 Task: Add an event with the title Project Update and Status Meeting, date '2024/05/16', time 8:50 AM to 10:50 AMand add a description: Staff Appreciation Day is a special occasion dedicated to recognizing and honoring the hard work, dedication, and contributions of the entire staff. It is a day to express gratitude and appreciation for their efforts in making the organization successful._x000D_
_x000D_
Select event color  Sage . Add location for the event as: 987 Barceloneta Beach, Barcelona, Spain, logged in from the account softage.3@softage.netand send the event invitation to softage.5@softage.net and softage.6@softage.net. Set a reminder for the event Daily
Action: Mouse moved to (51, 98)
Screenshot: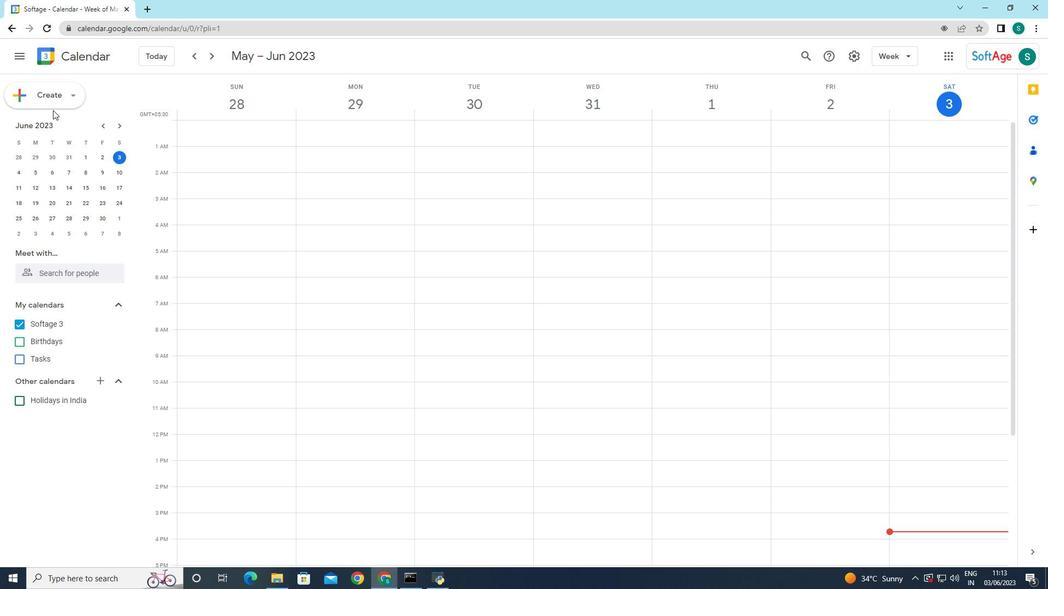 
Action: Mouse pressed left at (51, 98)
Screenshot: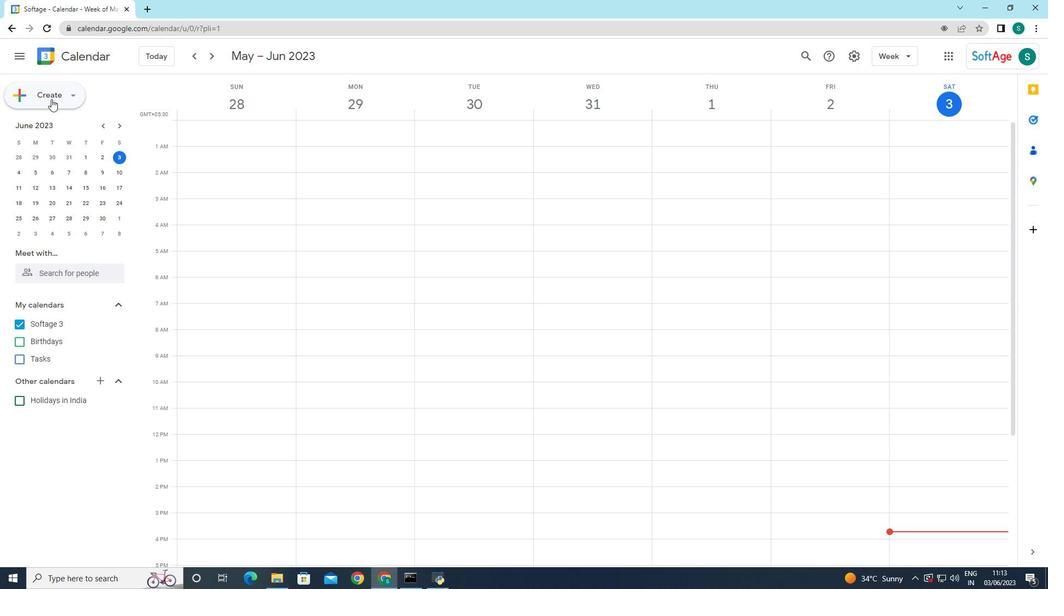 
Action: Mouse moved to (49, 130)
Screenshot: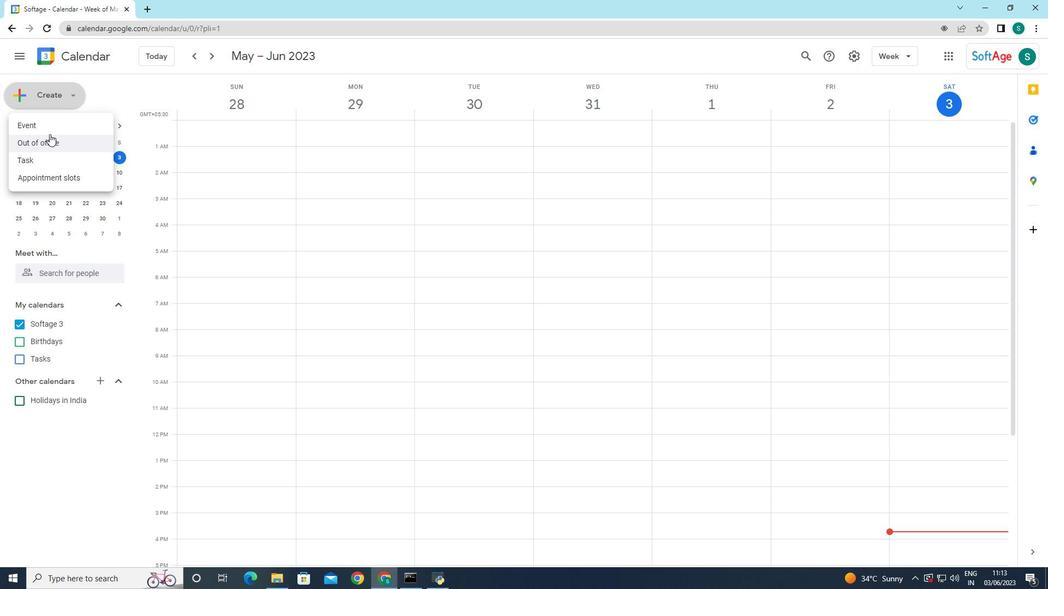 
Action: Mouse pressed left at (49, 130)
Screenshot: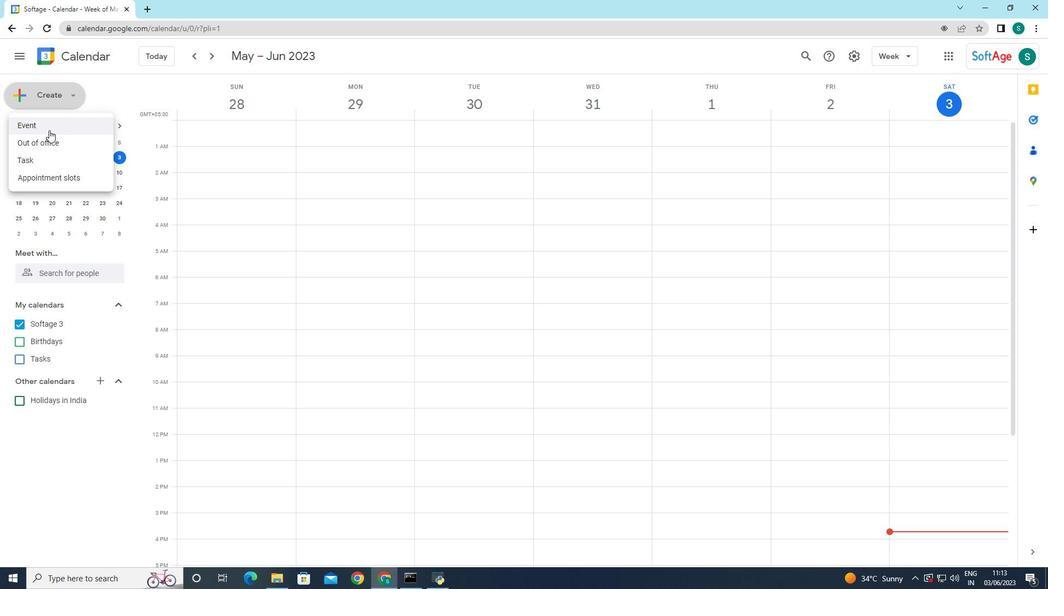 
Action: Mouse moved to (786, 524)
Screenshot: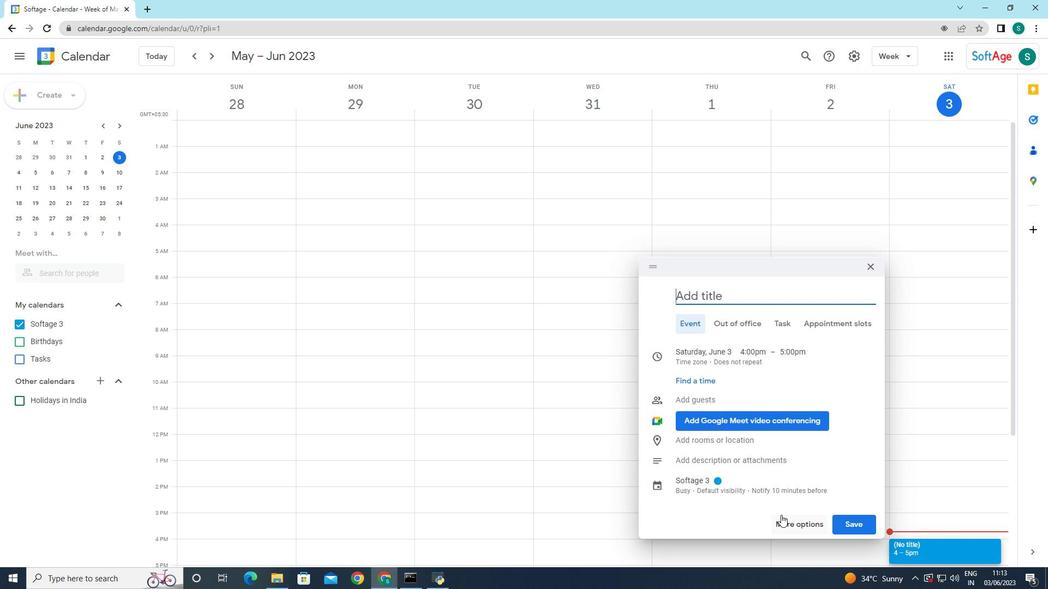 
Action: Mouse pressed left at (786, 524)
Screenshot: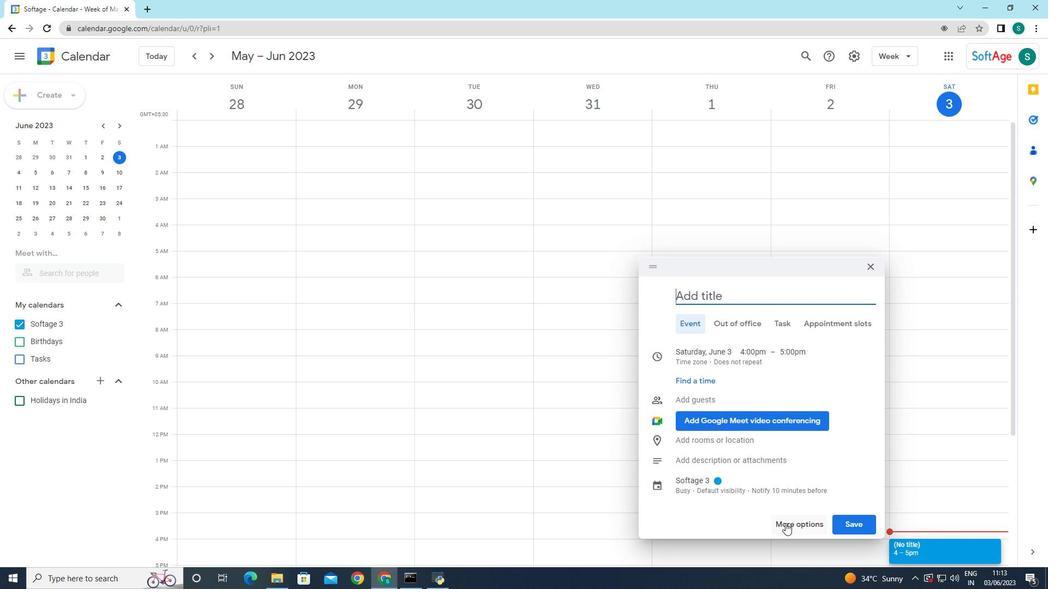
Action: Mouse moved to (111, 58)
Screenshot: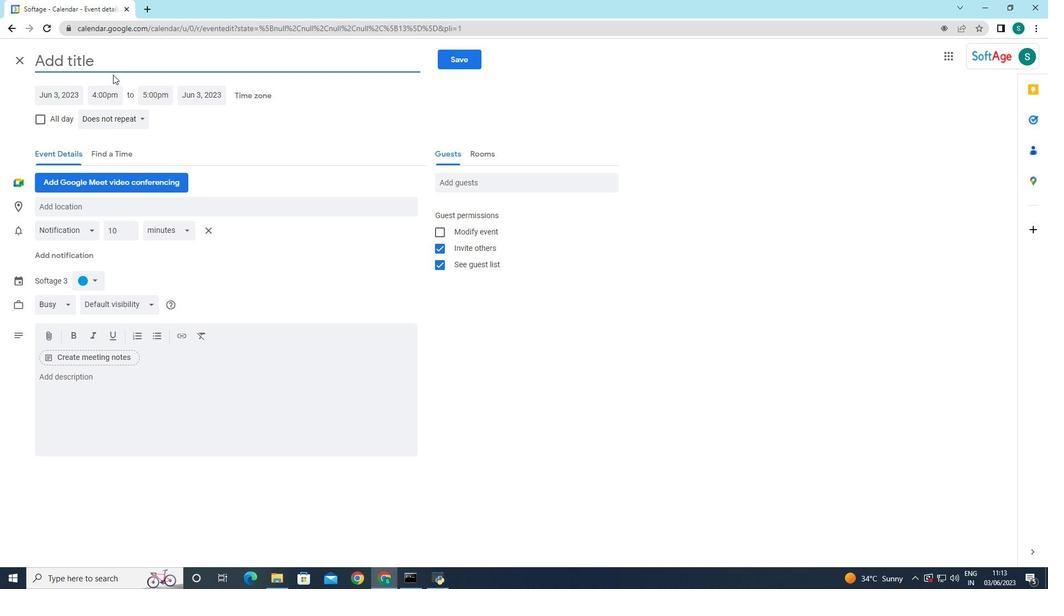 
Action: Mouse pressed left at (111, 58)
Screenshot: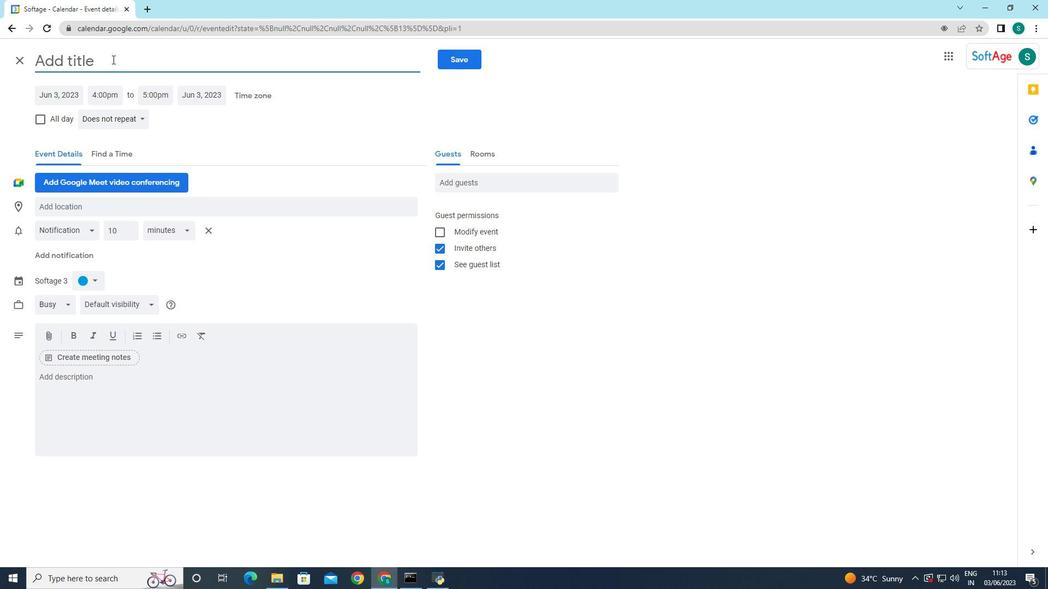 
Action: Key pressed <Key.caps_lock>P<Key.caps_lock>roject<Key.space><Key.caps_lock>U<Key.caps_lock>pdate<Key.space>and<Key.space>status<Key.space><Key.caps_lock>M<Key.caps_lock>eeting
Screenshot: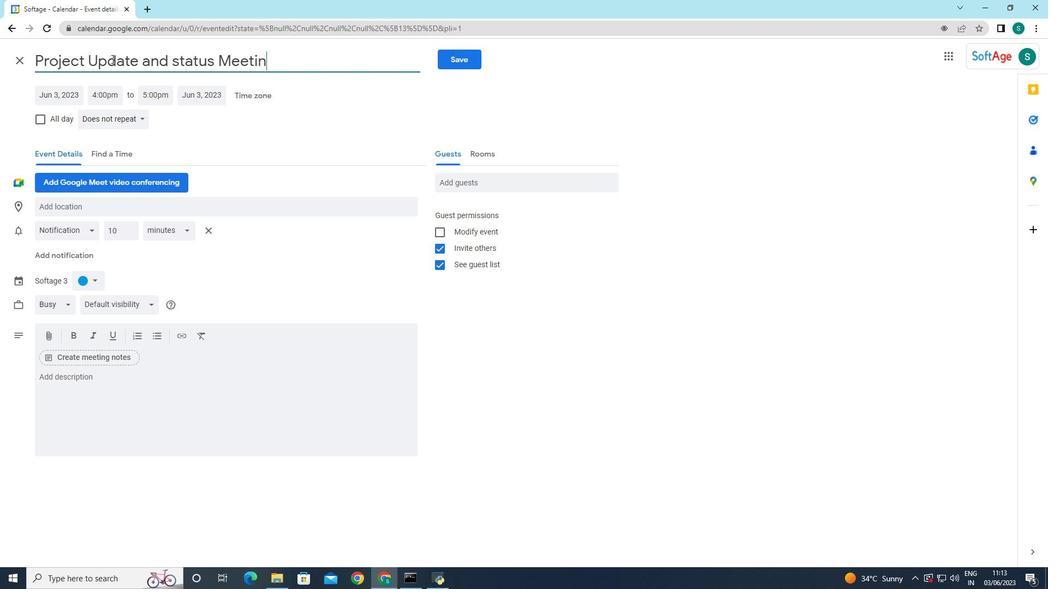 
Action: Mouse moved to (80, 93)
Screenshot: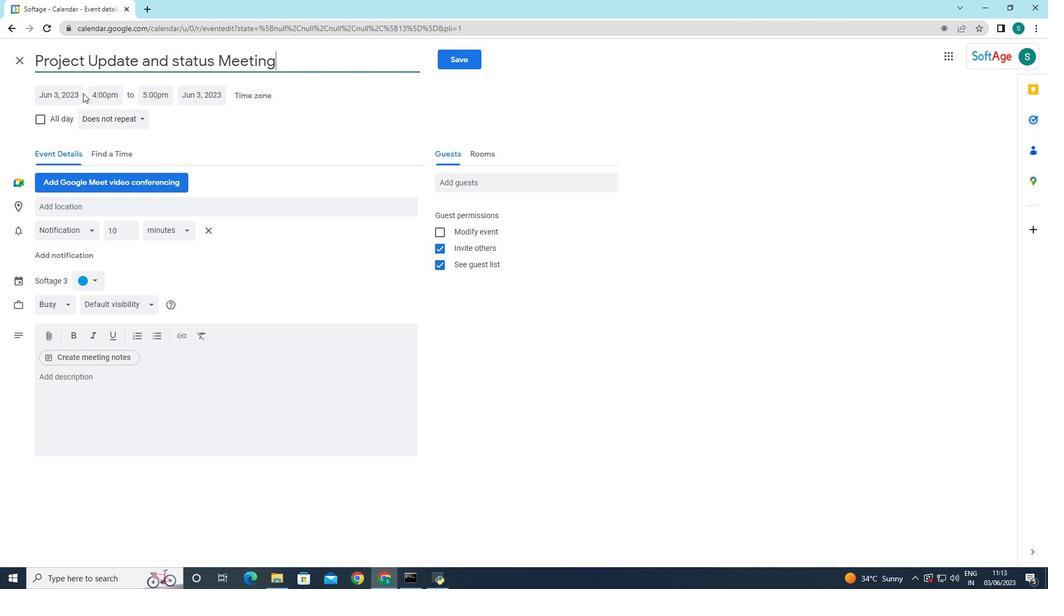 
Action: Mouse pressed left at (80, 93)
Screenshot: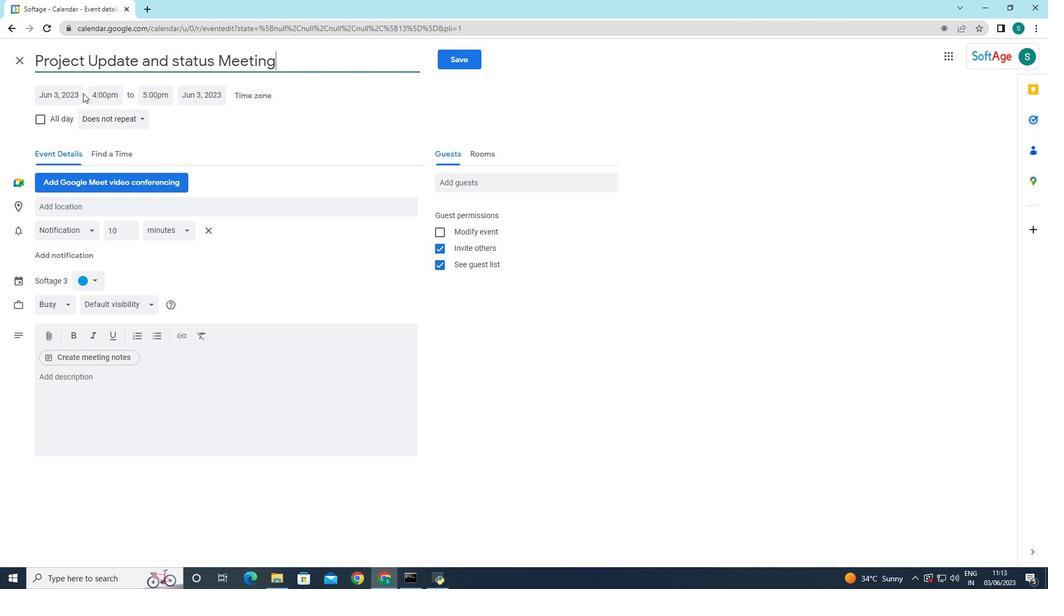 
Action: Mouse moved to (171, 116)
Screenshot: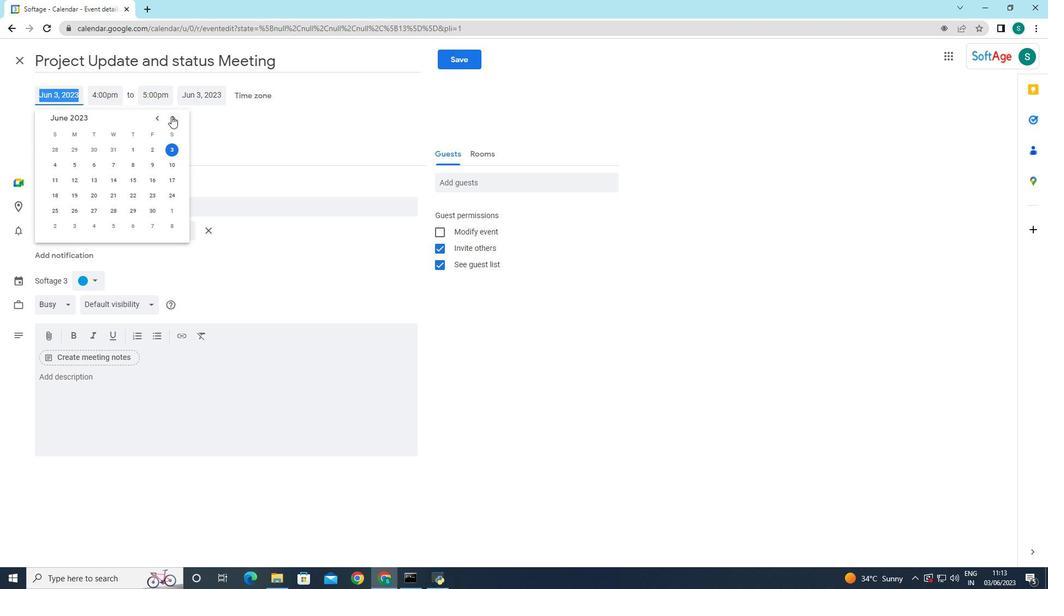
Action: Mouse pressed left at (171, 116)
Screenshot: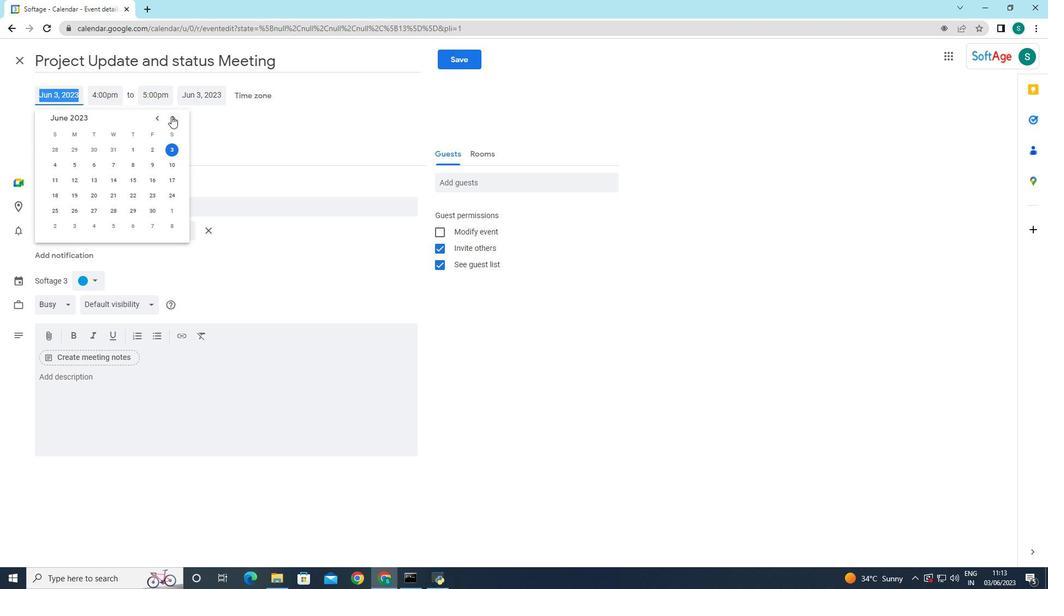 
Action: Mouse moved to (172, 116)
Screenshot: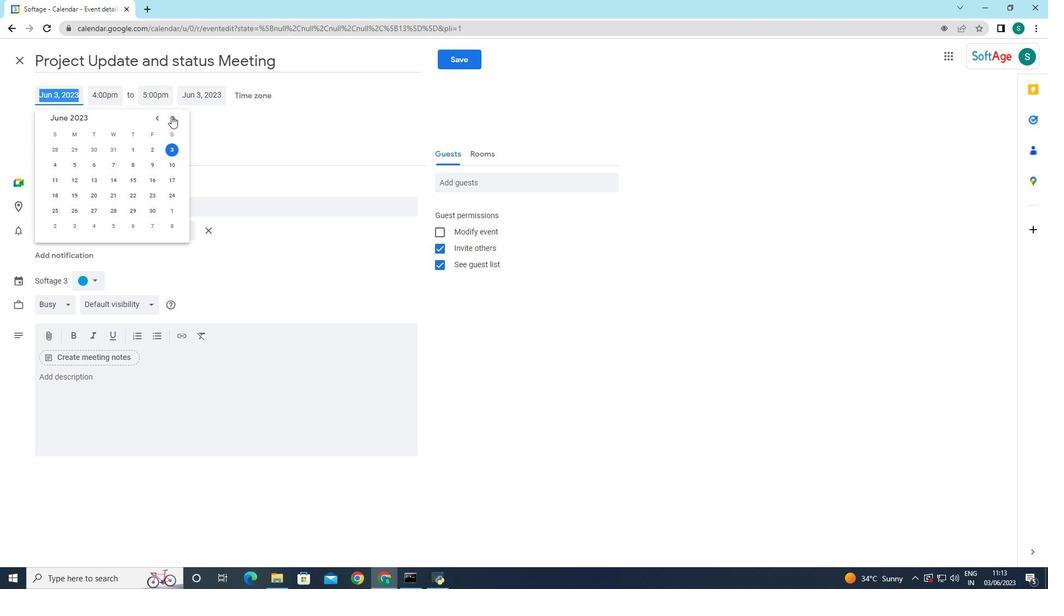 
Action: Mouse pressed left at (172, 116)
Screenshot: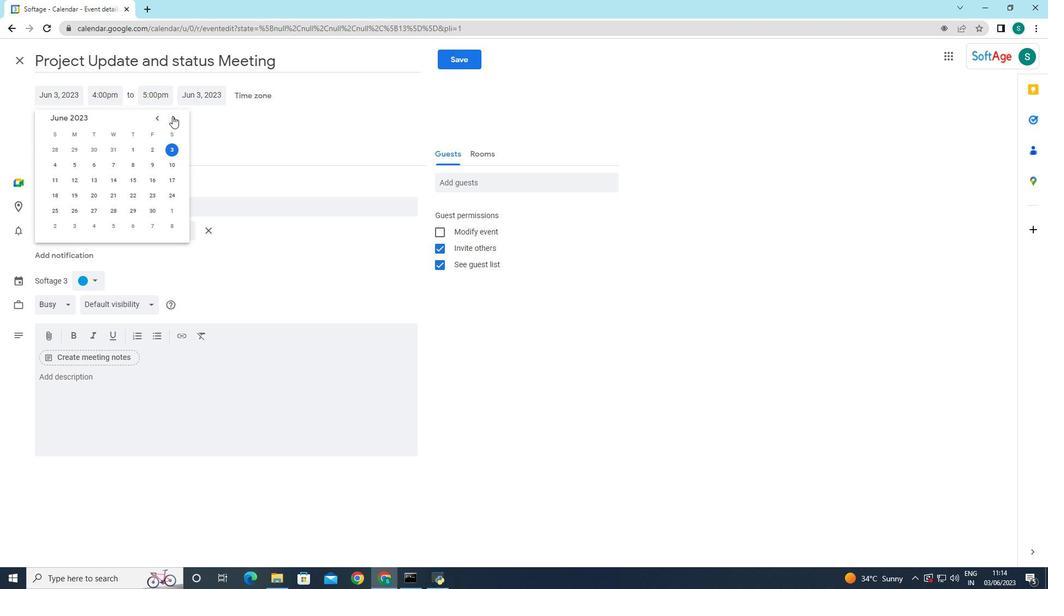 
Action: Mouse pressed left at (172, 116)
Screenshot: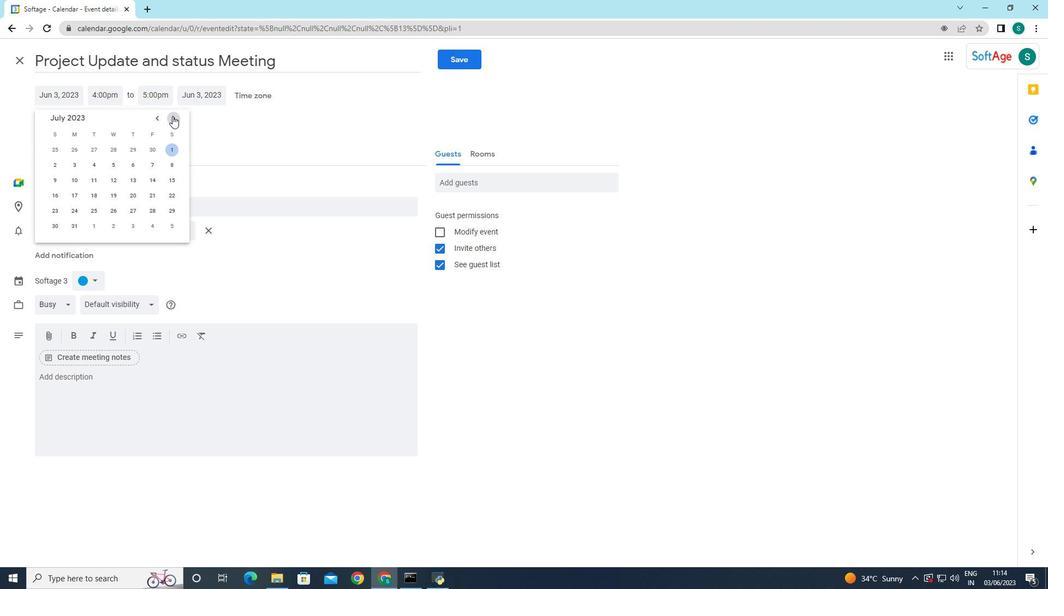 
Action: Mouse pressed left at (172, 116)
Screenshot: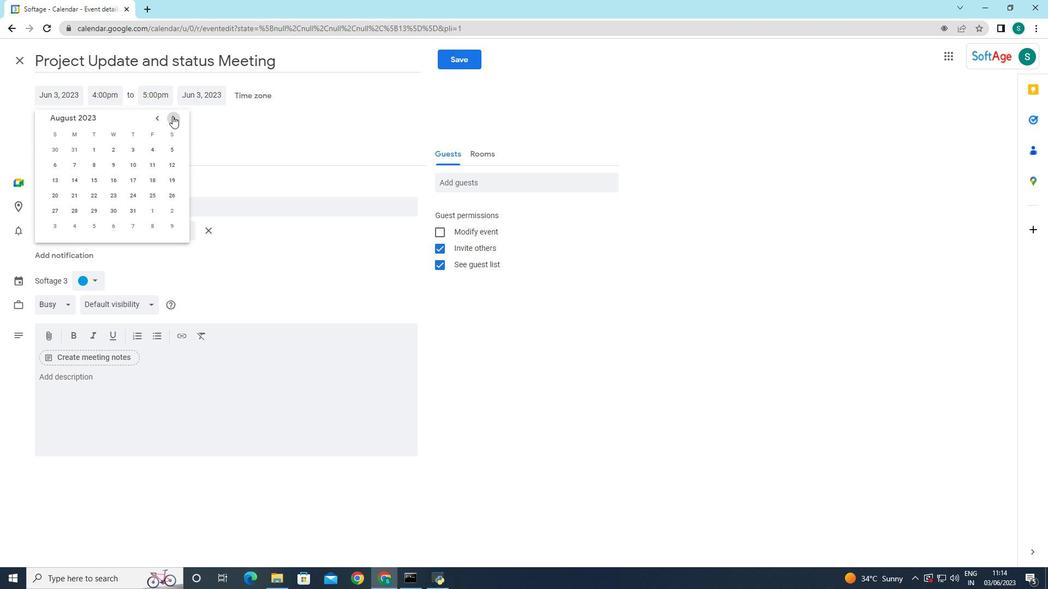 
Action: Mouse pressed left at (172, 116)
Screenshot: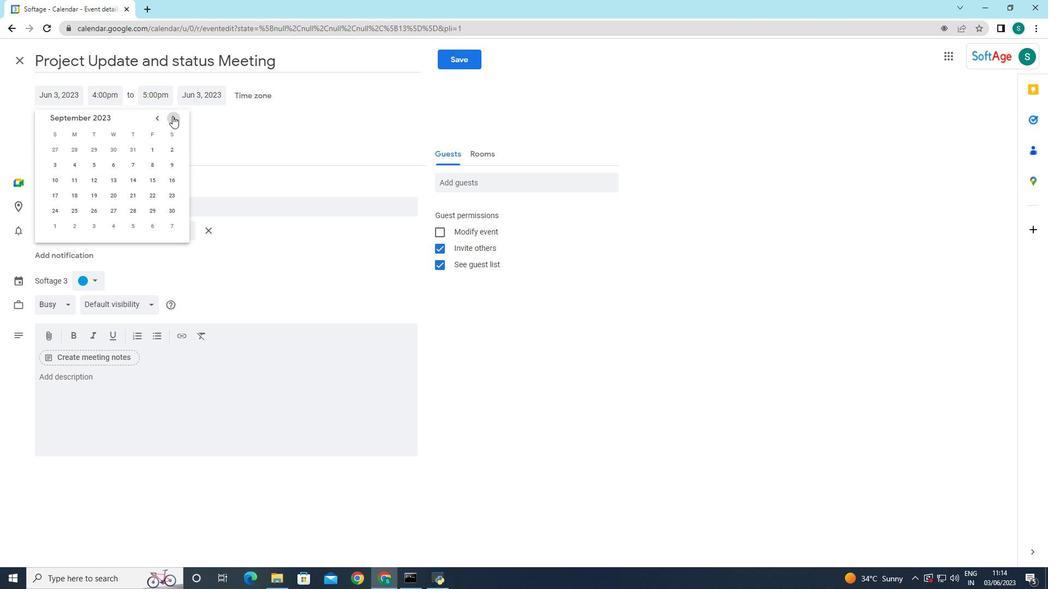 
Action: Mouse pressed left at (172, 116)
Screenshot: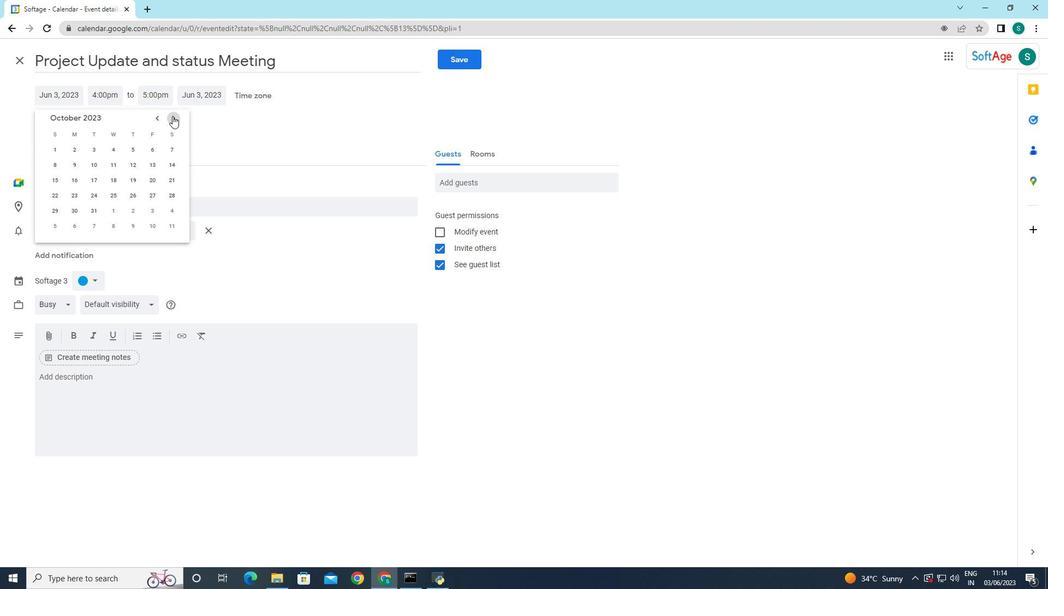 
Action: Mouse pressed left at (172, 116)
Screenshot: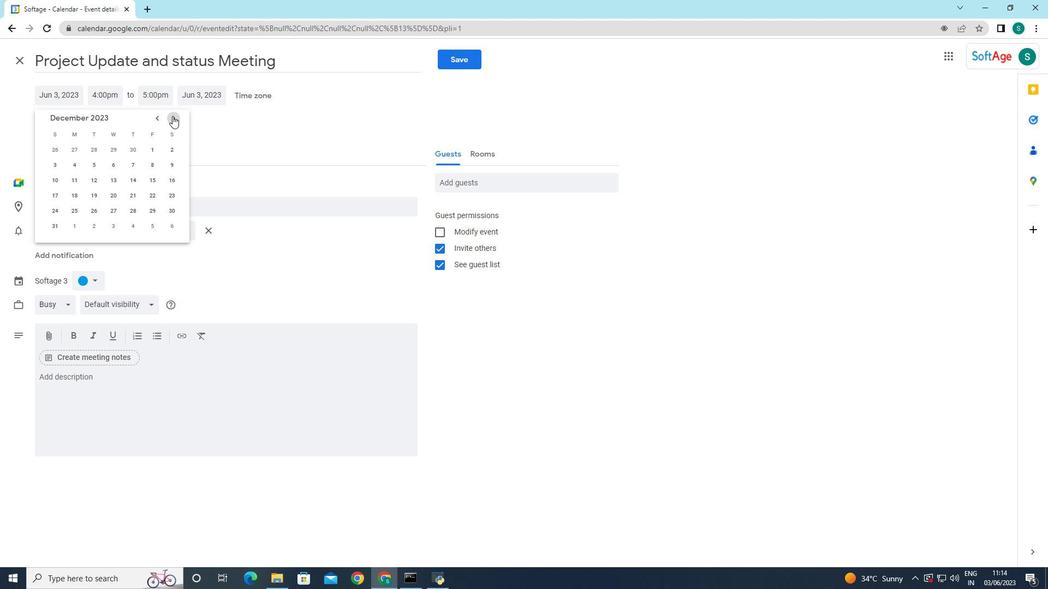 
Action: Mouse pressed left at (172, 116)
Screenshot: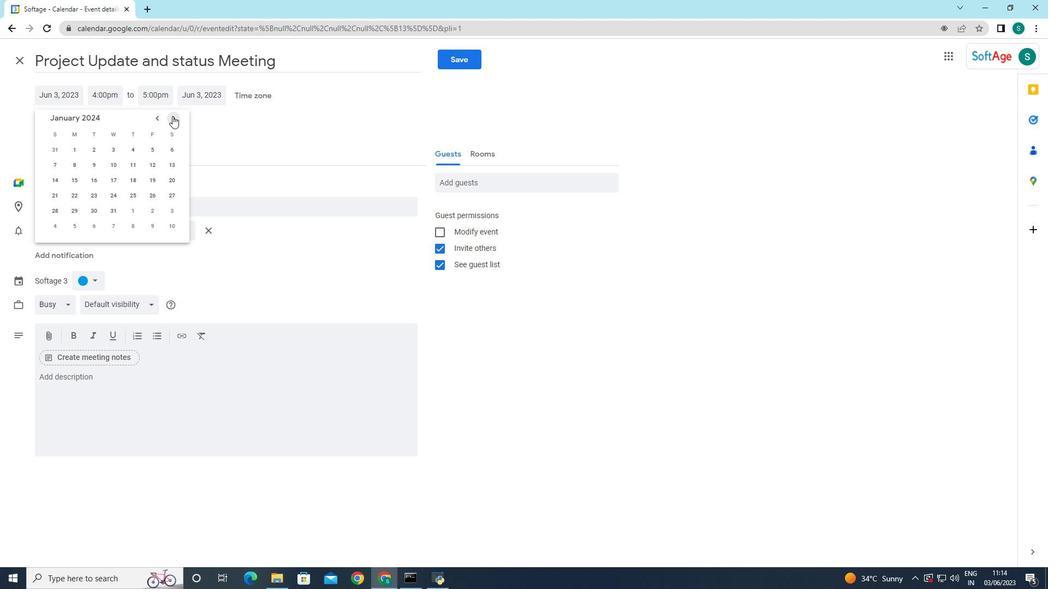 
Action: Mouse pressed left at (172, 116)
Screenshot: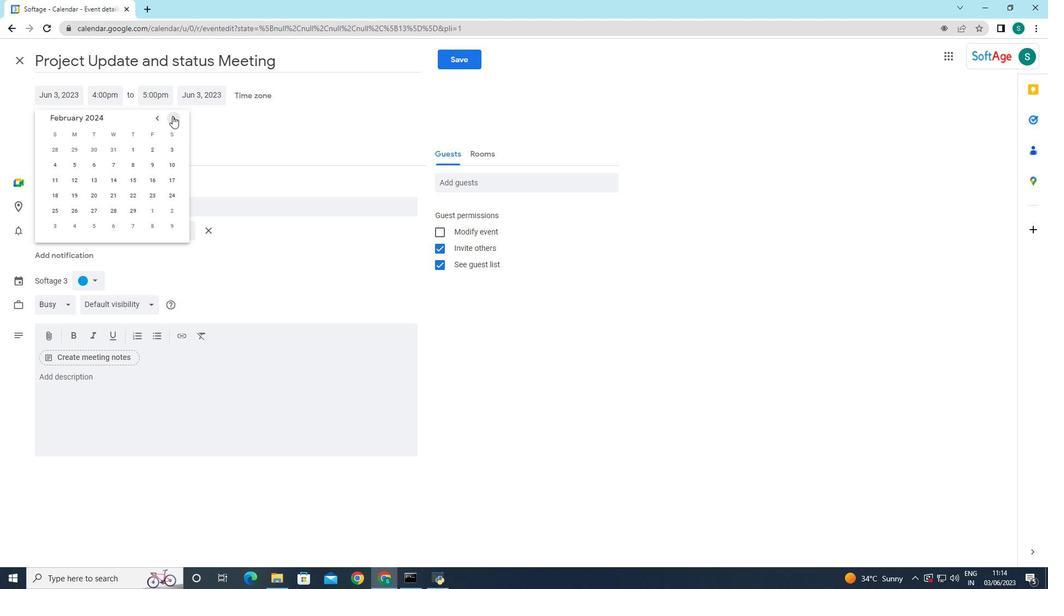 
Action: Mouse pressed left at (172, 116)
Screenshot: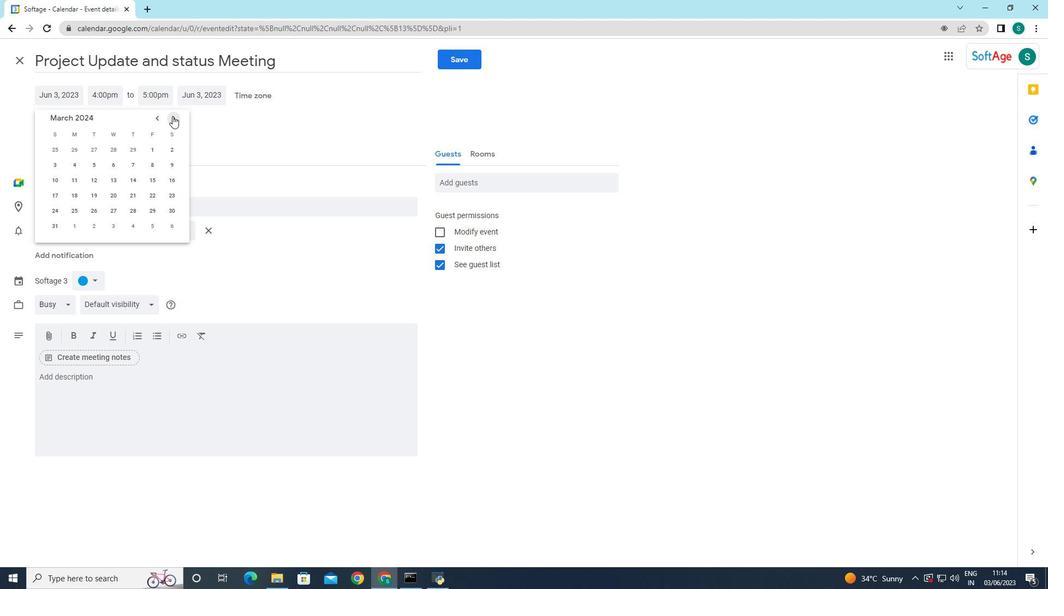 
Action: Mouse moved to (177, 114)
Screenshot: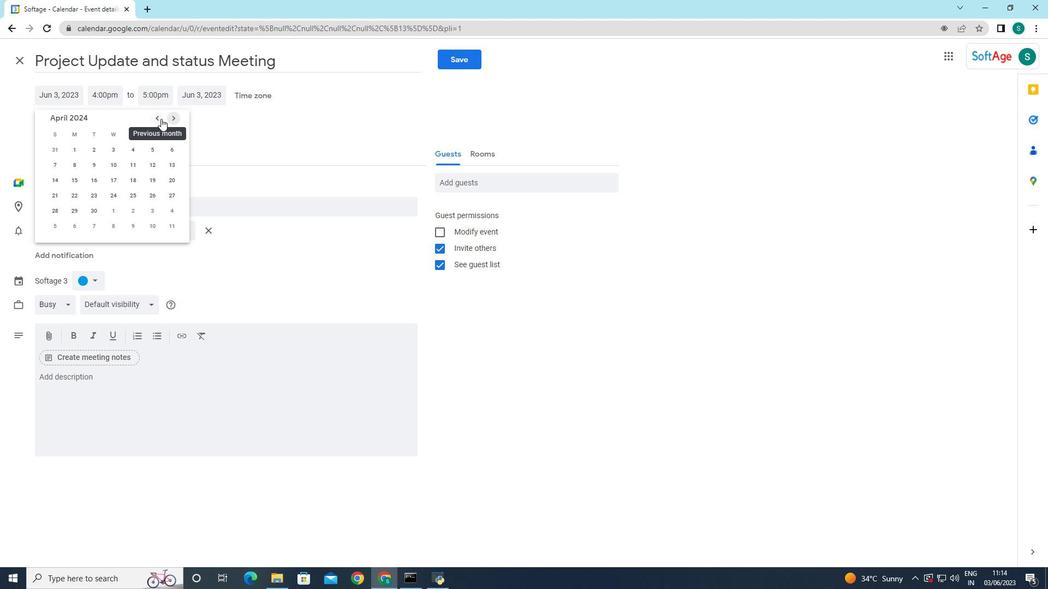 
Action: Mouse pressed left at (177, 114)
Screenshot: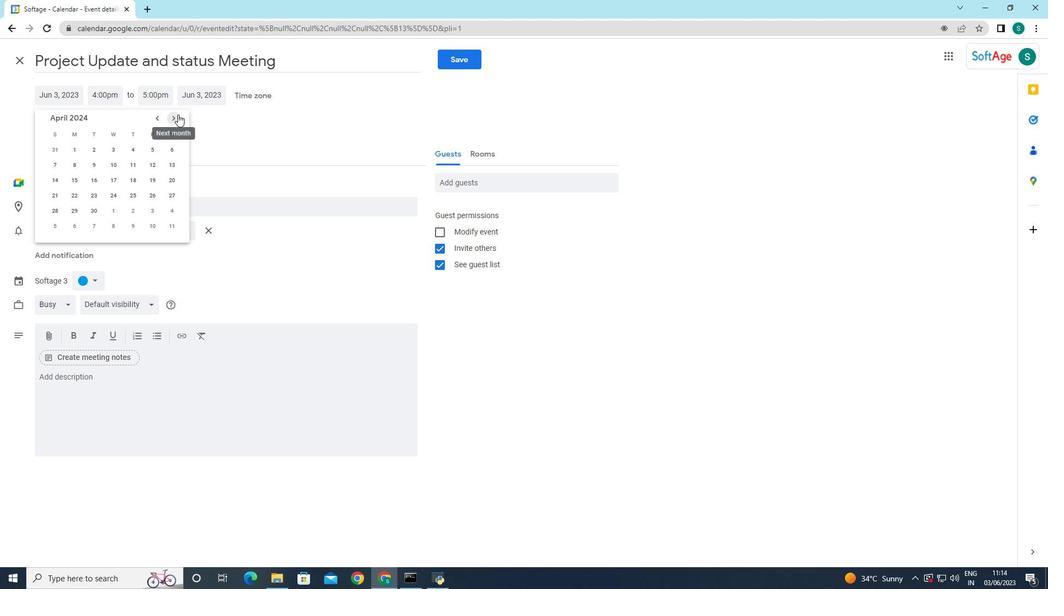 
Action: Mouse moved to (131, 179)
Screenshot: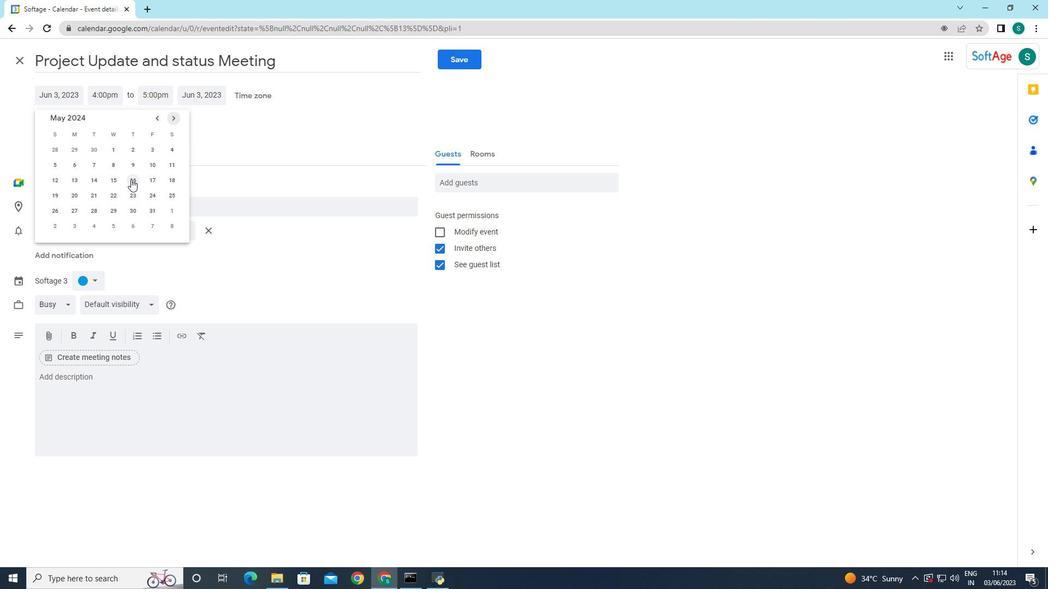 
Action: Mouse pressed left at (131, 179)
Screenshot: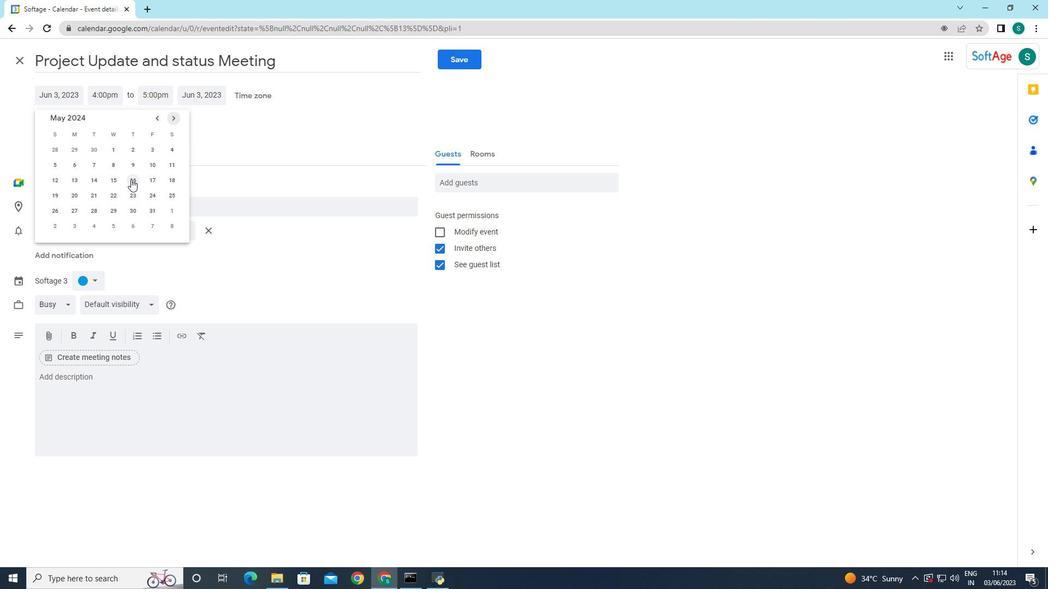 
Action: Mouse moved to (188, 141)
Screenshot: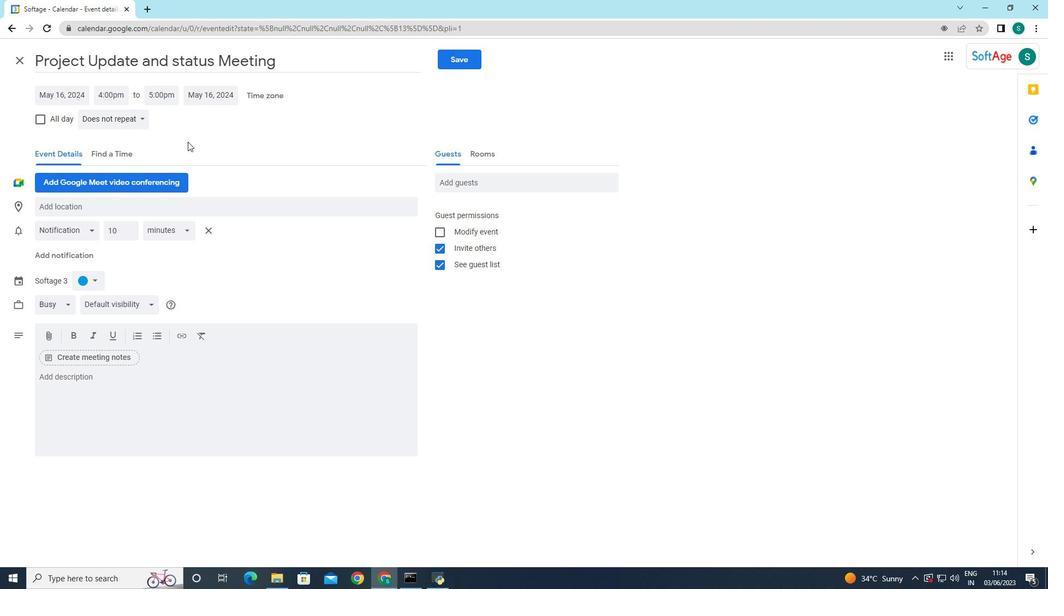 
Action: Mouse pressed left at (188, 141)
Screenshot: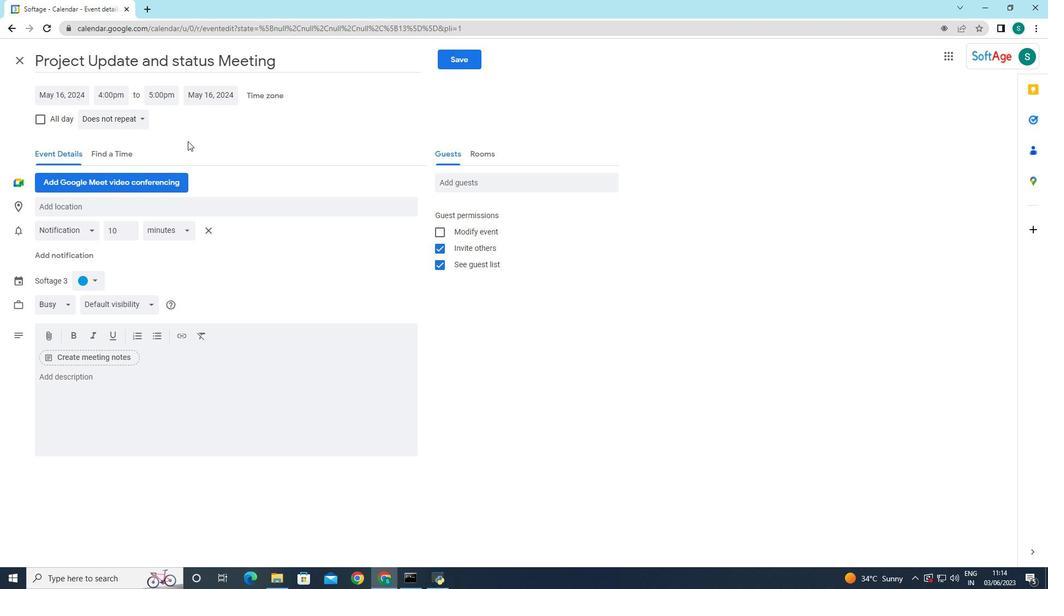 
Action: Mouse moved to (72, 97)
Screenshot: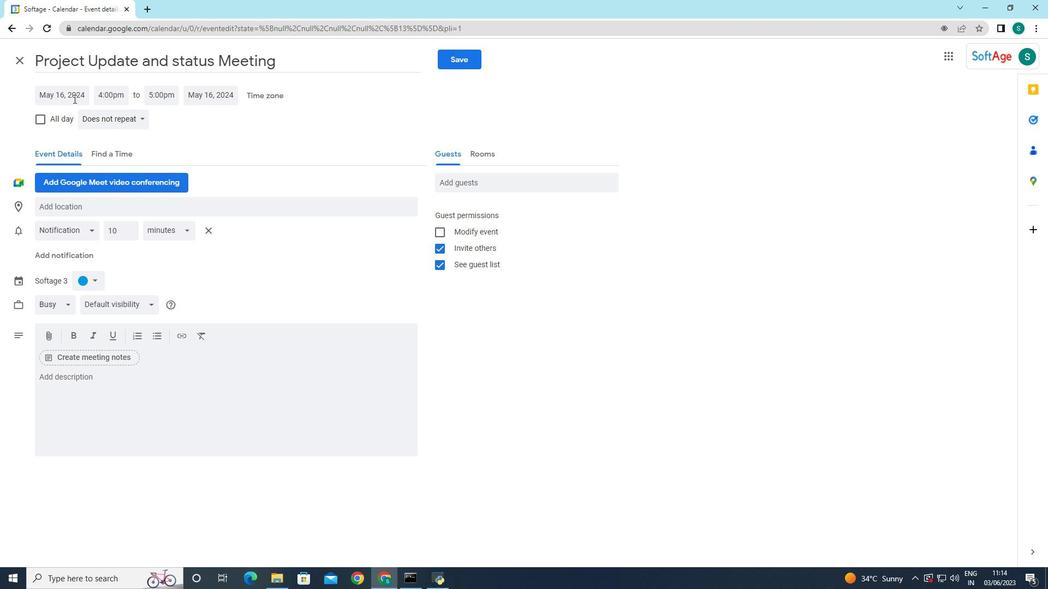 
Action: Mouse pressed left at (72, 97)
Screenshot: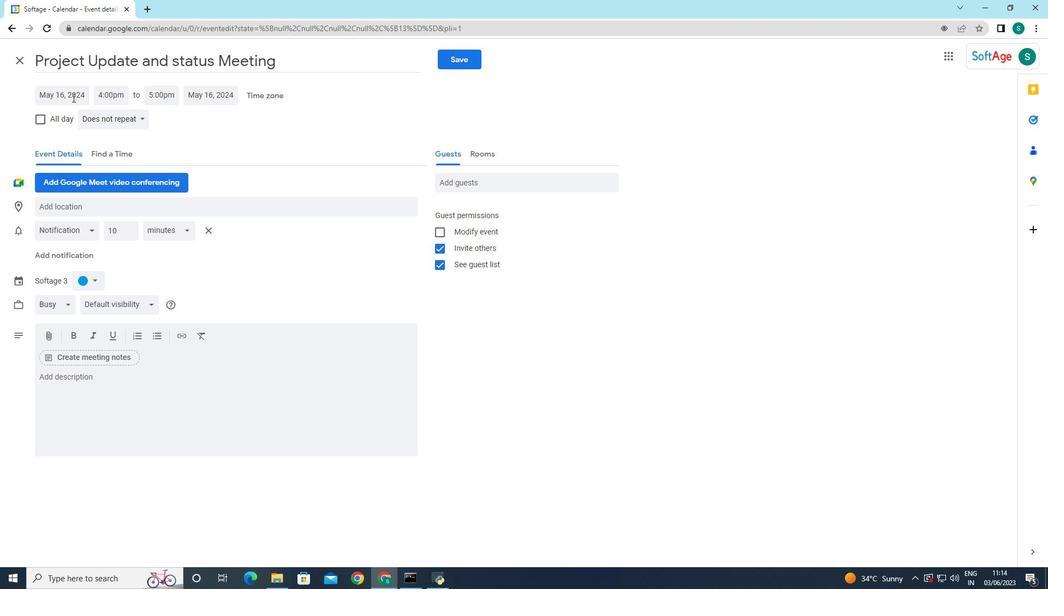 
Action: Mouse moved to (113, 93)
Screenshot: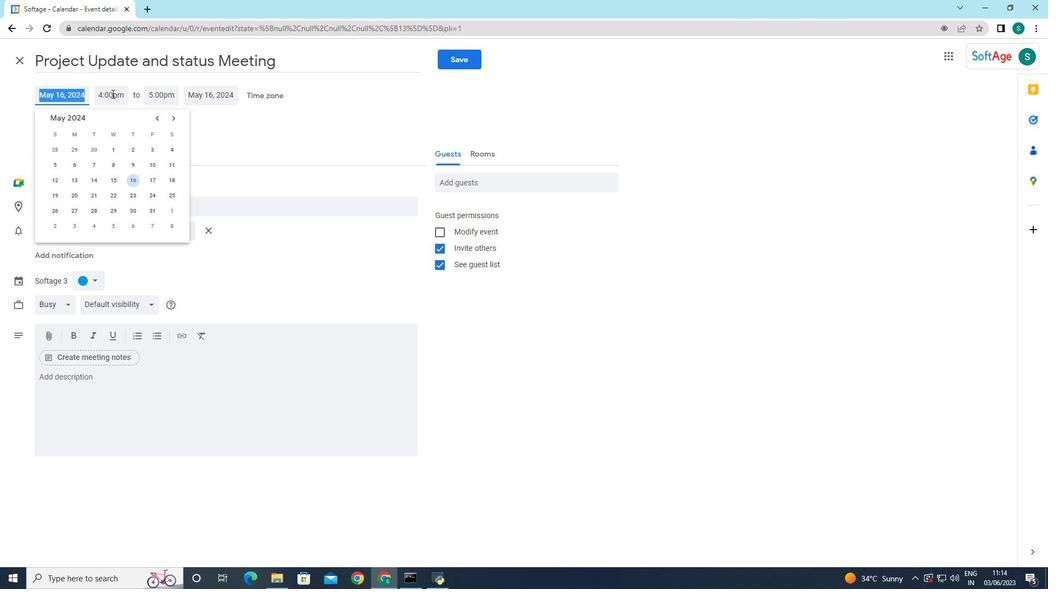 
Action: Mouse pressed left at (113, 93)
Screenshot: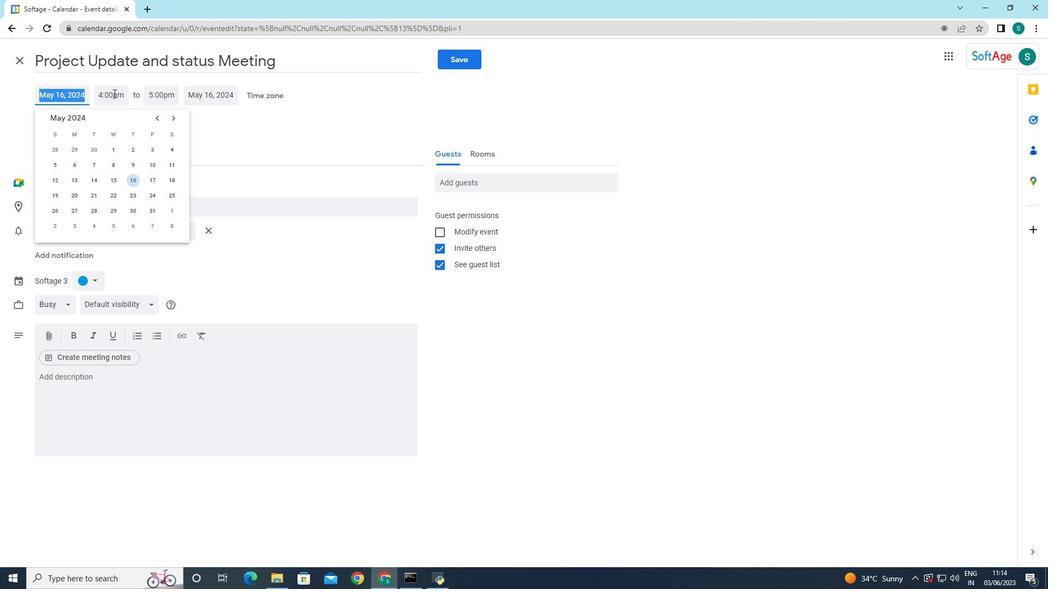 
Action: Mouse moved to (133, 185)
Screenshot: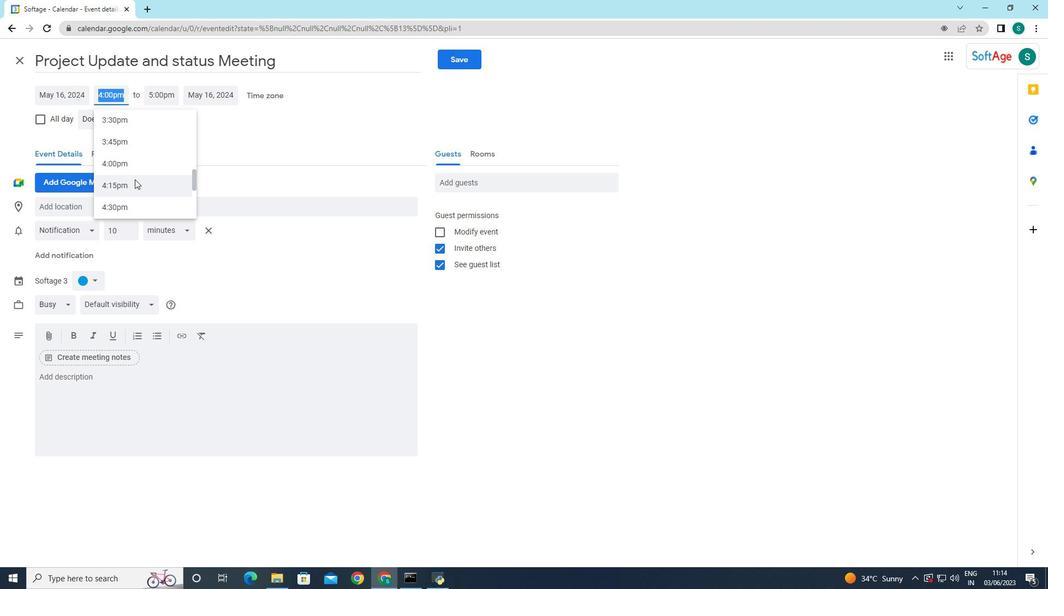 
Action: Mouse scrolled (133, 184) with delta (0, 0)
Screenshot: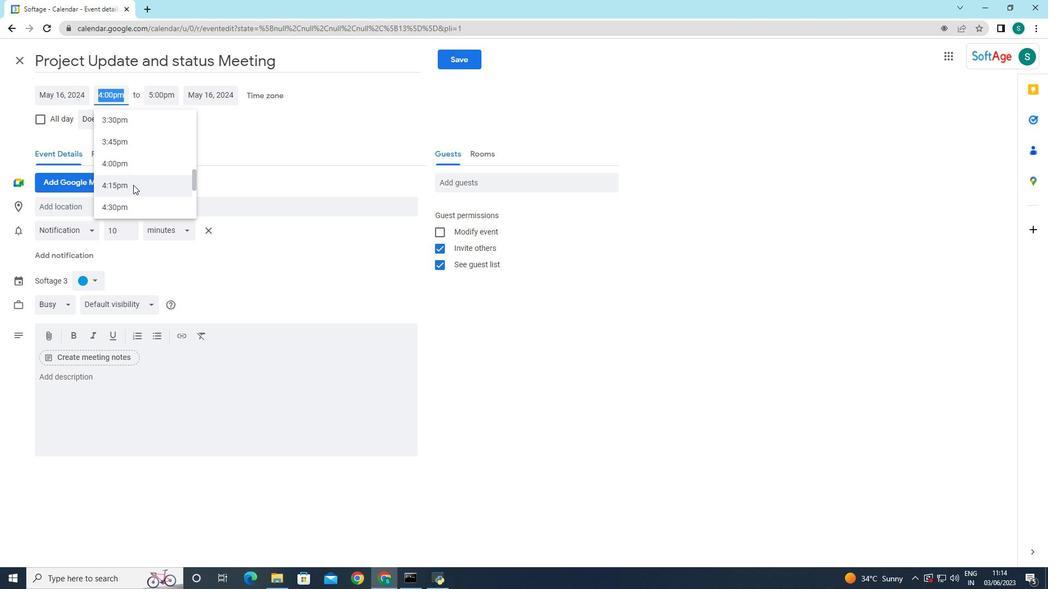 
Action: Mouse moved to (135, 164)
Screenshot: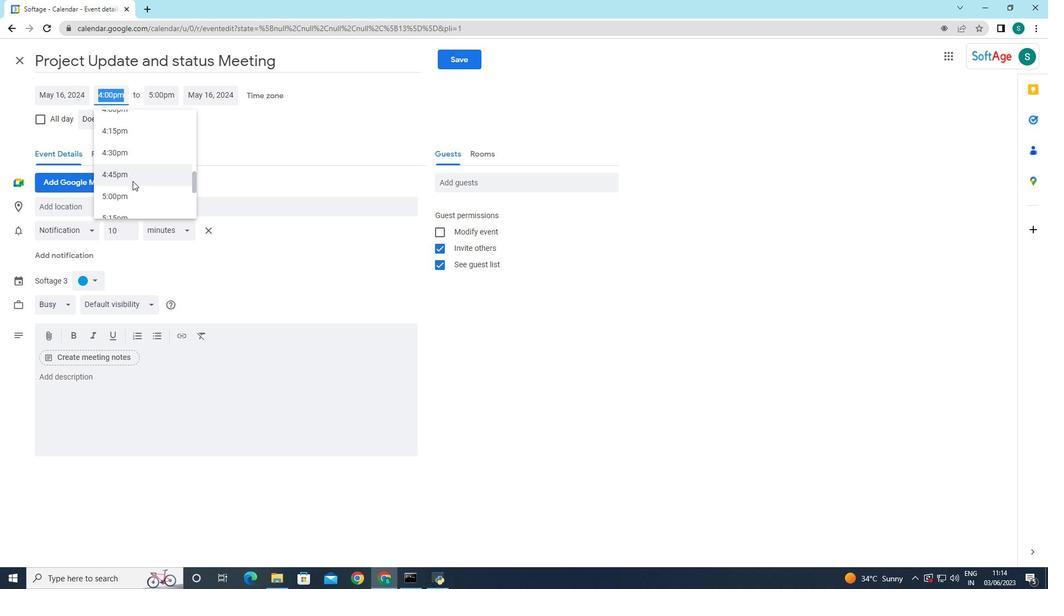 
Action: Mouse scrolled (135, 164) with delta (0, 0)
Screenshot: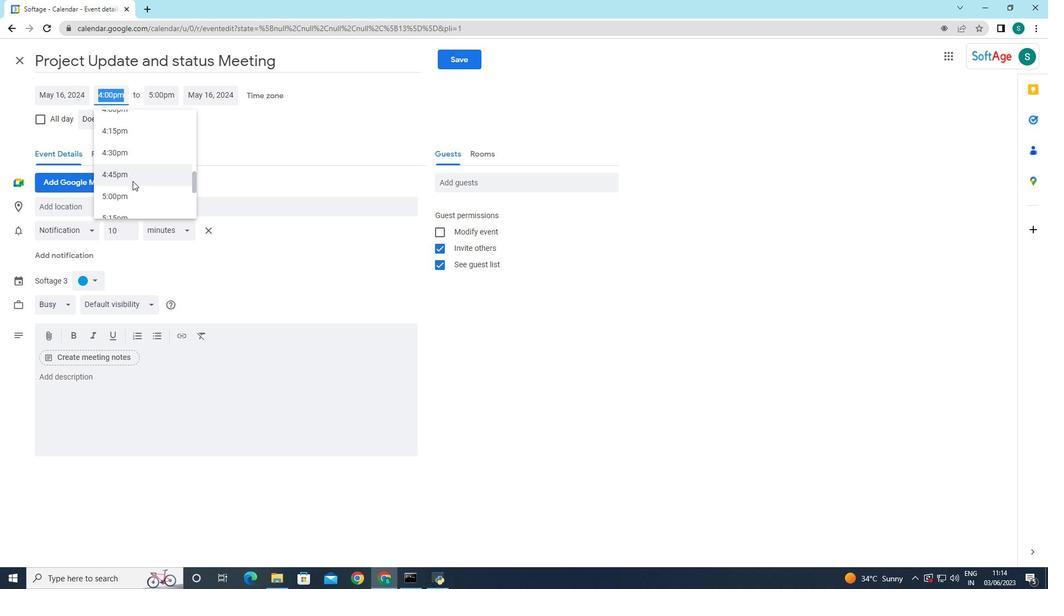 
Action: Mouse moved to (137, 161)
Screenshot: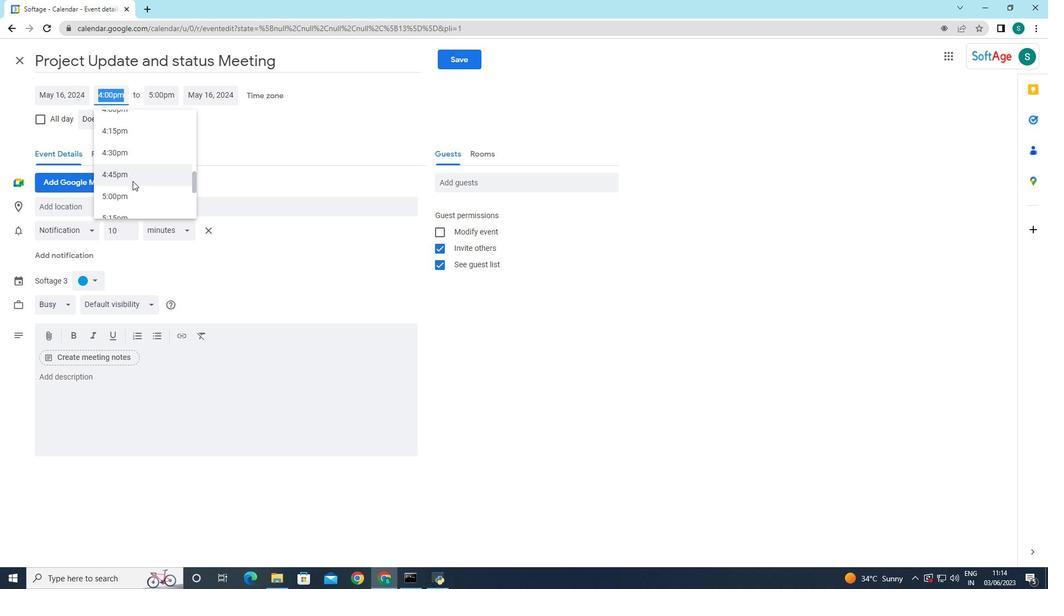 
Action: Mouse scrolled (137, 161) with delta (0, 0)
Screenshot: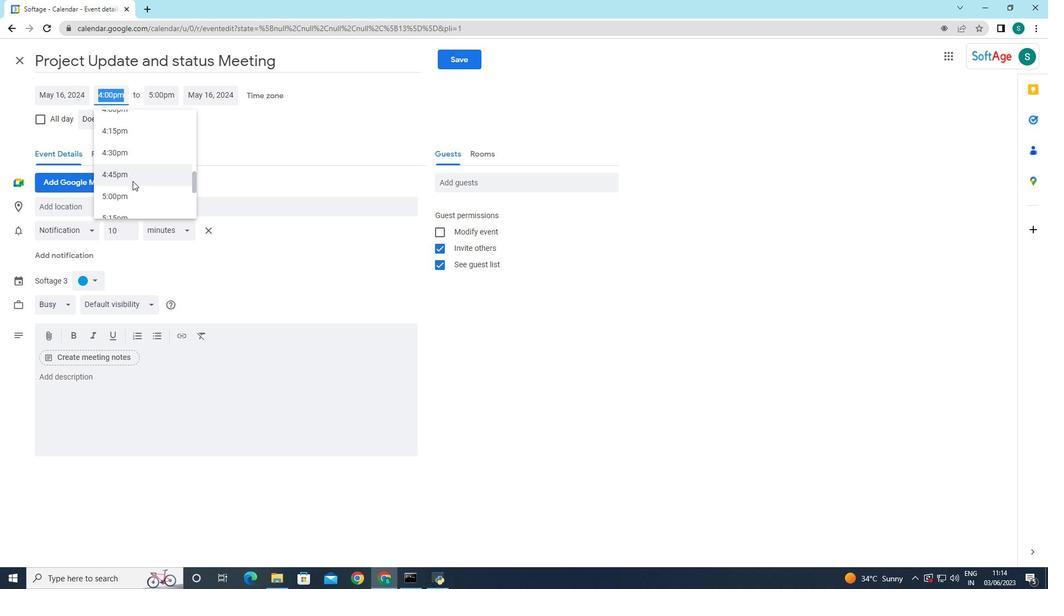 
Action: Mouse moved to (138, 159)
Screenshot: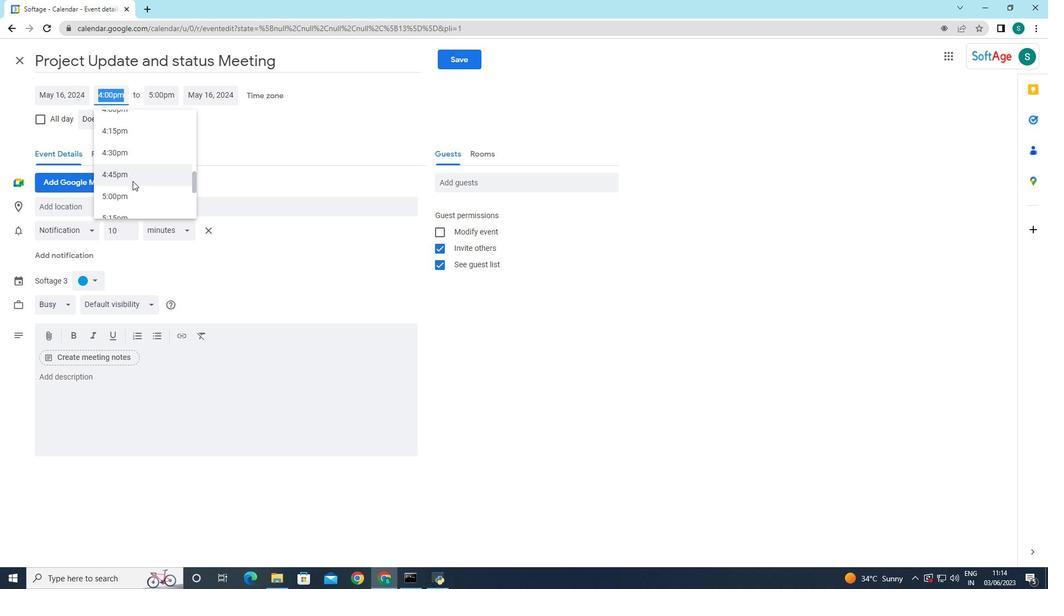 
Action: Mouse scrolled (138, 160) with delta (0, 0)
Screenshot: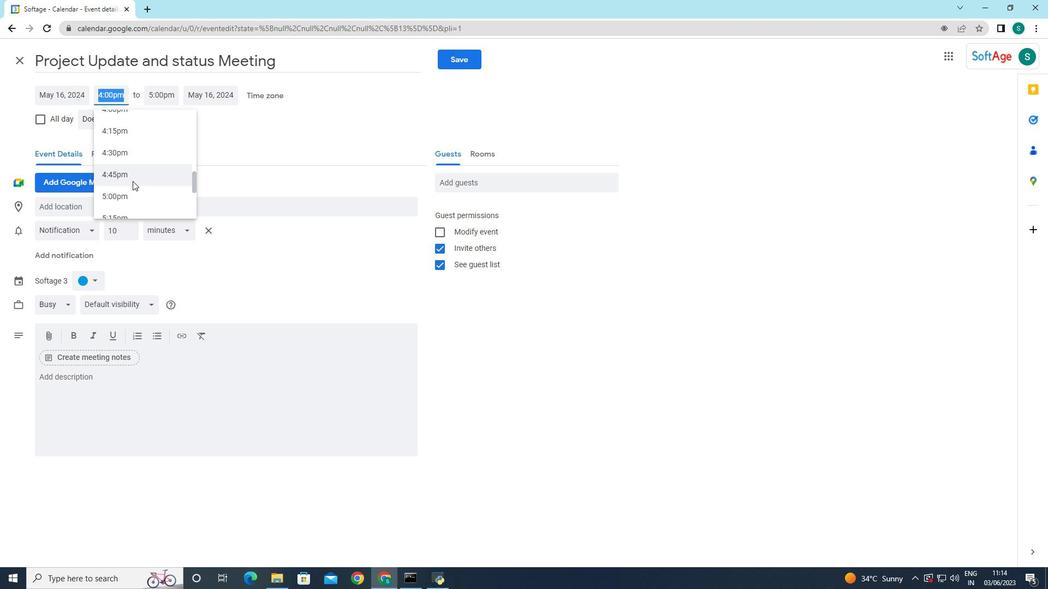 
Action: Mouse scrolled (138, 160) with delta (0, 0)
Screenshot: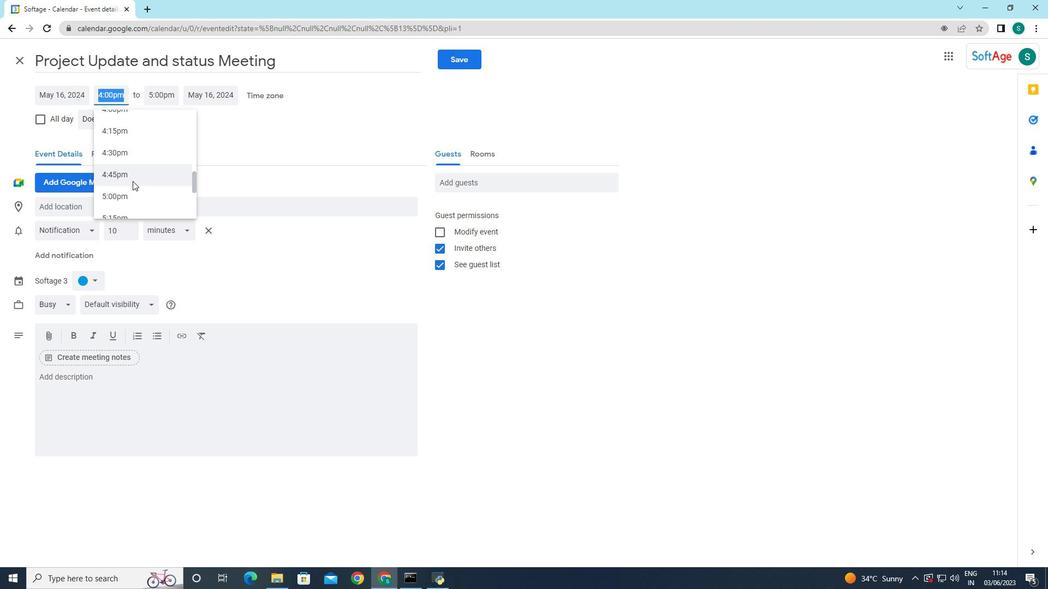 
Action: Mouse moved to (139, 159)
Screenshot: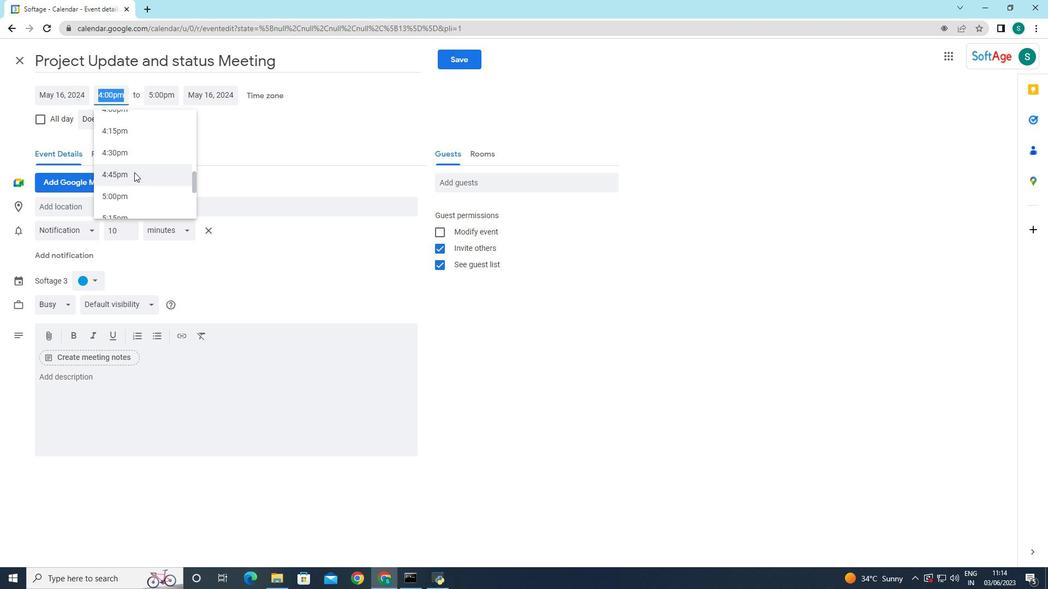 
Action: Mouse scrolled (139, 159) with delta (0, 0)
Screenshot: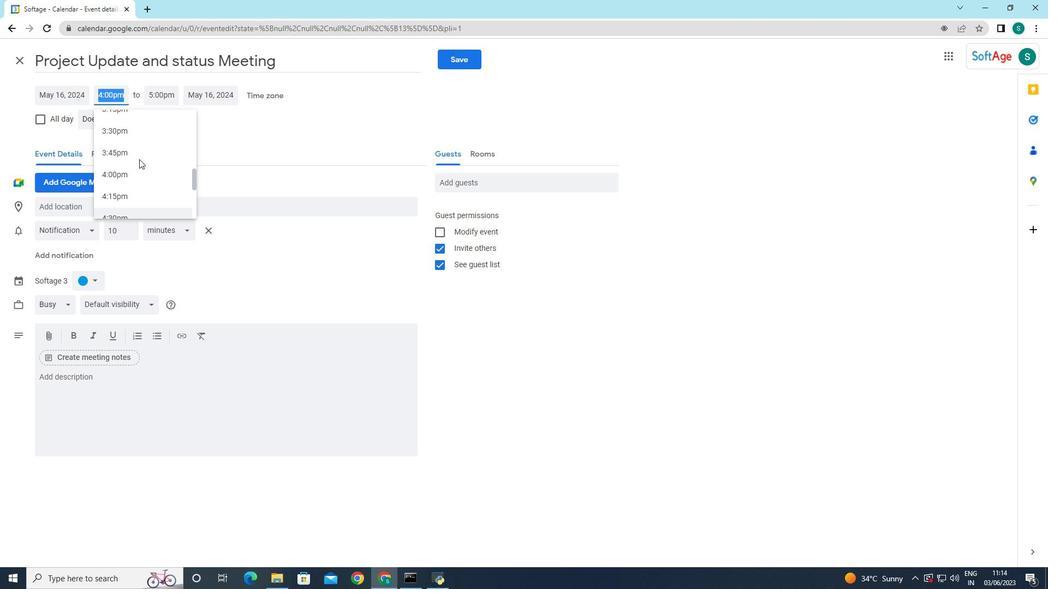 
Action: Mouse scrolled (139, 159) with delta (0, 0)
Screenshot: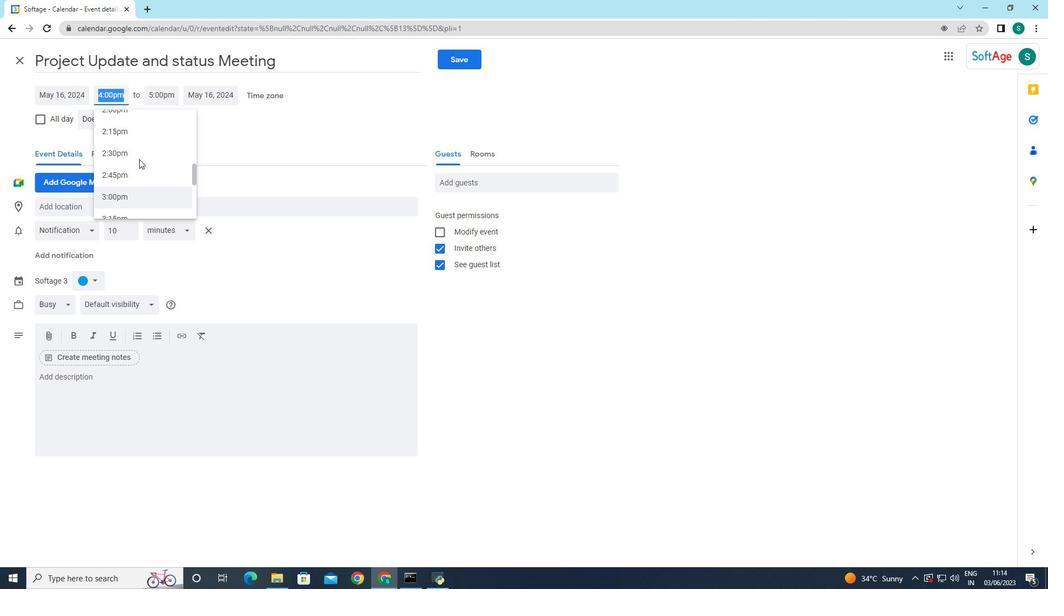 
Action: Mouse scrolled (139, 159) with delta (0, 0)
Screenshot: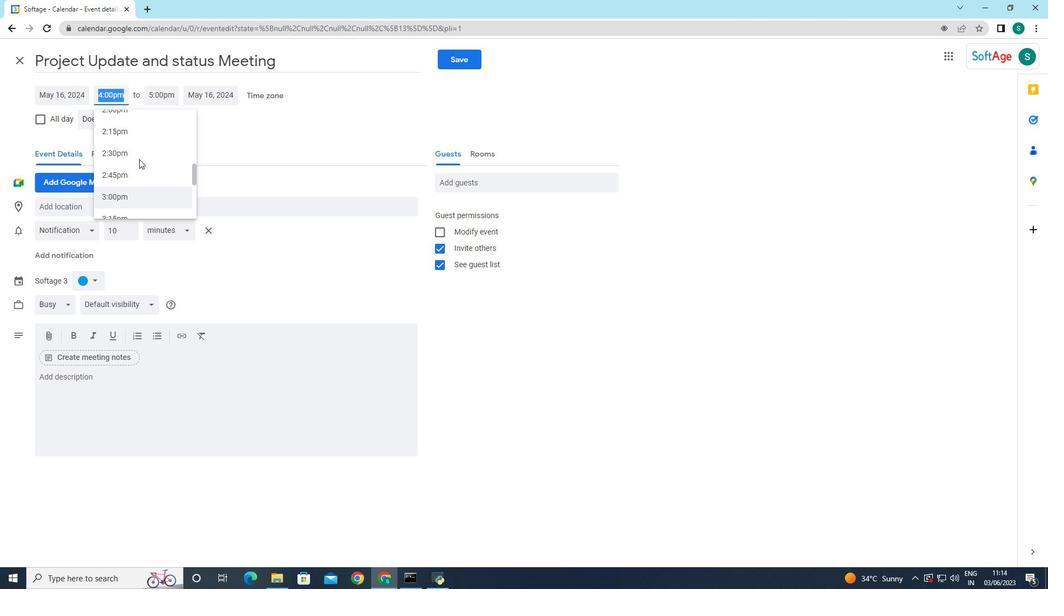 
Action: Mouse scrolled (139, 159) with delta (0, 0)
Screenshot: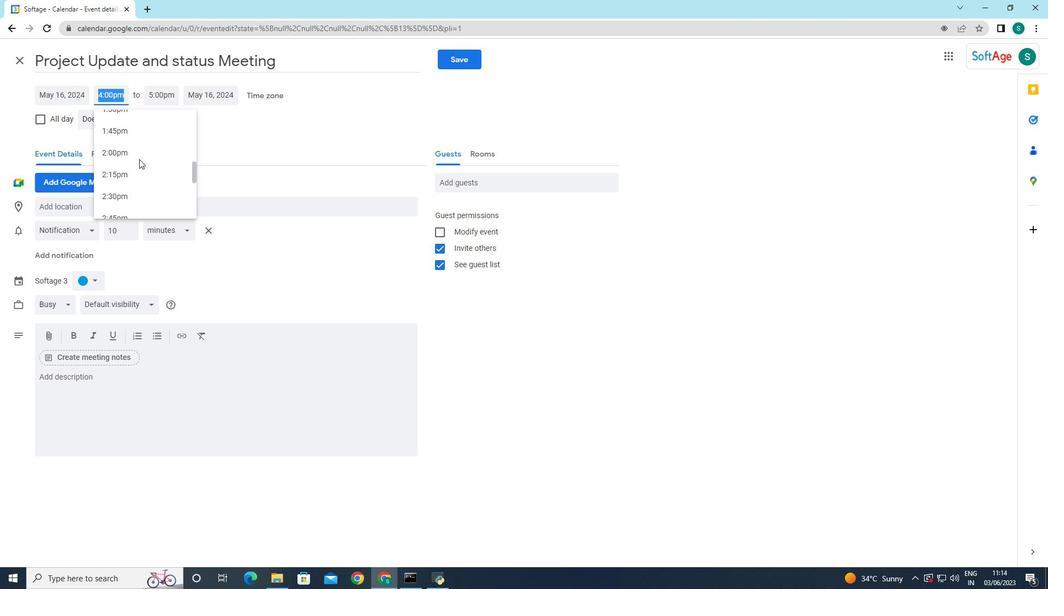 
Action: Mouse scrolled (139, 159) with delta (0, 0)
Screenshot: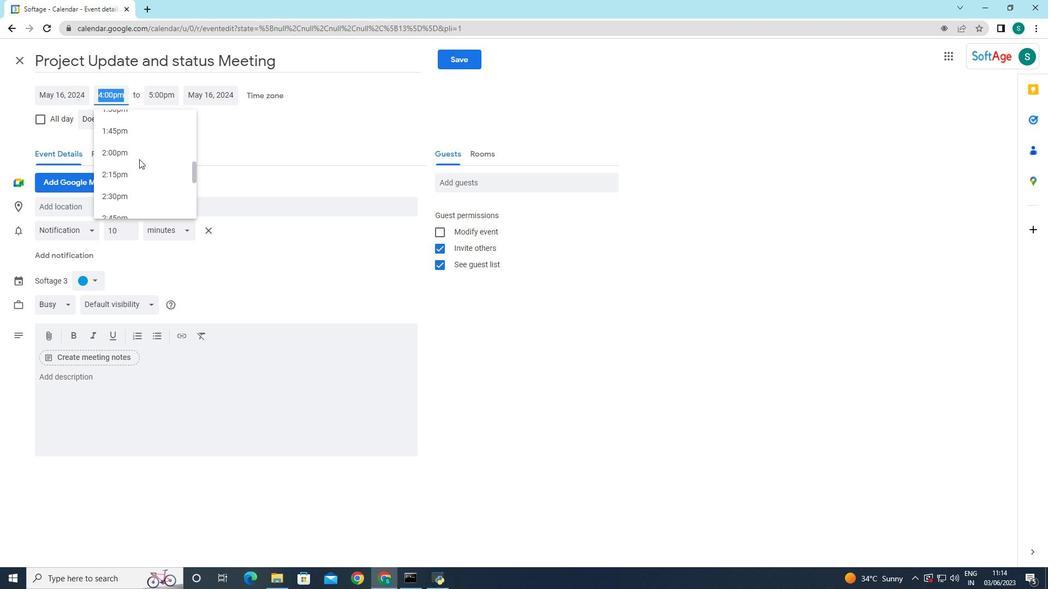 
Action: Mouse moved to (138, 159)
Screenshot: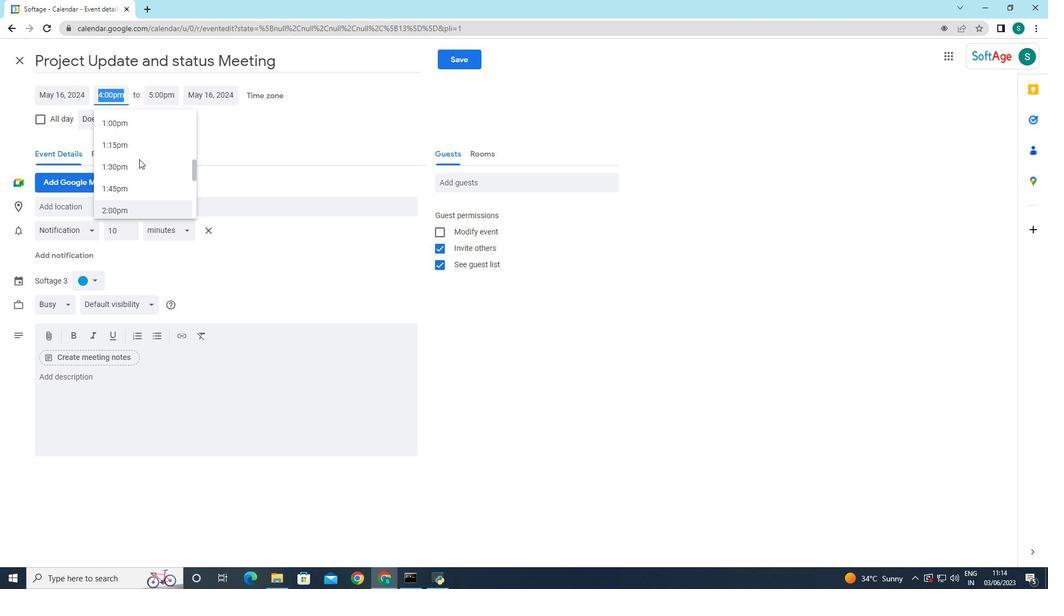 
Action: Mouse scrolled (138, 160) with delta (0, 0)
Screenshot: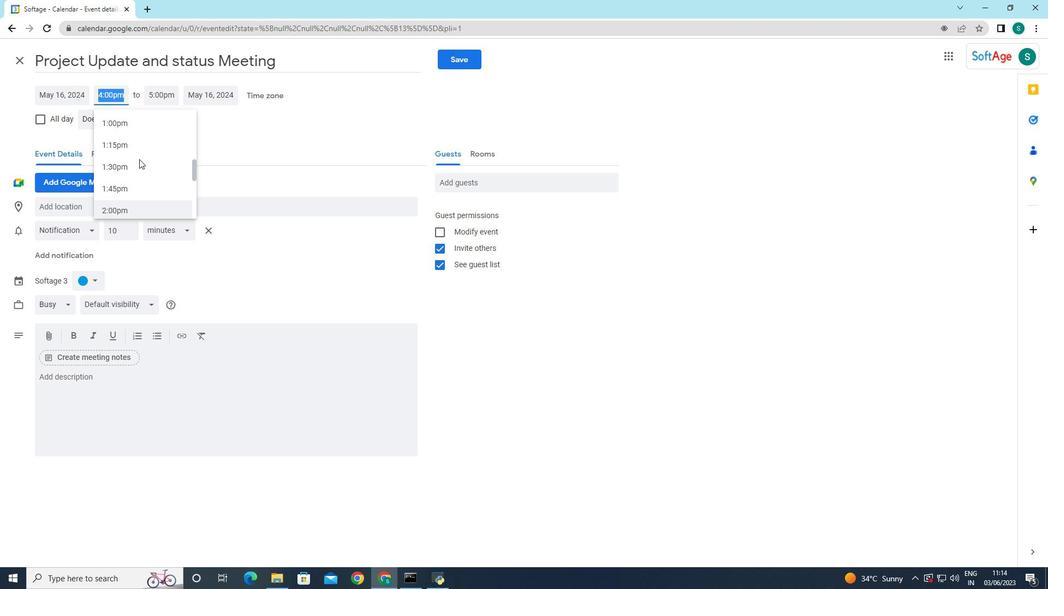 
Action: Mouse scrolled (138, 160) with delta (0, 0)
Screenshot: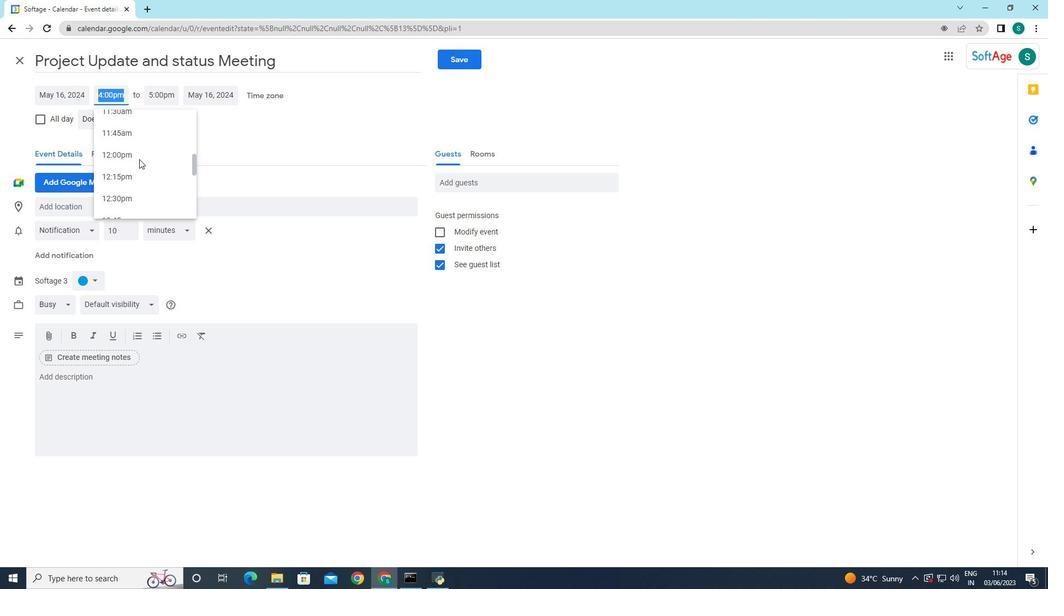 
Action: Mouse scrolled (138, 160) with delta (0, 0)
Screenshot: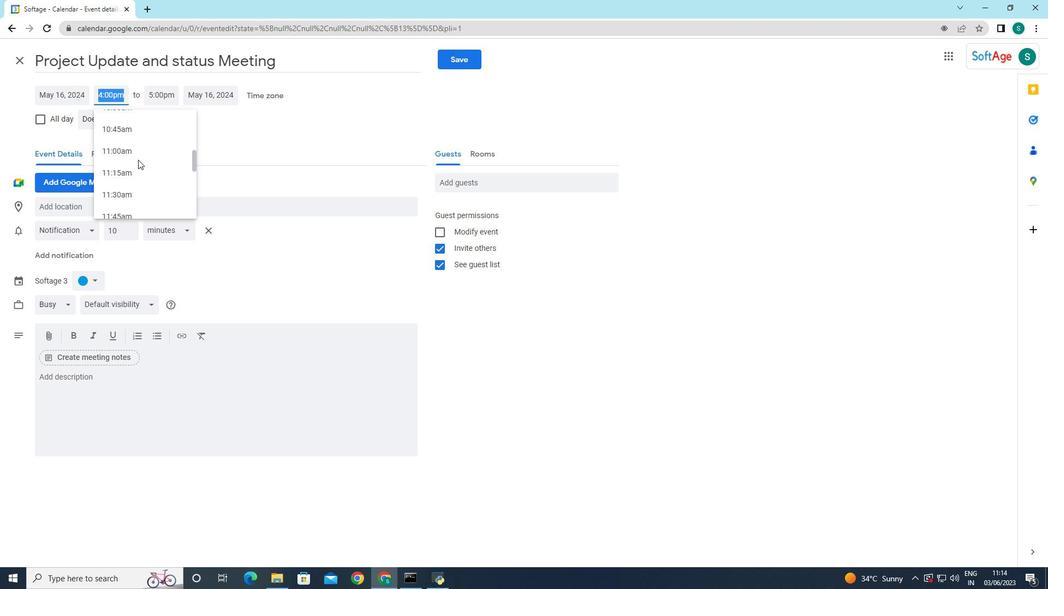 
Action: Mouse scrolled (138, 160) with delta (0, 0)
Screenshot: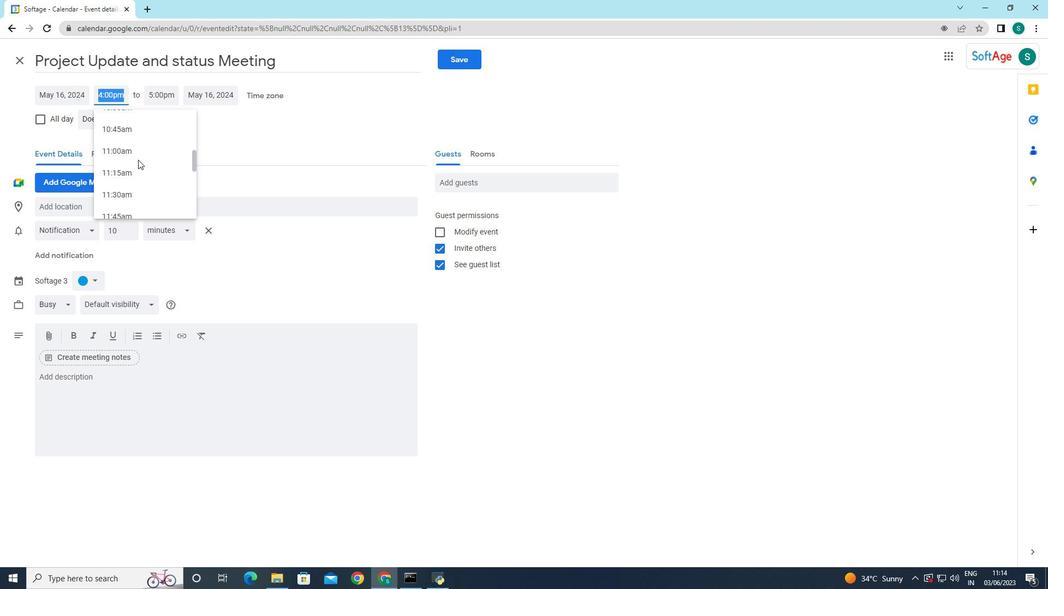 
Action: Mouse moved to (124, 167)
Screenshot: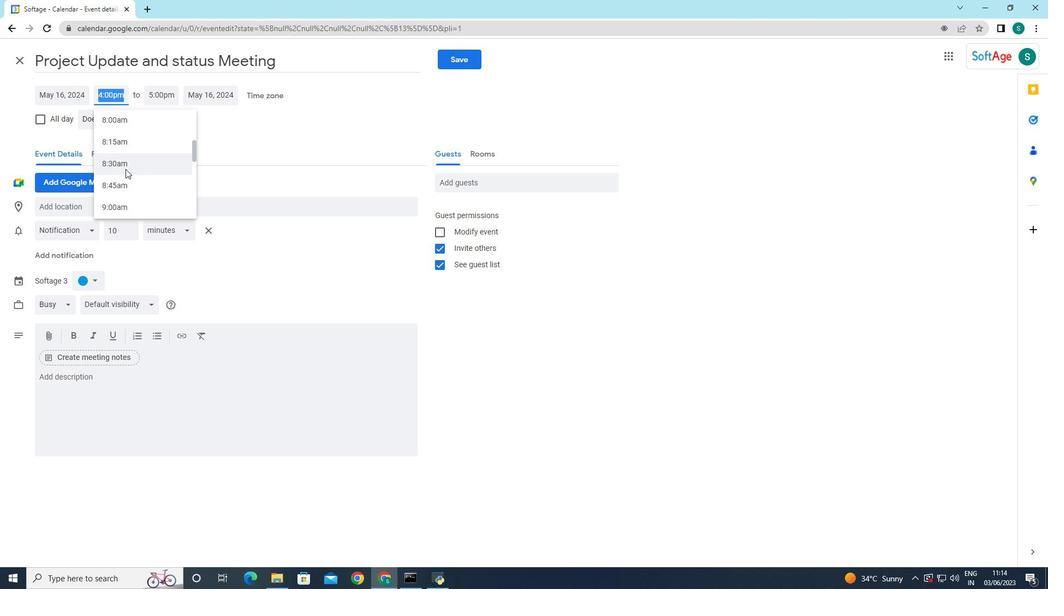 
Action: Mouse pressed left at (124, 167)
Screenshot: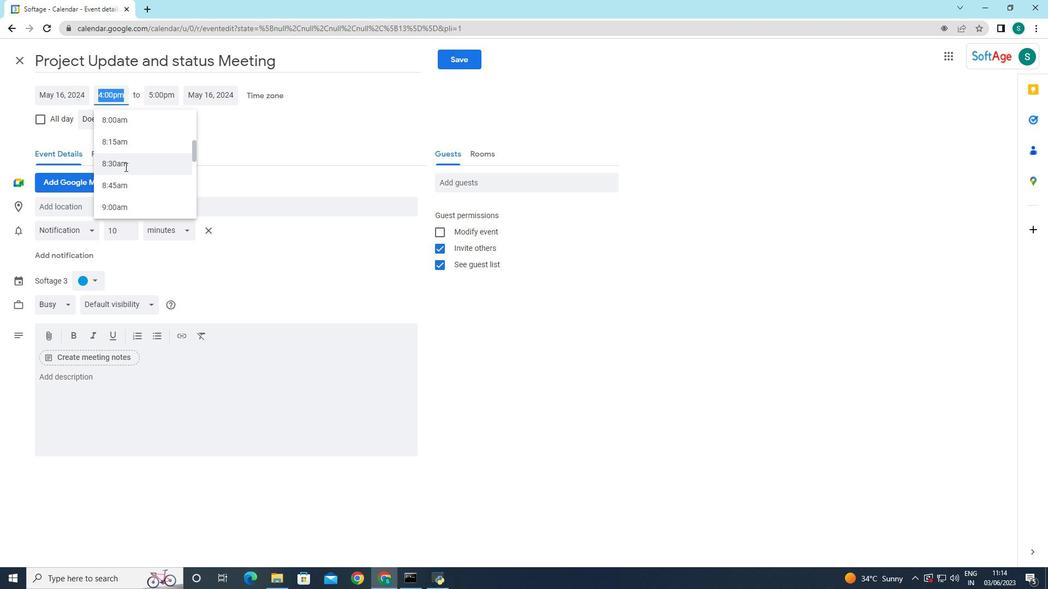 
Action: Mouse moved to (106, 92)
Screenshot: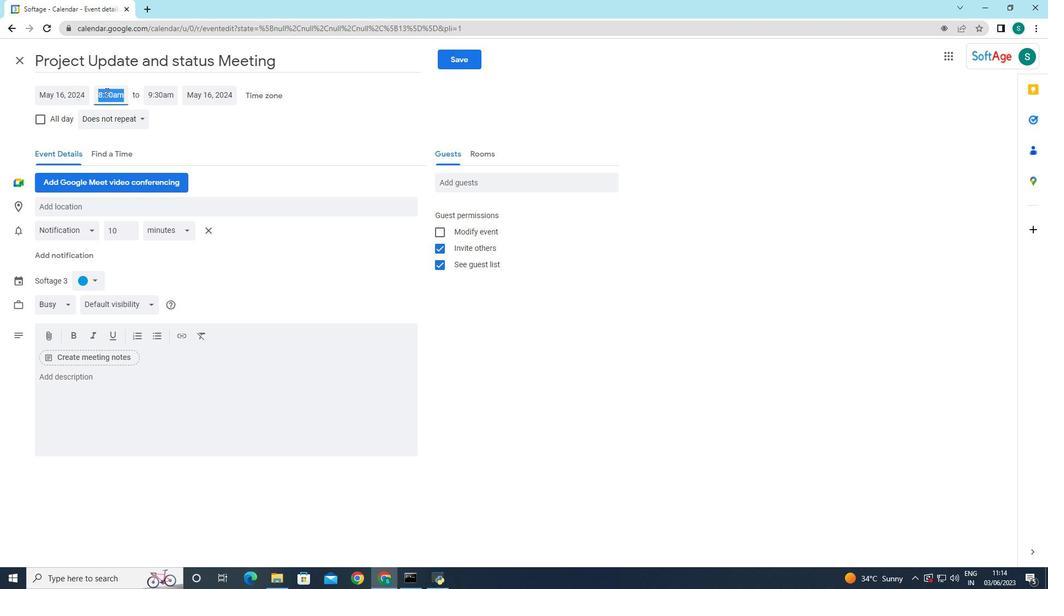 
Action: Mouse pressed left at (106, 92)
Screenshot: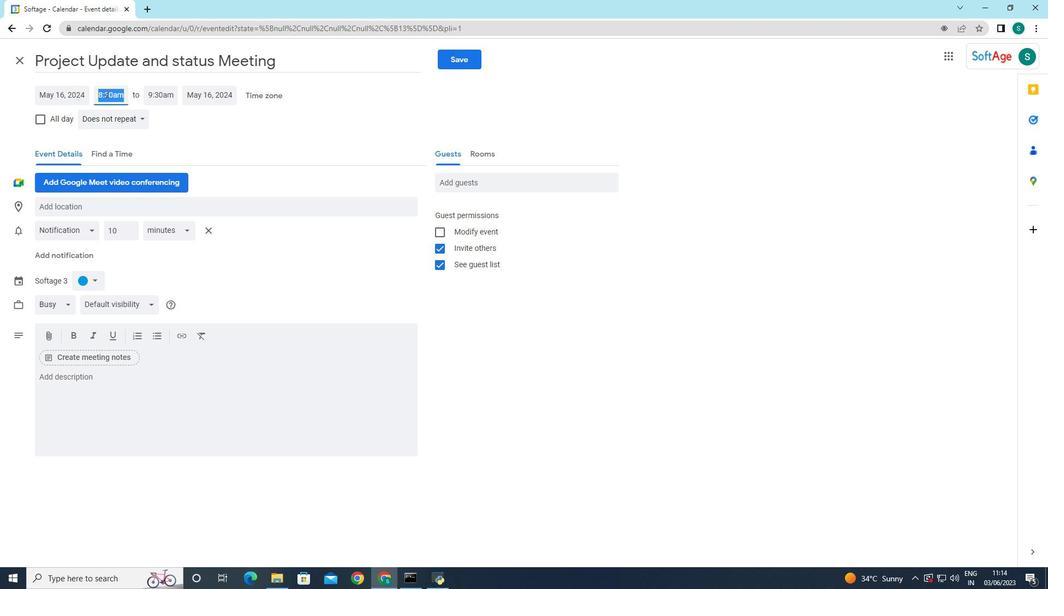 
Action: Mouse moved to (108, 95)
Screenshot: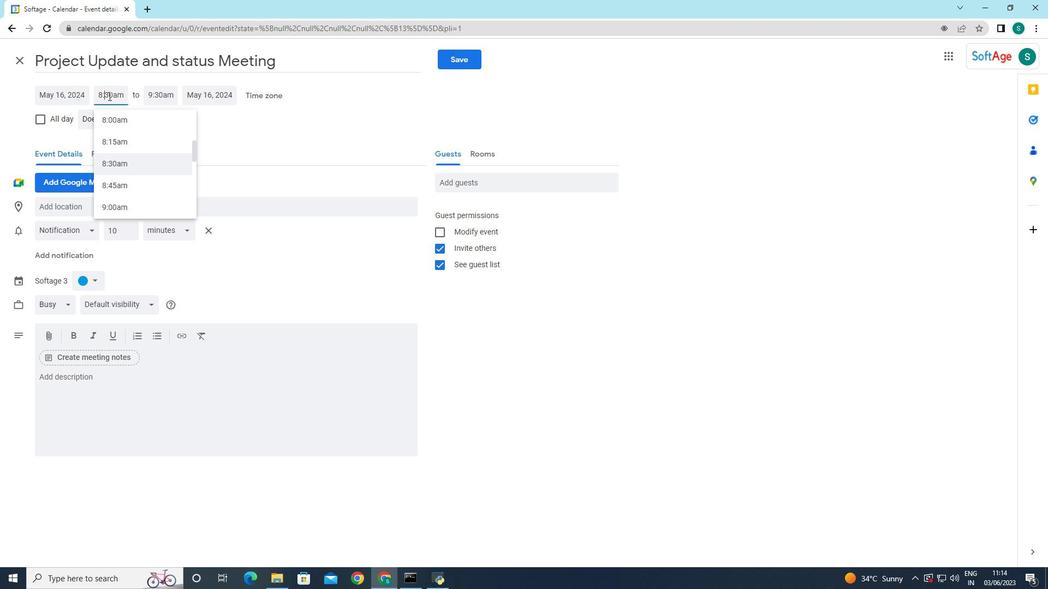 
Action: Mouse pressed left at (108, 95)
Screenshot: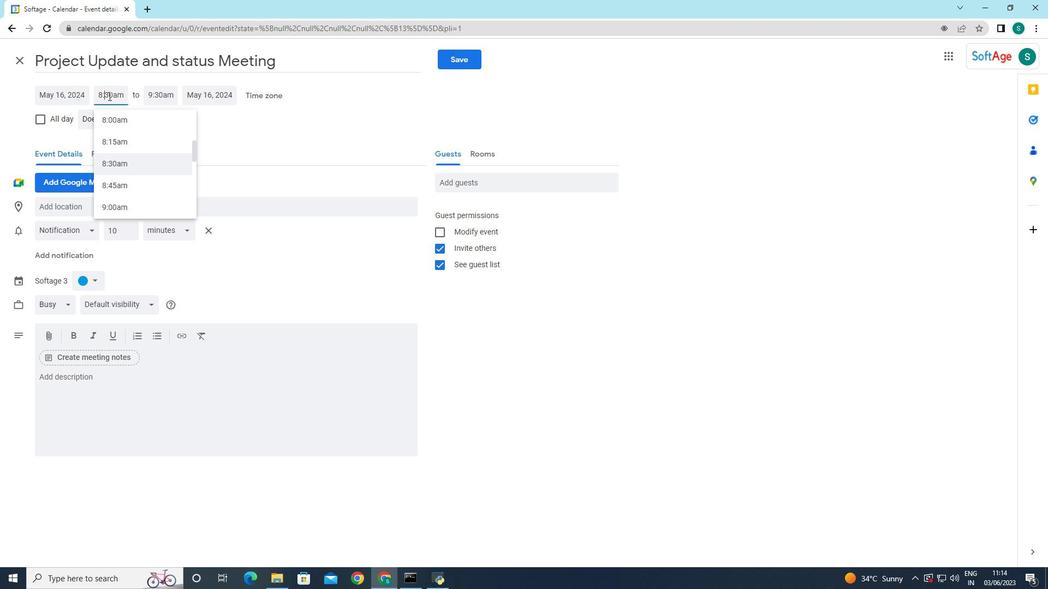
Action: Mouse moved to (107, 95)
Screenshot: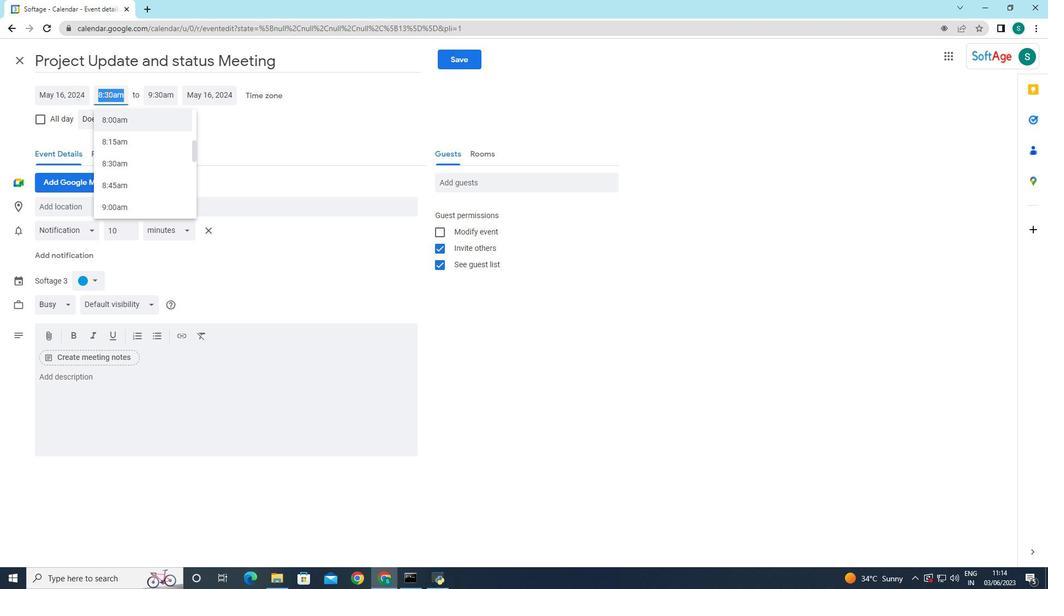 
Action: Mouse pressed left at (107, 95)
Screenshot: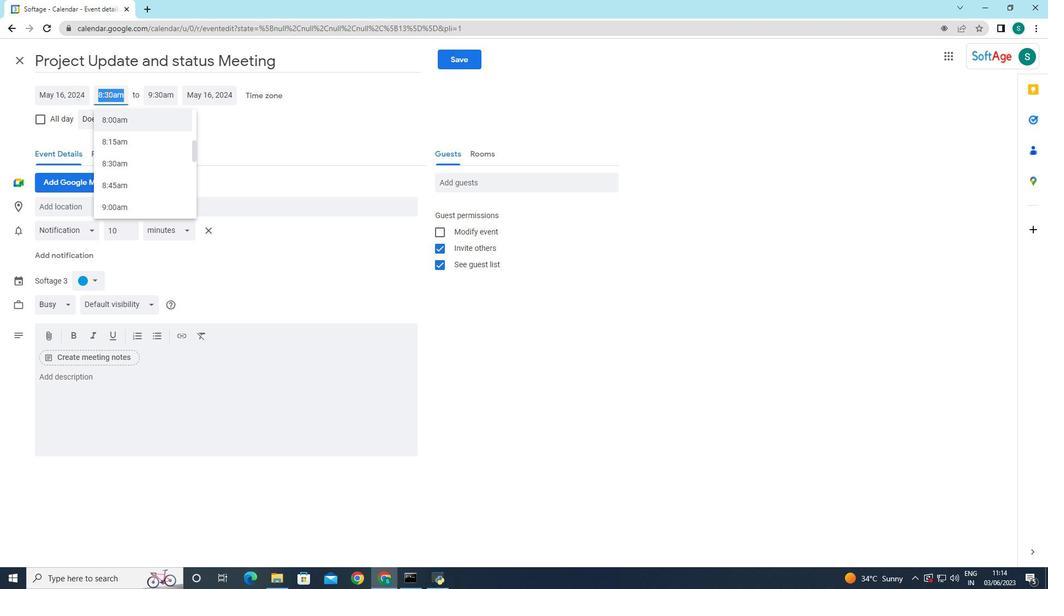 
Action: Mouse moved to (115, 108)
Screenshot: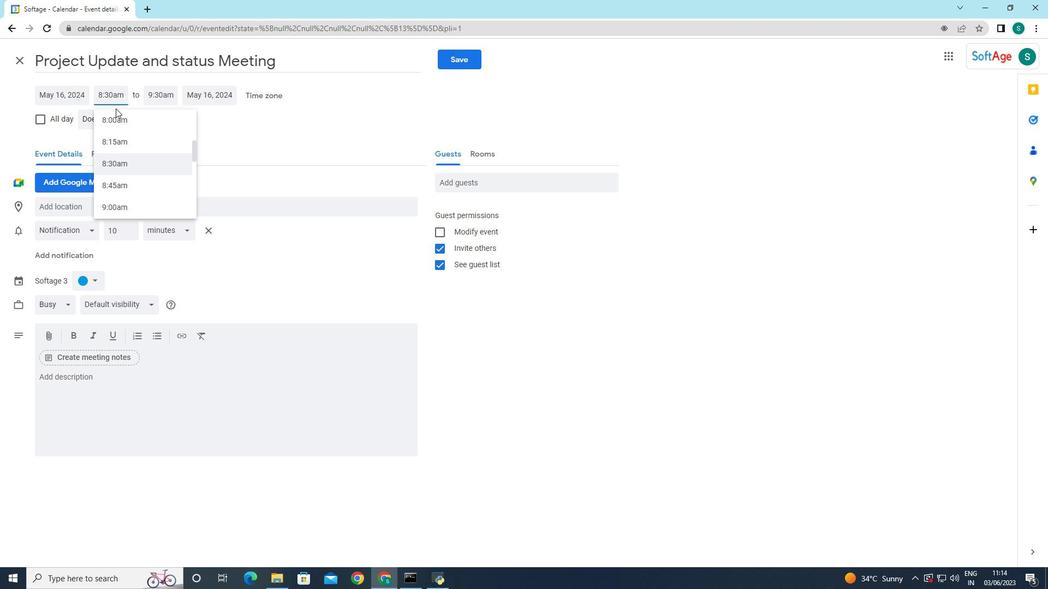 
Action: Key pressed <Key.backspace>5
Screenshot: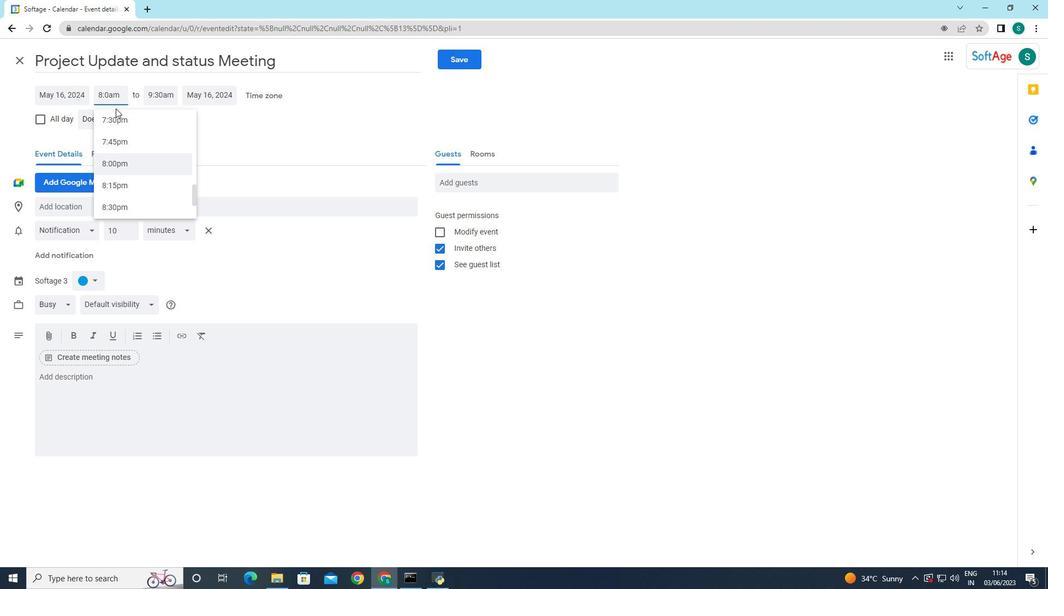 
Action: Mouse moved to (253, 122)
Screenshot: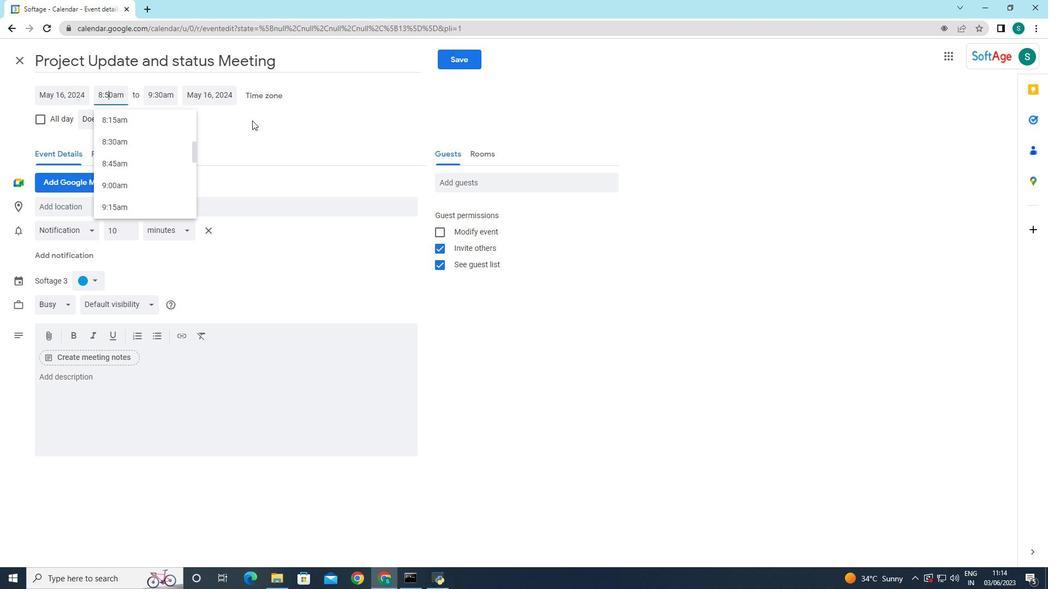 
Action: Mouse pressed left at (253, 122)
Screenshot: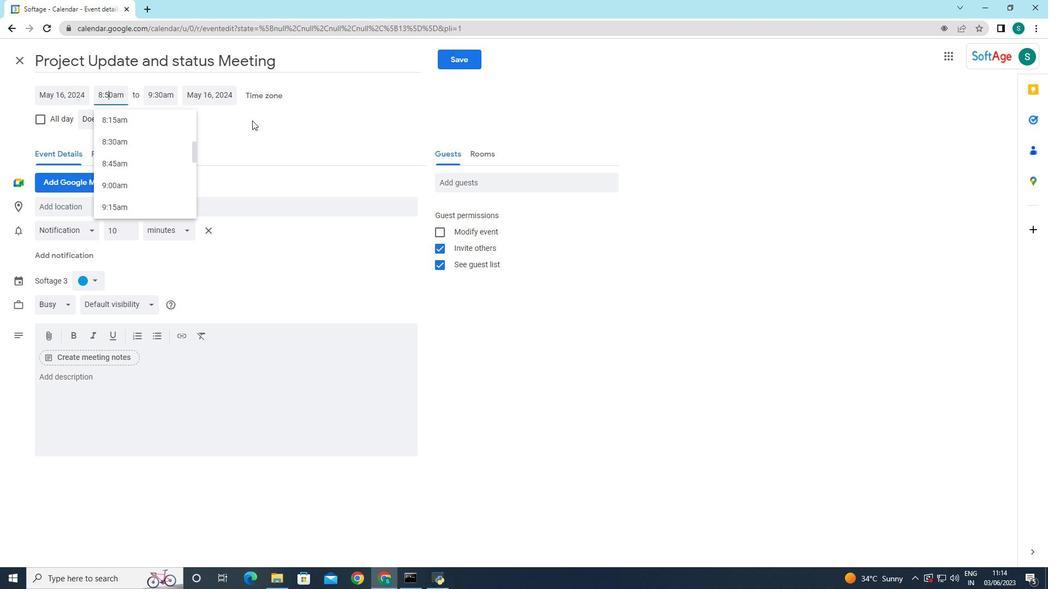 
Action: Mouse moved to (168, 97)
Screenshot: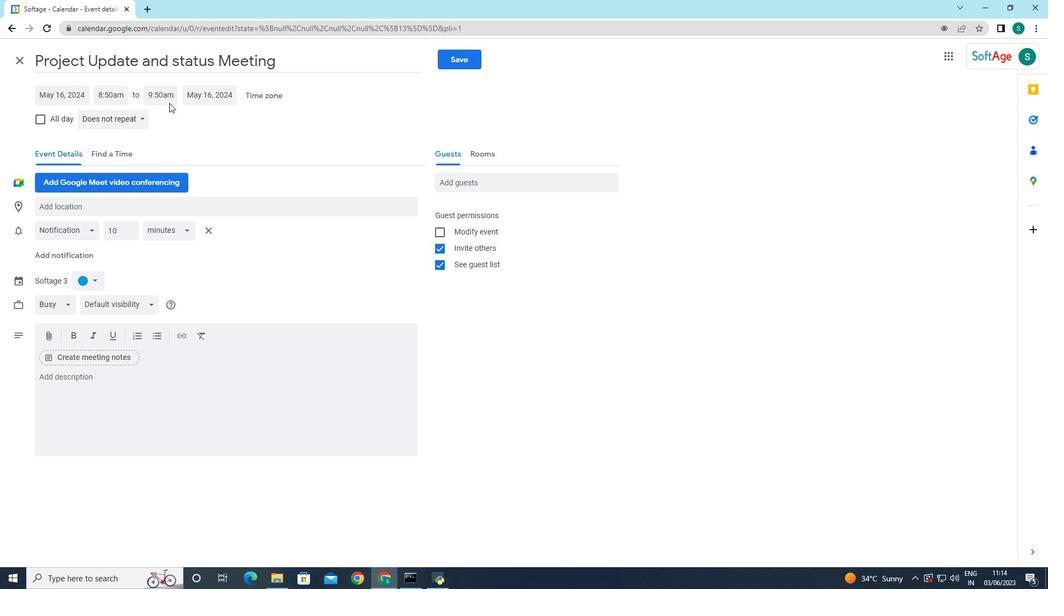 
Action: Mouse pressed left at (168, 97)
Screenshot: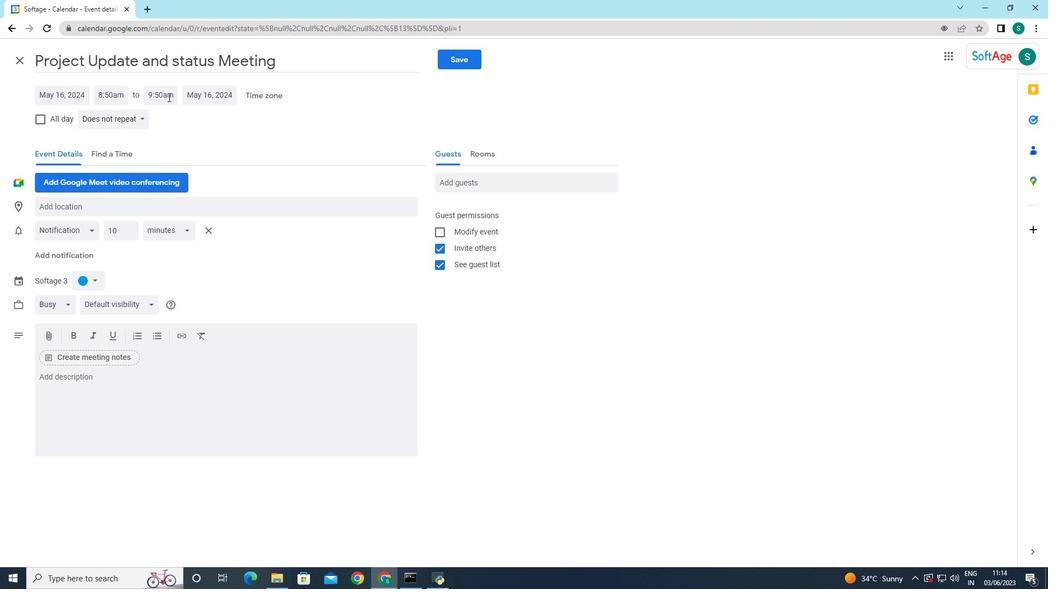 
Action: Mouse moved to (184, 204)
Screenshot: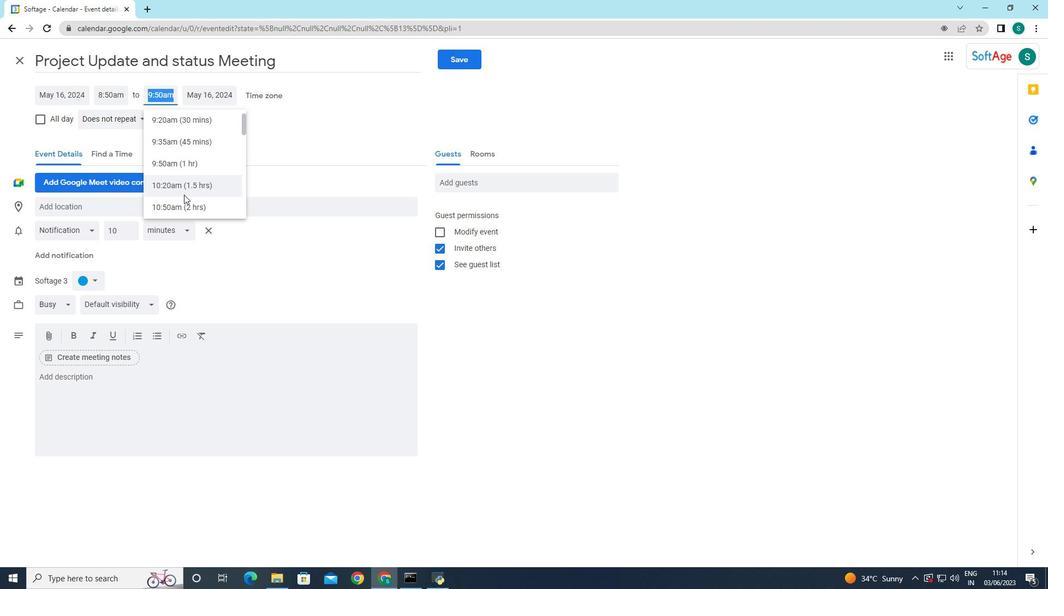 
Action: Mouse pressed left at (184, 204)
Screenshot: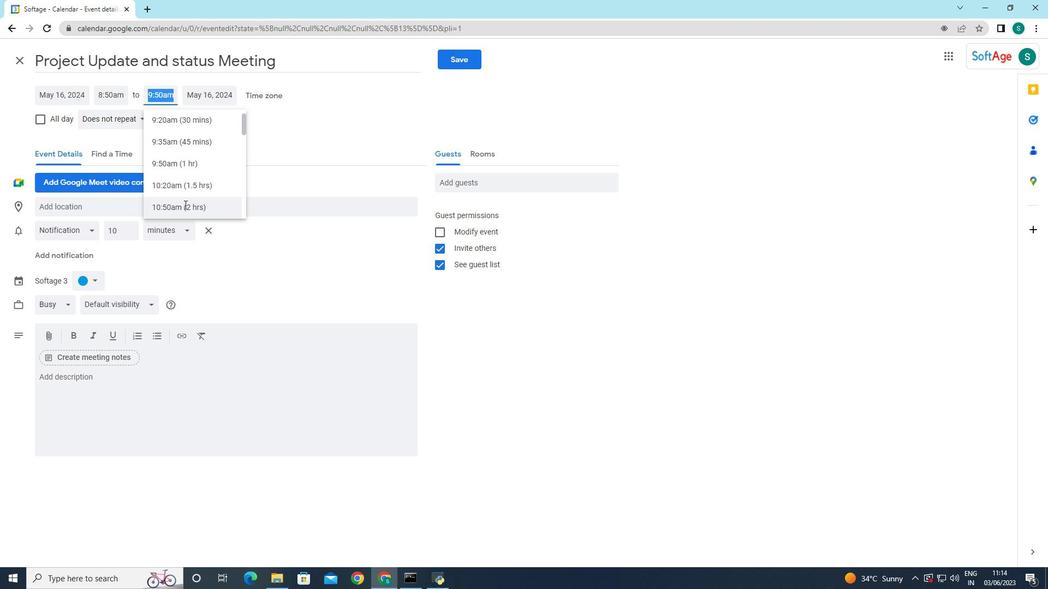 
Action: Mouse moved to (288, 134)
Screenshot: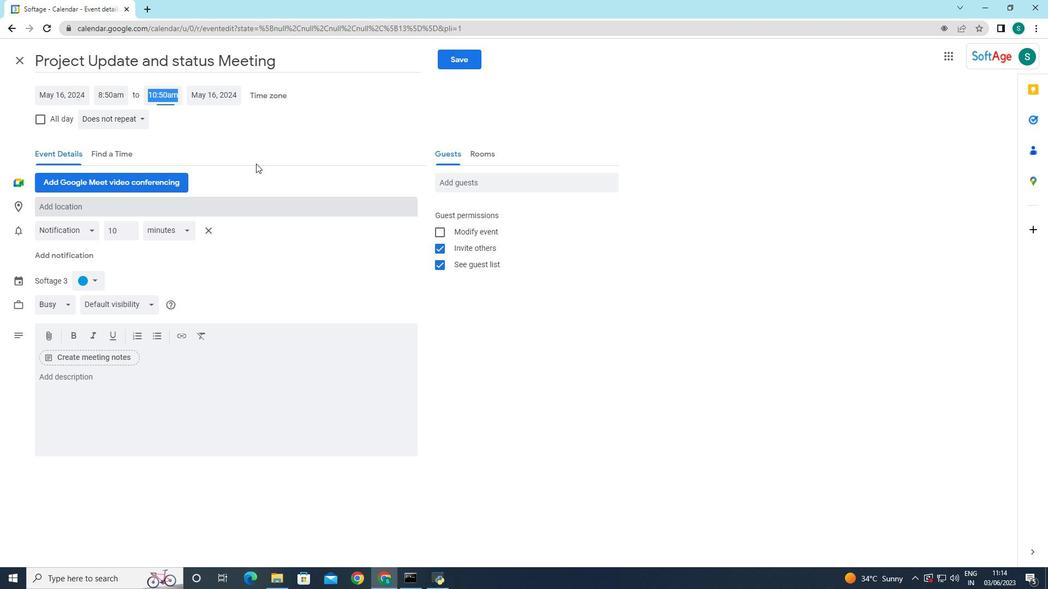 
Action: Mouse pressed left at (288, 134)
Screenshot: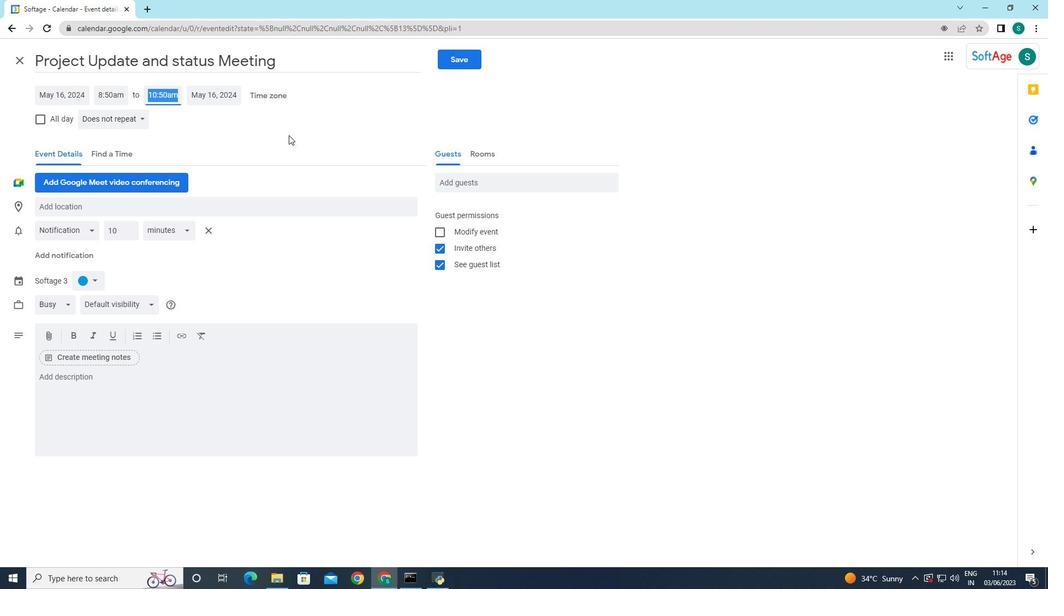 
Action: Mouse moved to (141, 368)
Screenshot: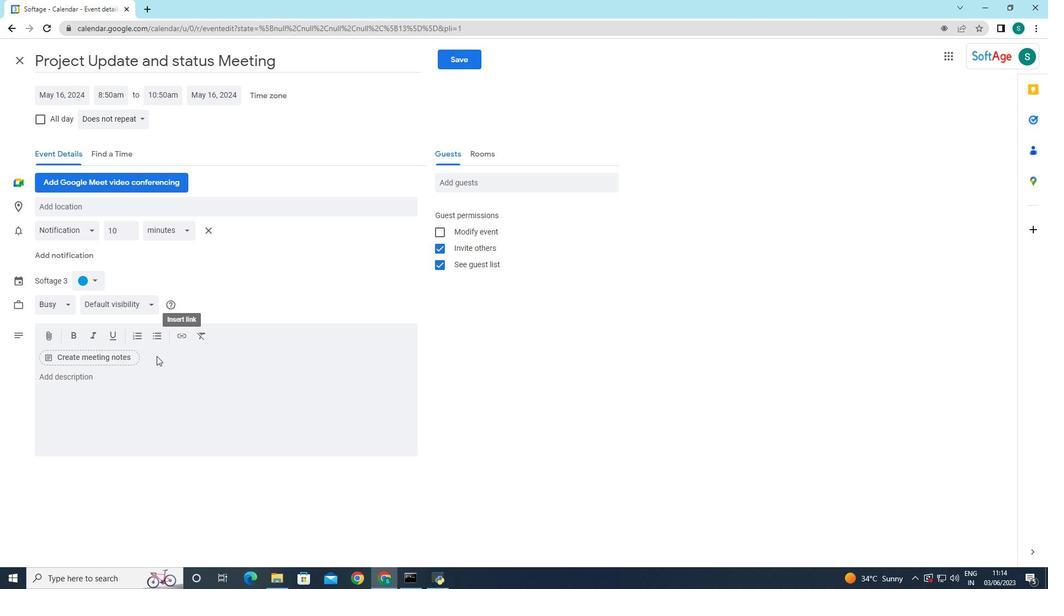 
Action: Mouse pressed left at (141, 368)
Screenshot: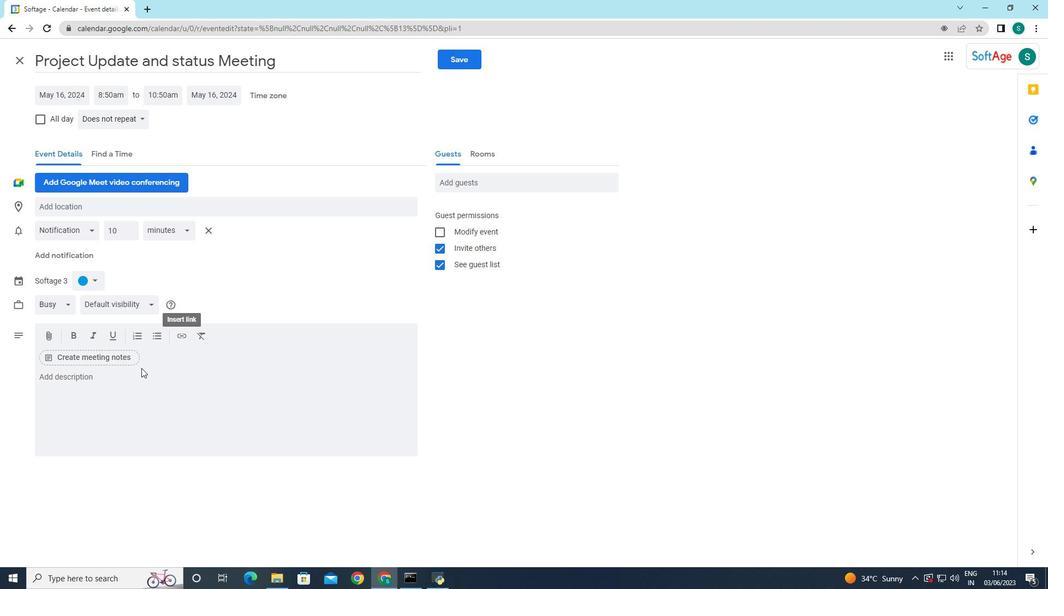 
Action: Mouse moved to (137, 375)
Screenshot: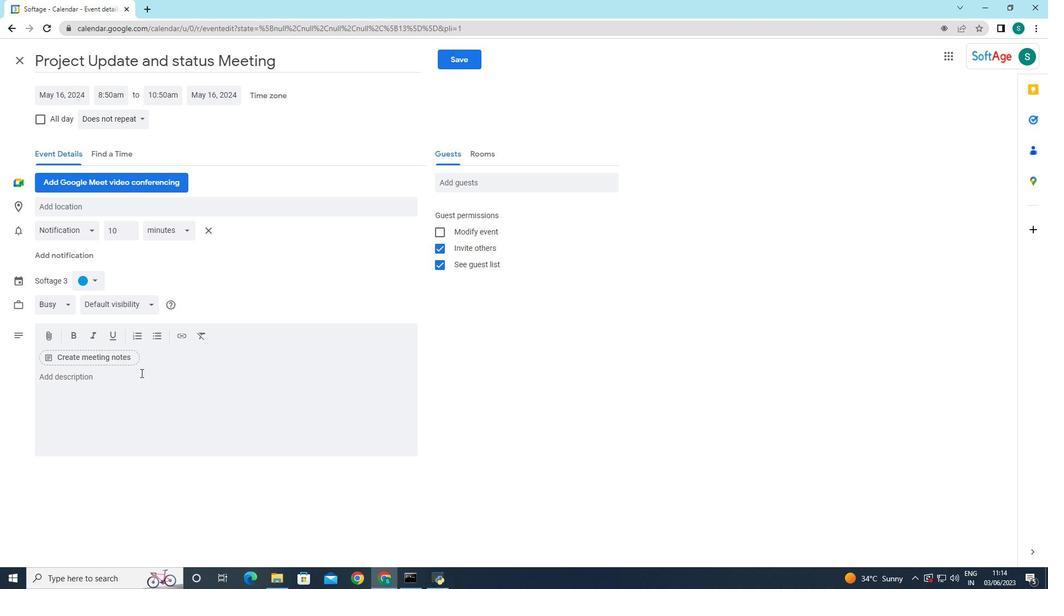 
Action: Mouse pressed left at (137, 375)
Screenshot: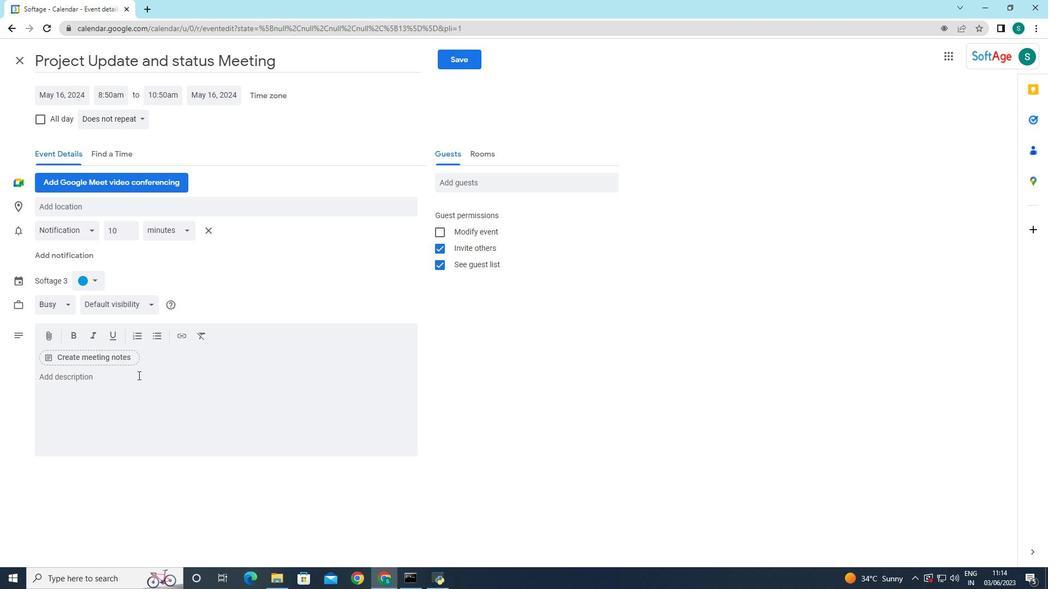 
Action: Mouse moved to (260, 285)
Screenshot: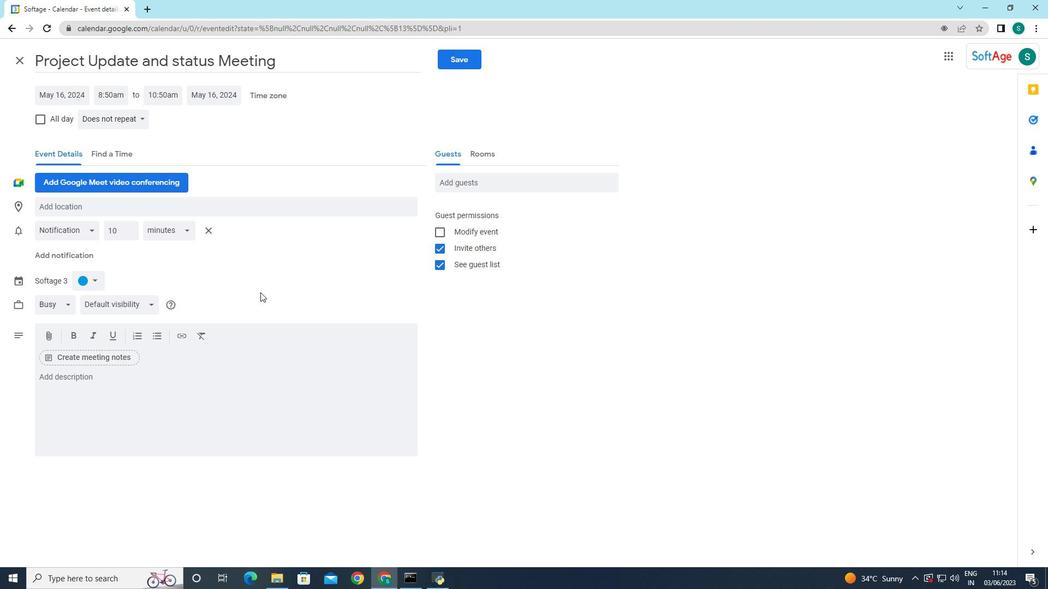 
Action: Key pressed <Key.caps_lock>S<Key.caps_lock>taff<Key.space><Key.caps_lock>A<Key.caps_lock>ppreciation<Key.space><Key.caps_lock>S<Key.backspace>D<Key.caps_lock>ay<Key.space>is<Key.space>a<Key.space>special<Key.space>occasion<Key.space>dedicated<Key.space>to<Key.space>recognizing<Key.space>and<Key.space>honoring<Key.space>thre<Key.backspace><Key.backspace>e<Key.space>hard<Key.space>work<Key.space><Key.backspace>,<Key.space>dedication,<Key.space>ah<Key.backspace>d<Key.backspace>nd<Key.space>contributions<Key.space>of<Key.space>the<Key.space>ento<Key.backspace>ire<Key.space>staff.<Key.space><Key.caps_lock>I<Key.caps_lock>t<Key.space>is<Key.space>a<Key.space>day<Key.space>to<Key.space>express<Key.space>gratitude<Key.space>and<Key.space>appreciation<Key.space>for<Key.space>their<Key.space>efforts<Key.space>in<Key.space>making<Key.space>the<Key.space>organization<Key.space>sucessful.
Screenshot: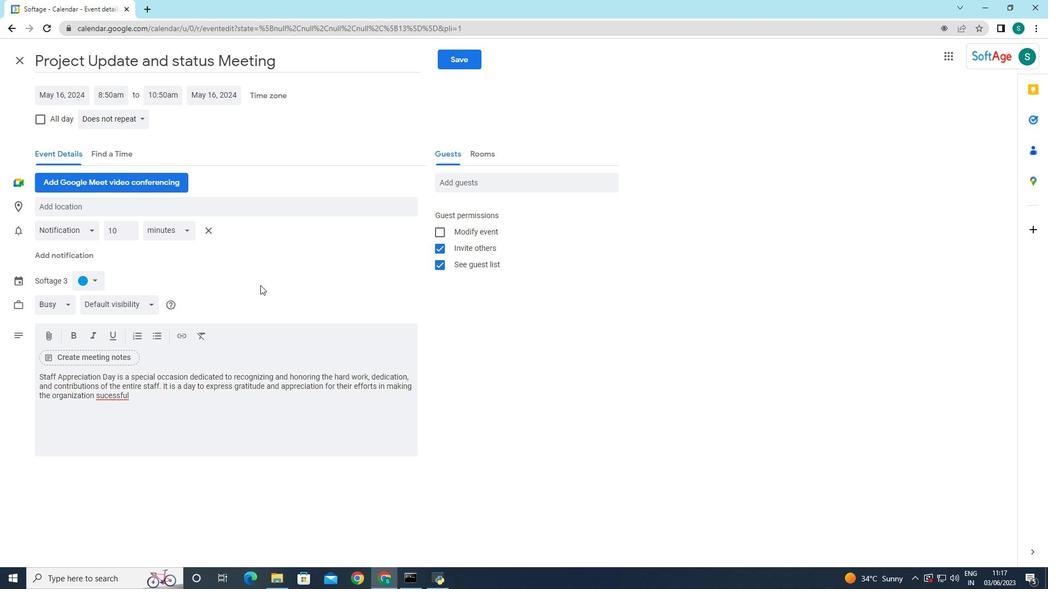 
Action: Mouse moved to (94, 282)
Screenshot: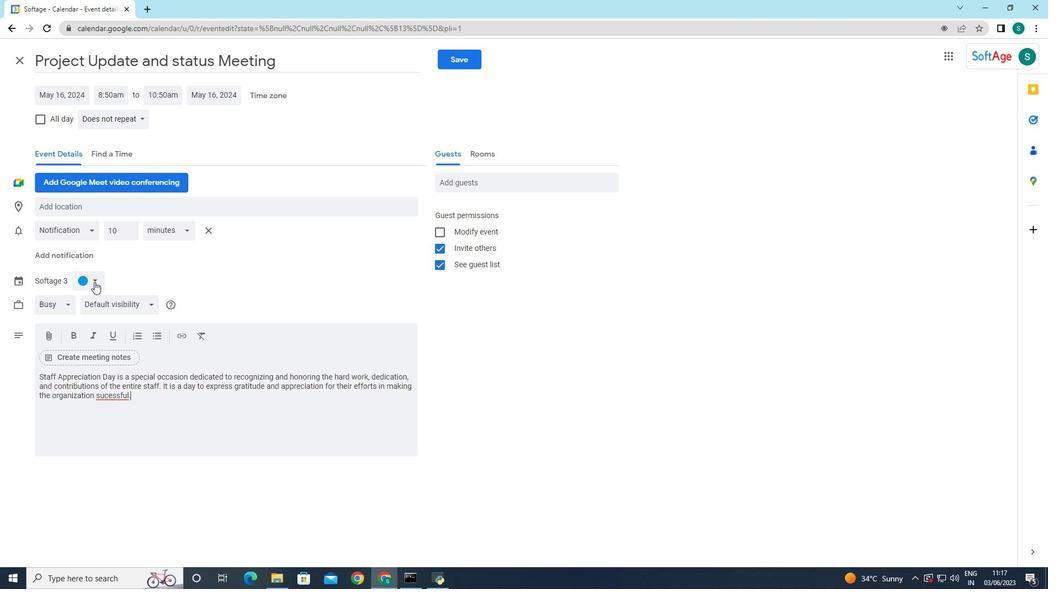 
Action: Mouse pressed left at (94, 282)
Screenshot: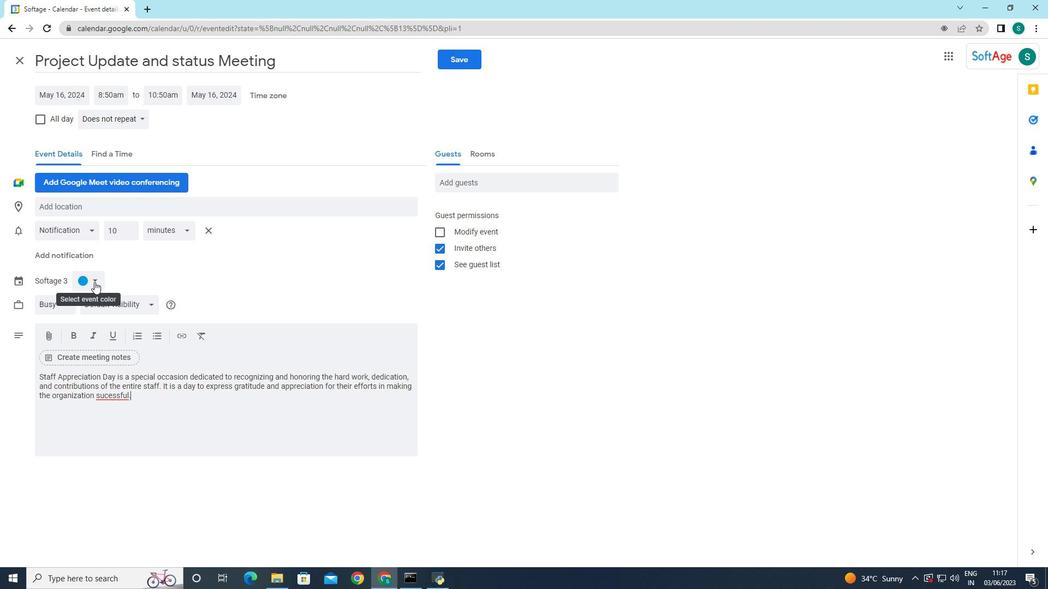 
Action: Mouse moved to (81, 306)
Screenshot: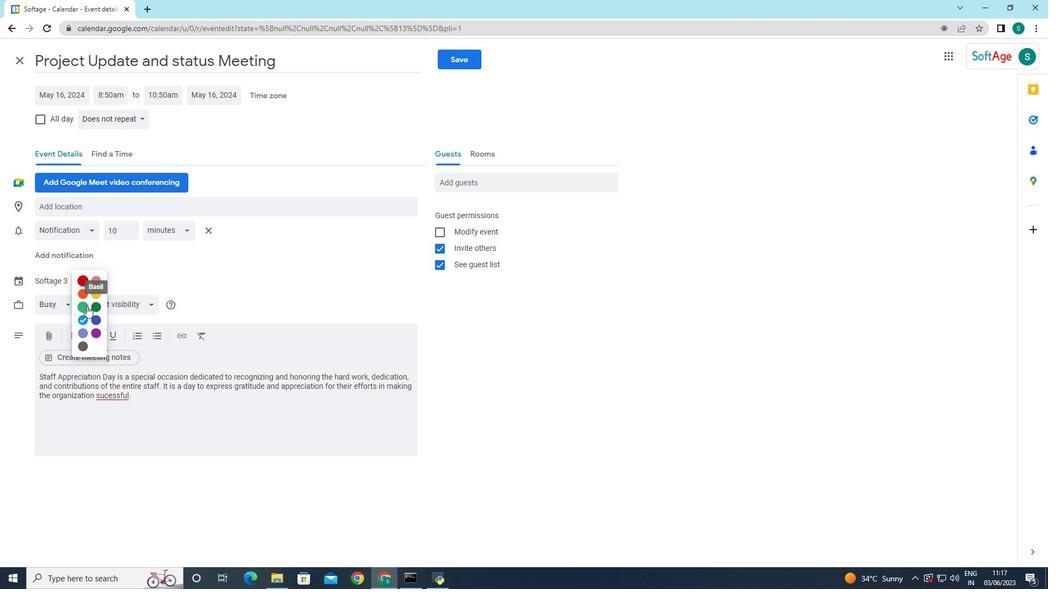 
Action: Mouse pressed left at (81, 306)
Screenshot: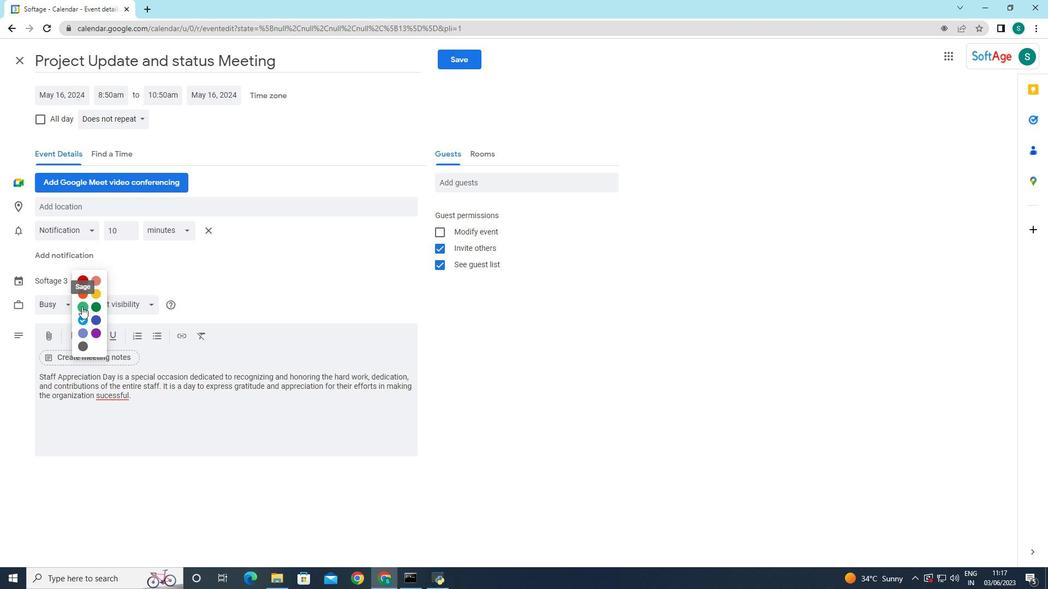 
Action: Mouse moved to (96, 206)
Screenshot: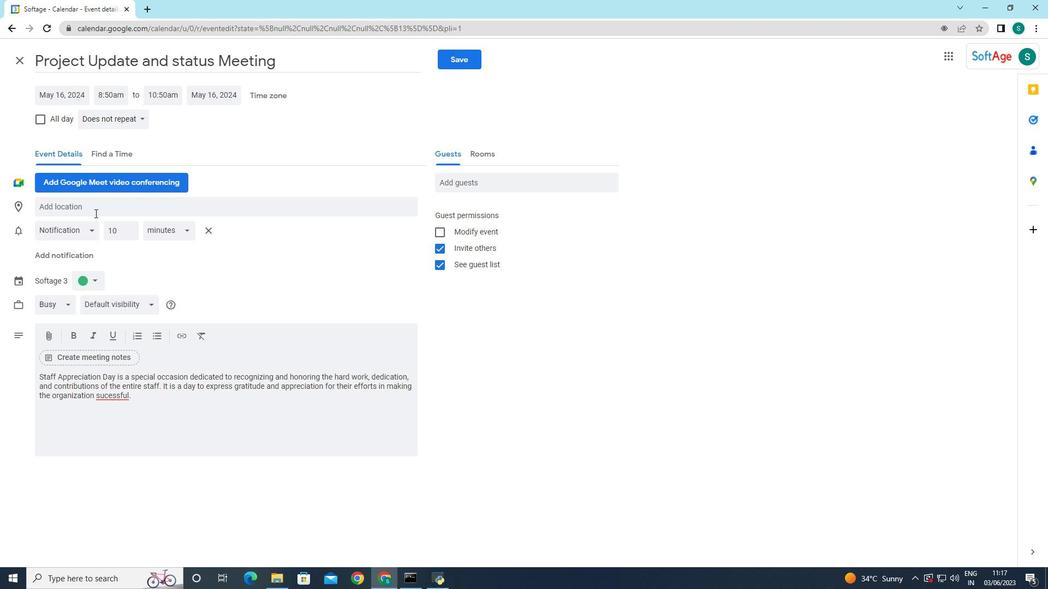 
Action: Mouse pressed left at (96, 206)
Screenshot: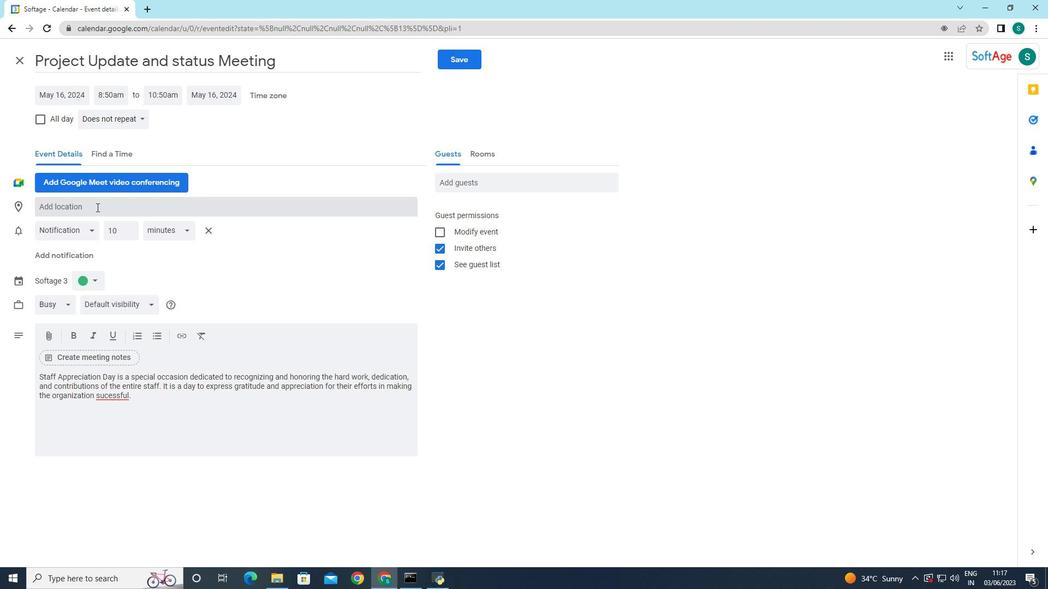 
Action: Key pressed 987<Key.space><Key.shift><Key.shift>Barceloneta<Key.space><Key.shift>Beach,<Key.space><Key.shift><Key.shift><Key.shift><Key.shift>Barcelona,<Key.space><Key.shift>Spain
Screenshot: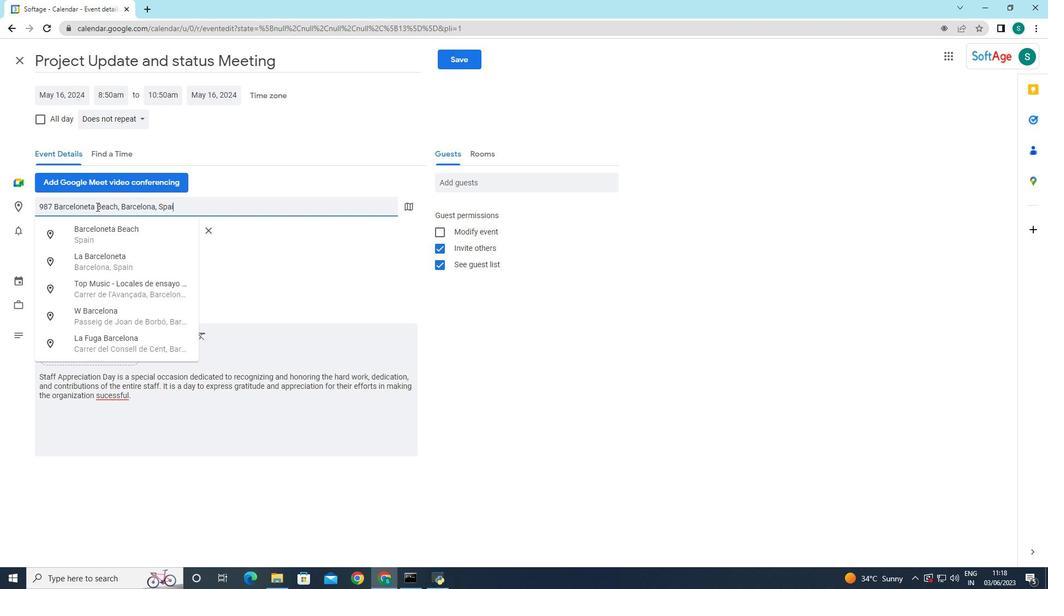 
Action: Mouse moved to (132, 432)
Screenshot: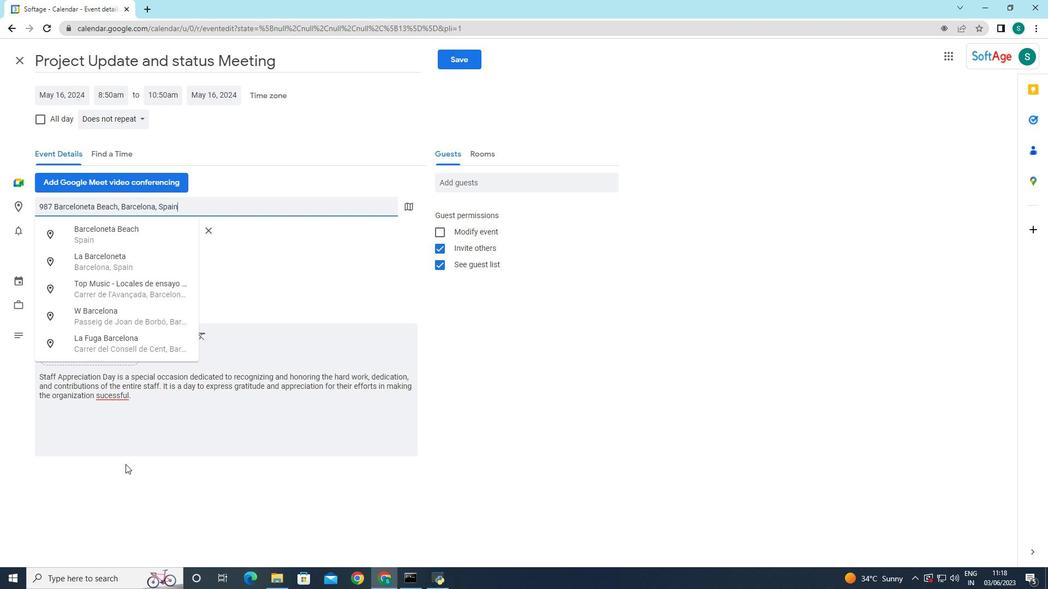 
Action: Mouse pressed left at (132, 432)
Screenshot: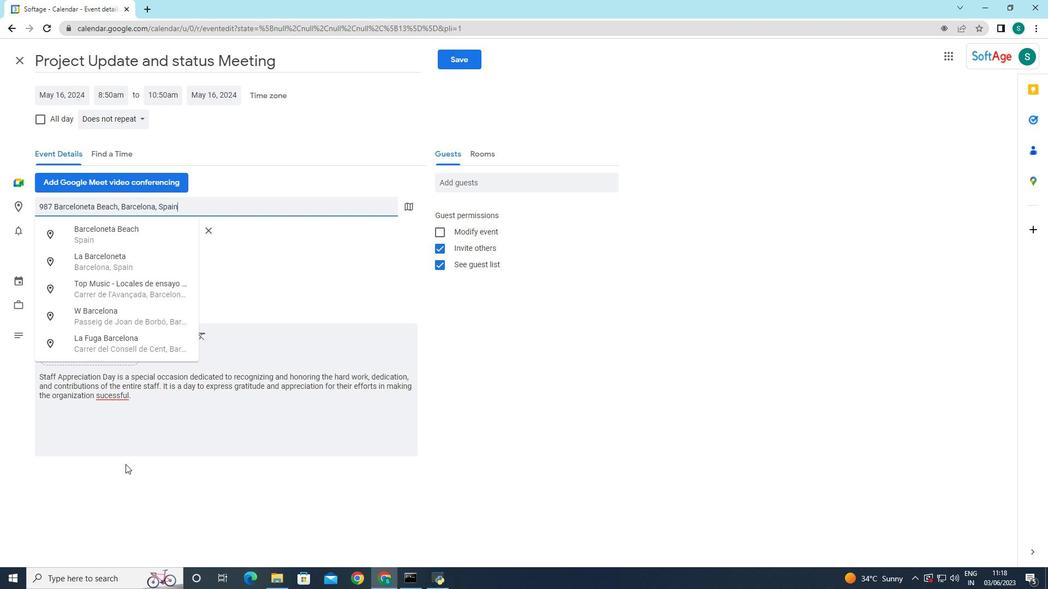 
Action: Mouse moved to (117, 402)
Screenshot: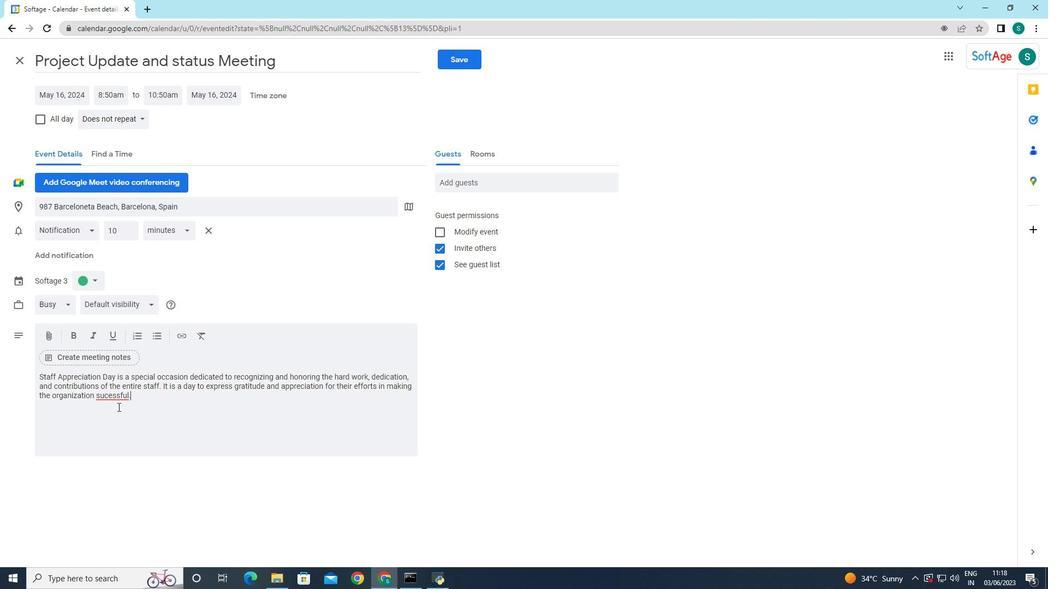 
Action: Mouse pressed right at (117, 402)
Screenshot: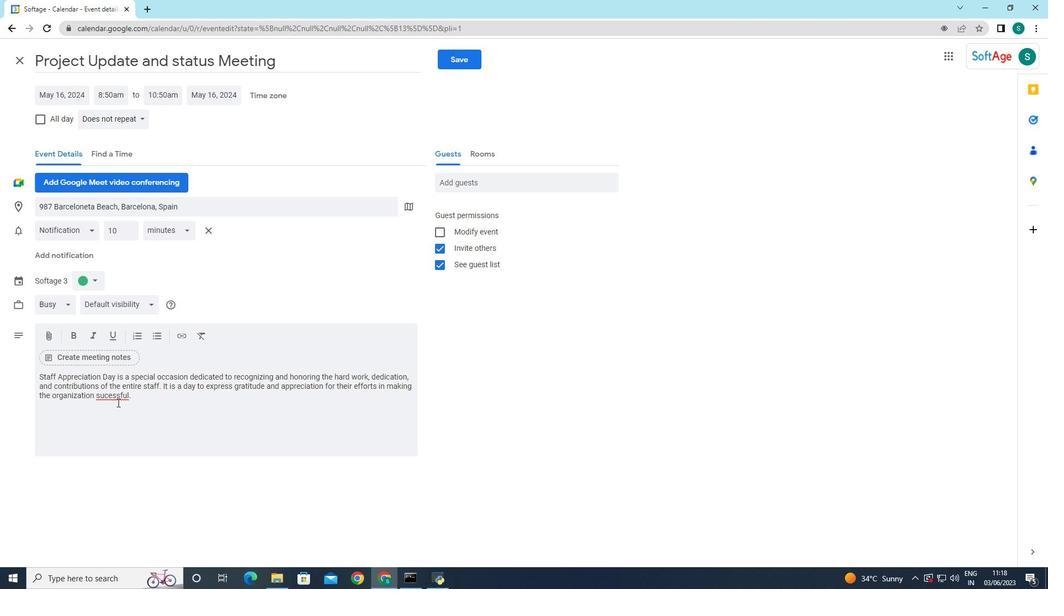 
Action: Mouse moved to (154, 255)
Screenshot: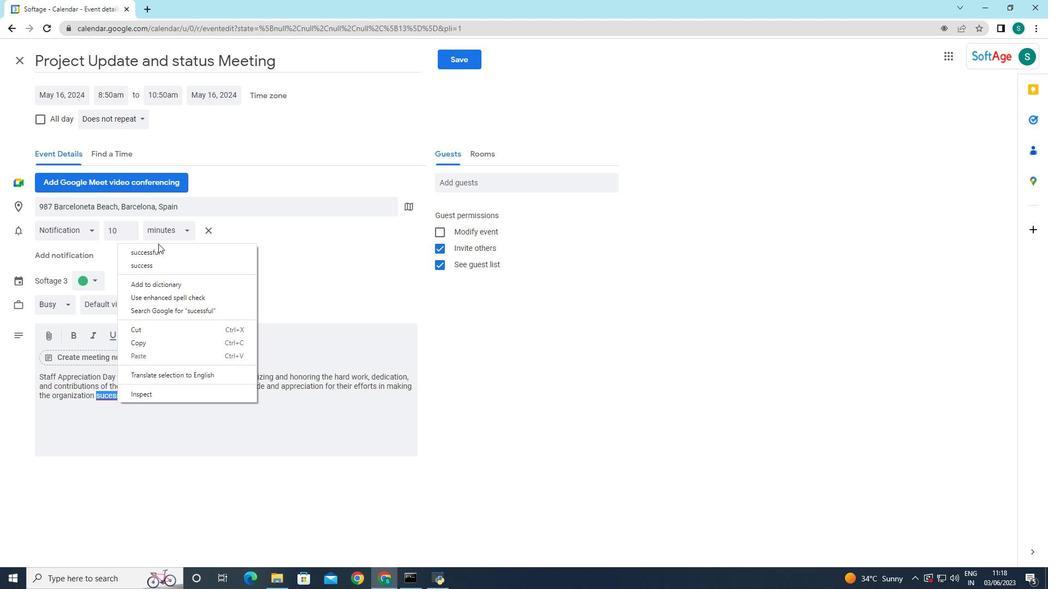 
Action: Mouse pressed left at (154, 255)
Screenshot: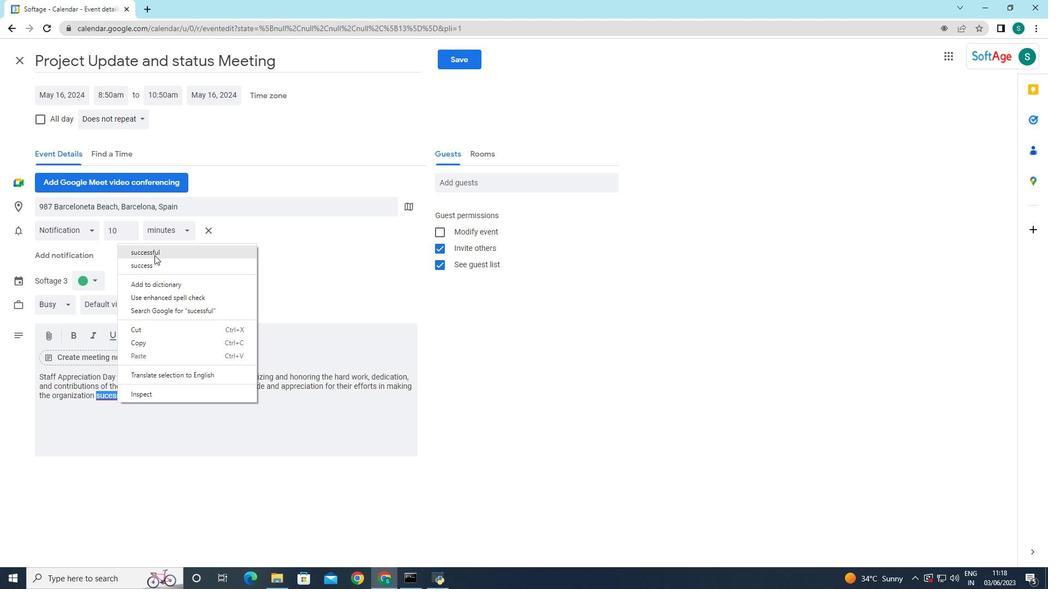 
Action: Mouse moved to (459, 180)
Screenshot: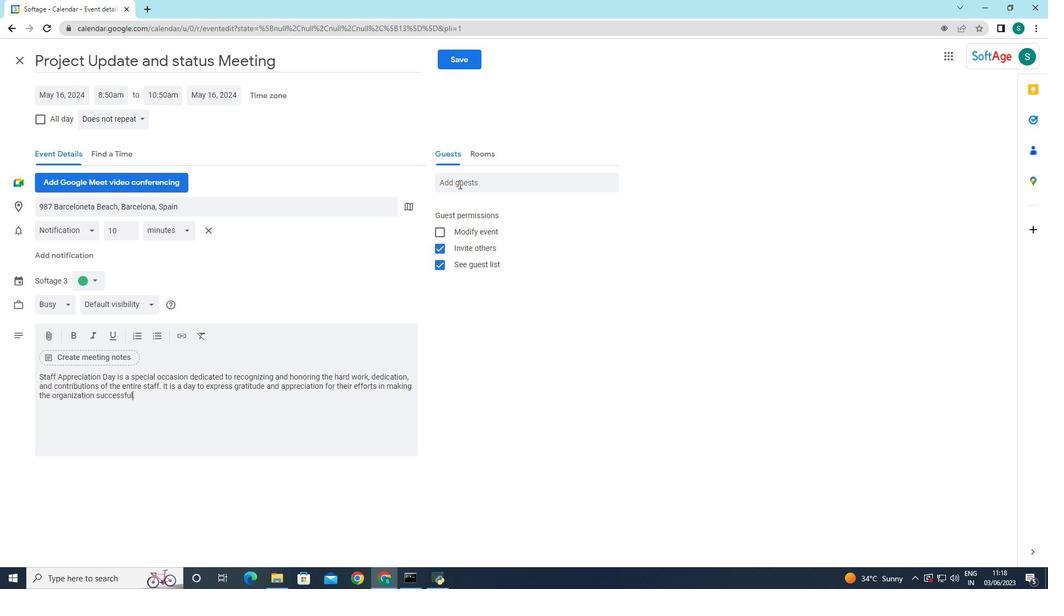 
Action: Mouse pressed left at (459, 180)
Screenshot: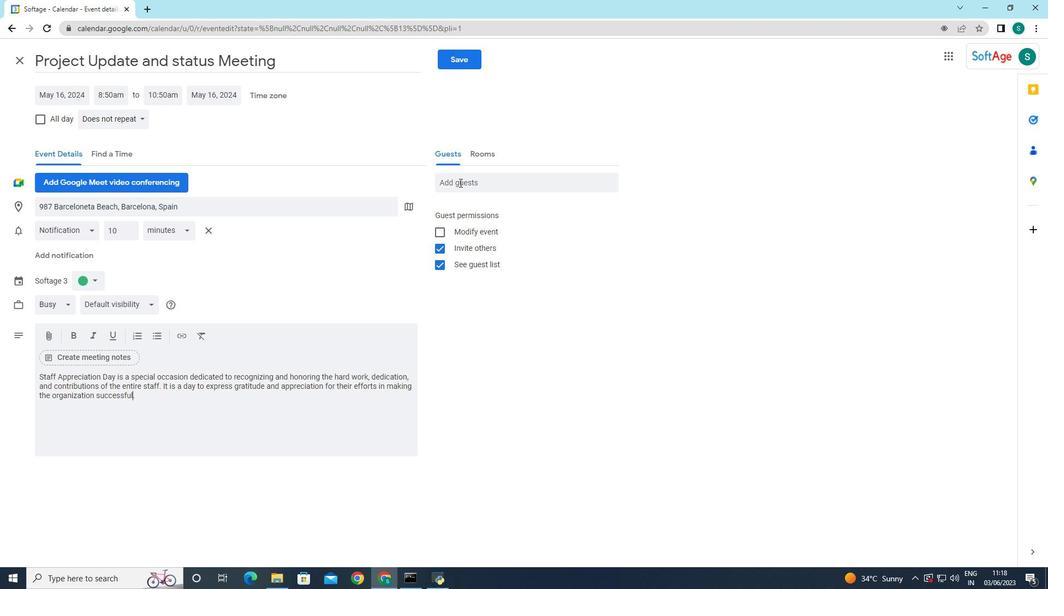 
Action: Key pressed softage.5
Screenshot: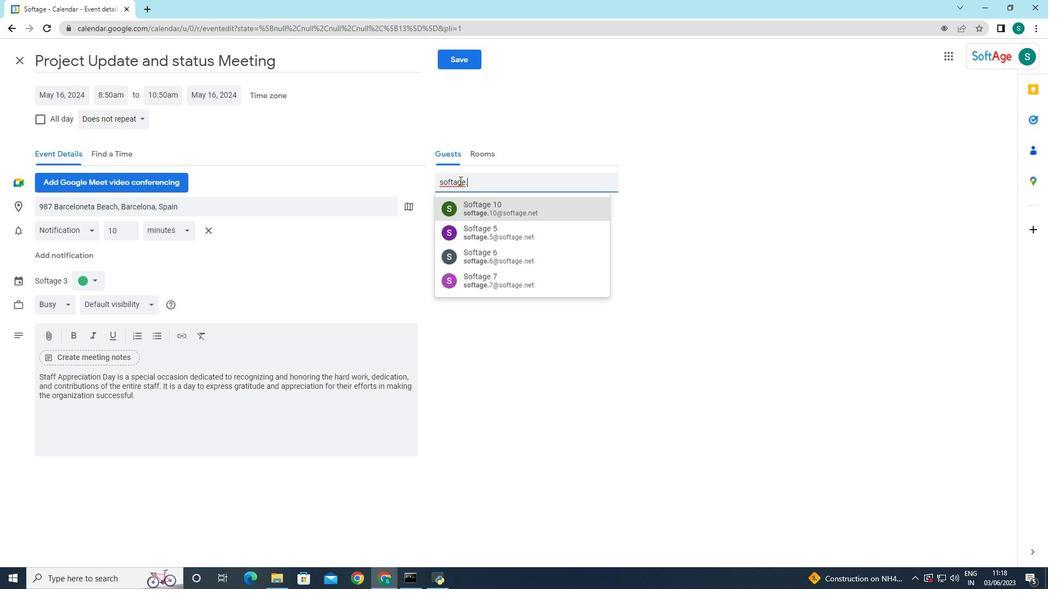 
Action: Mouse moved to (480, 210)
Screenshot: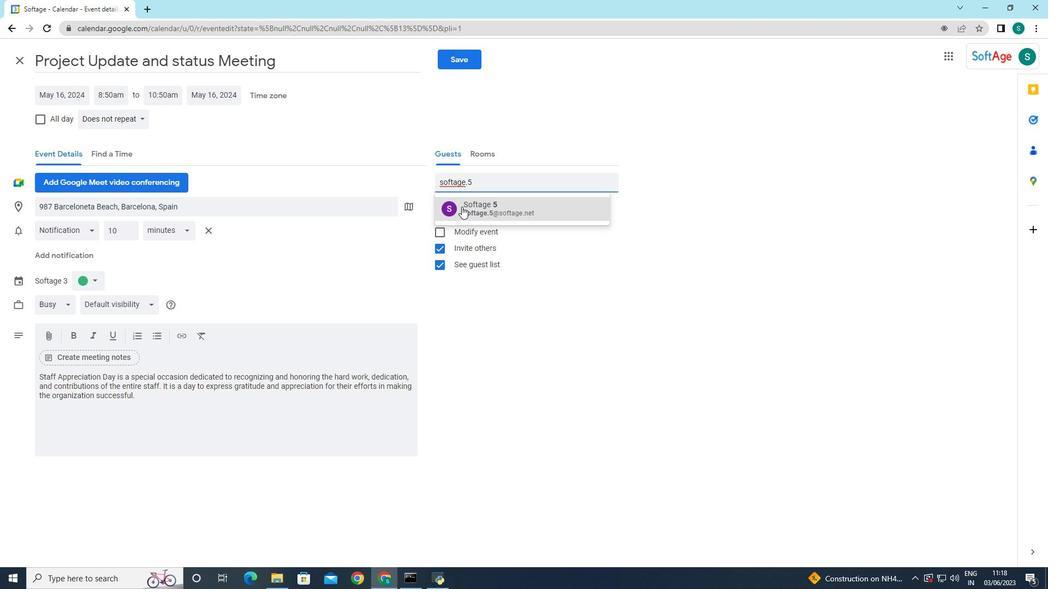 
Action: Mouse pressed left at (480, 210)
Screenshot: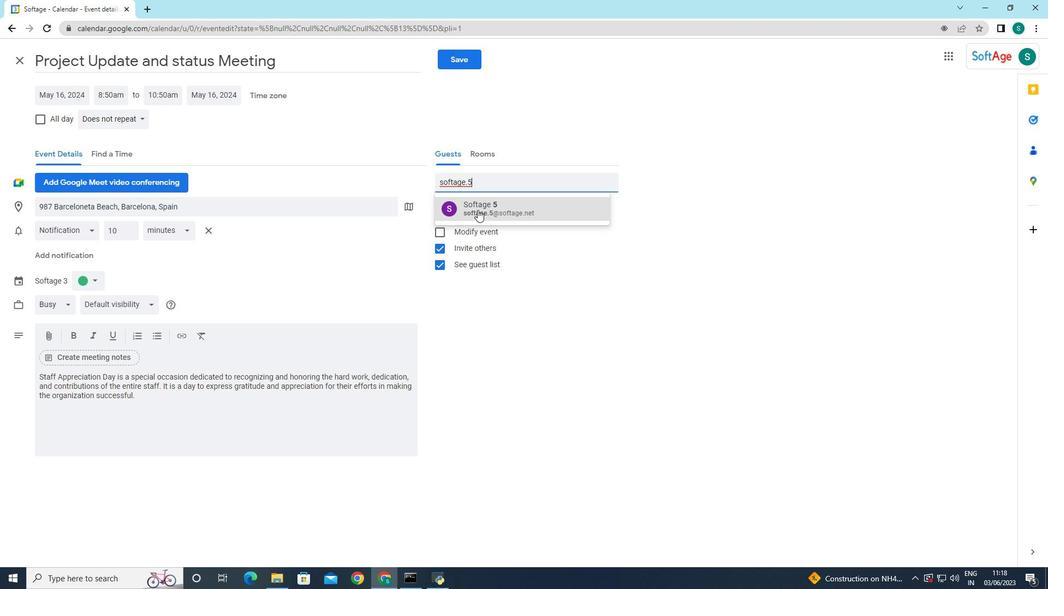 
Action: Mouse moved to (516, 180)
Screenshot: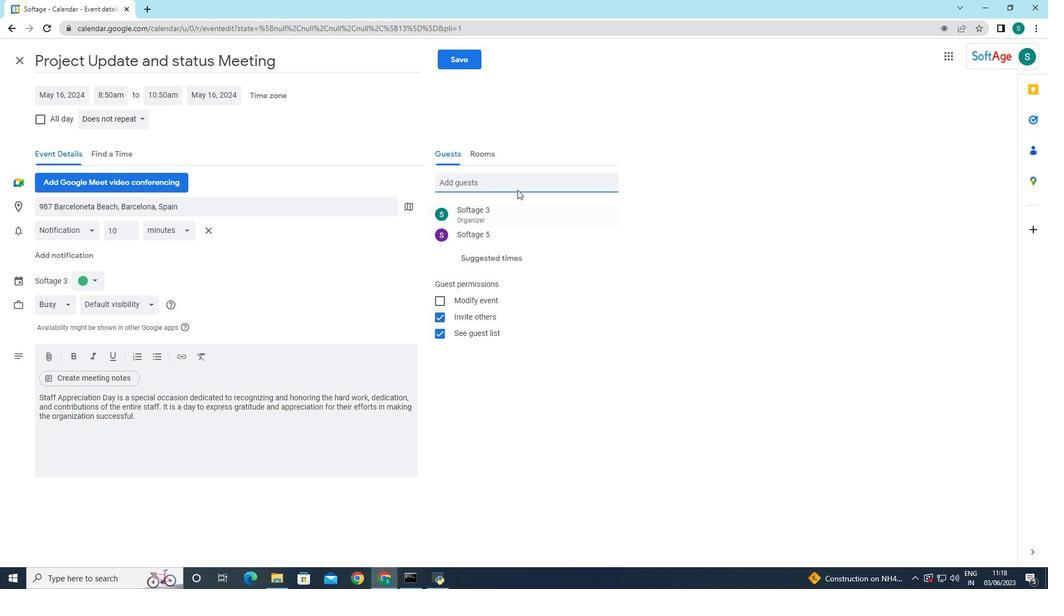 
Action: Mouse pressed left at (516, 180)
Screenshot: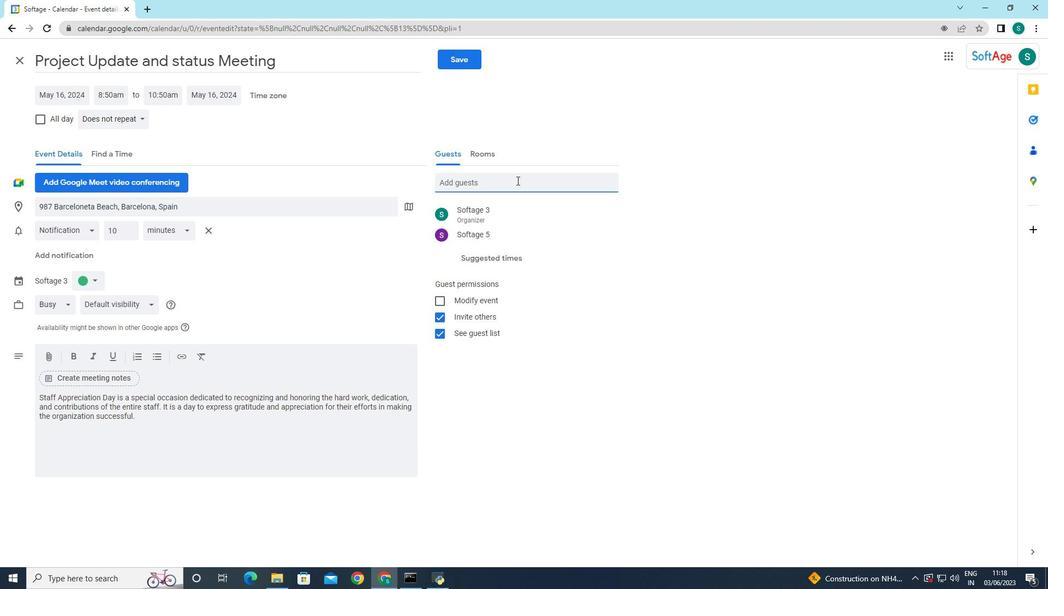 
Action: Mouse moved to (516, 180)
Screenshot: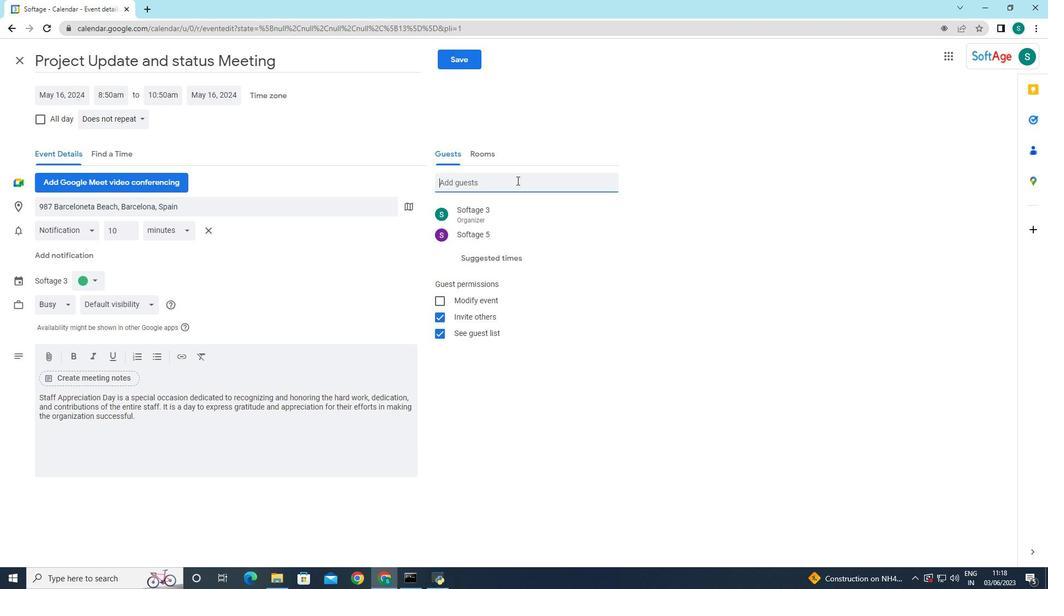
Action: Key pressed softage
Screenshot: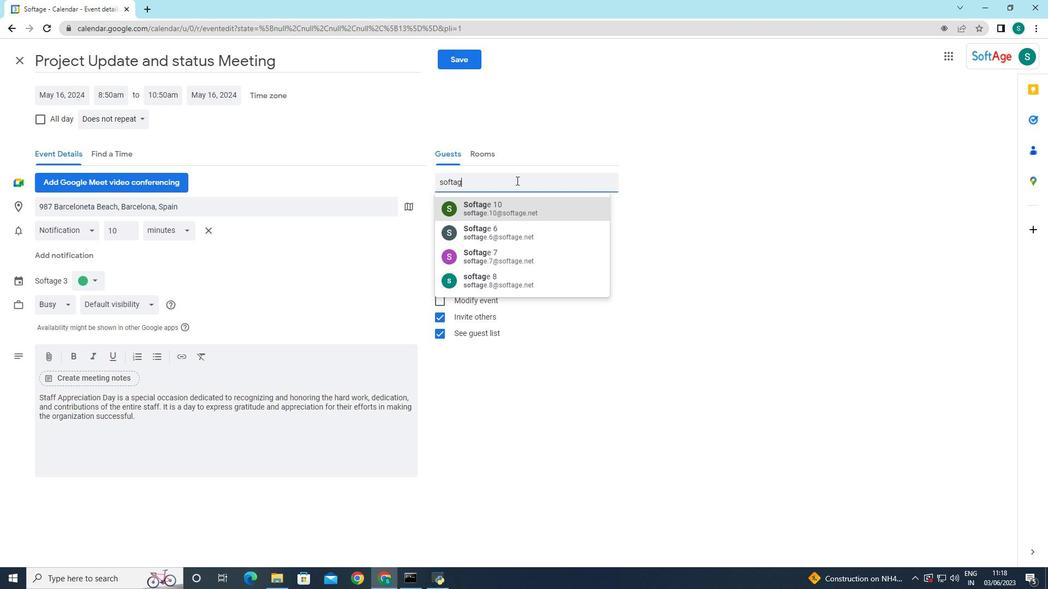 
Action: Mouse moved to (504, 223)
Screenshot: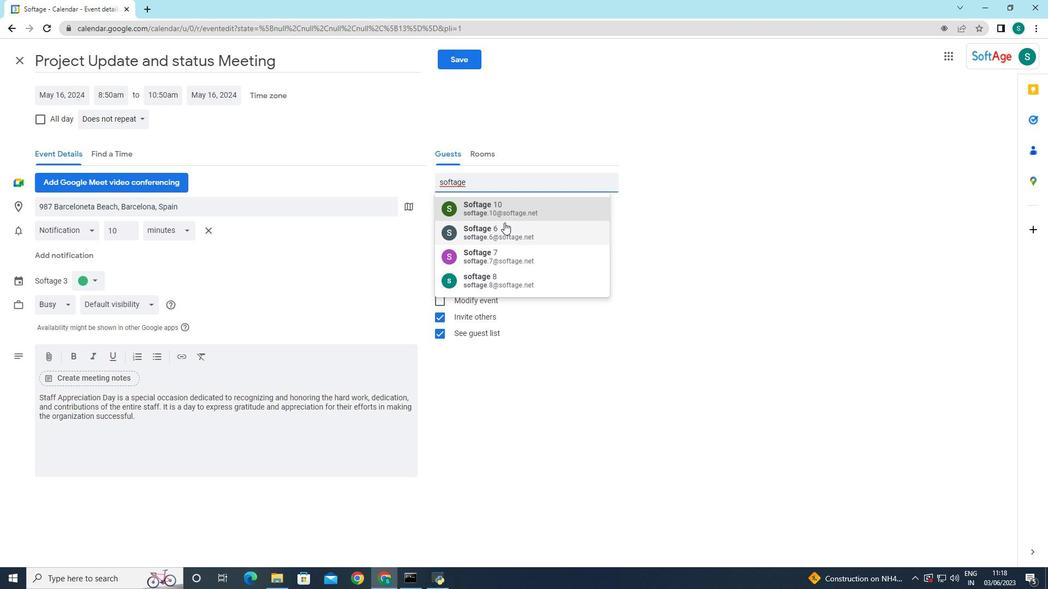 
Action: Mouse pressed left at (504, 223)
Screenshot: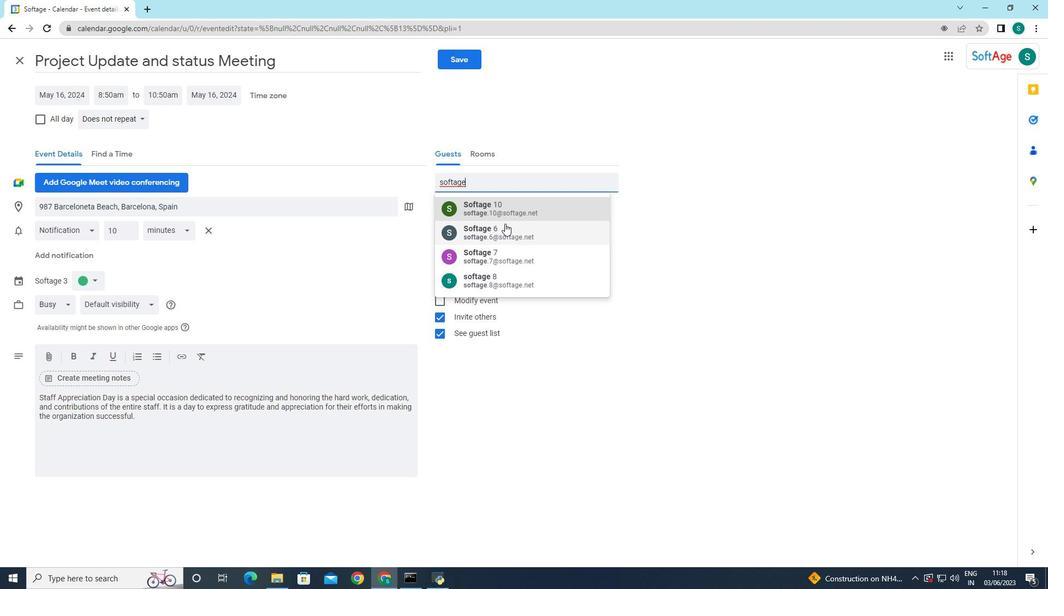 
Action: Mouse moved to (598, 211)
Screenshot: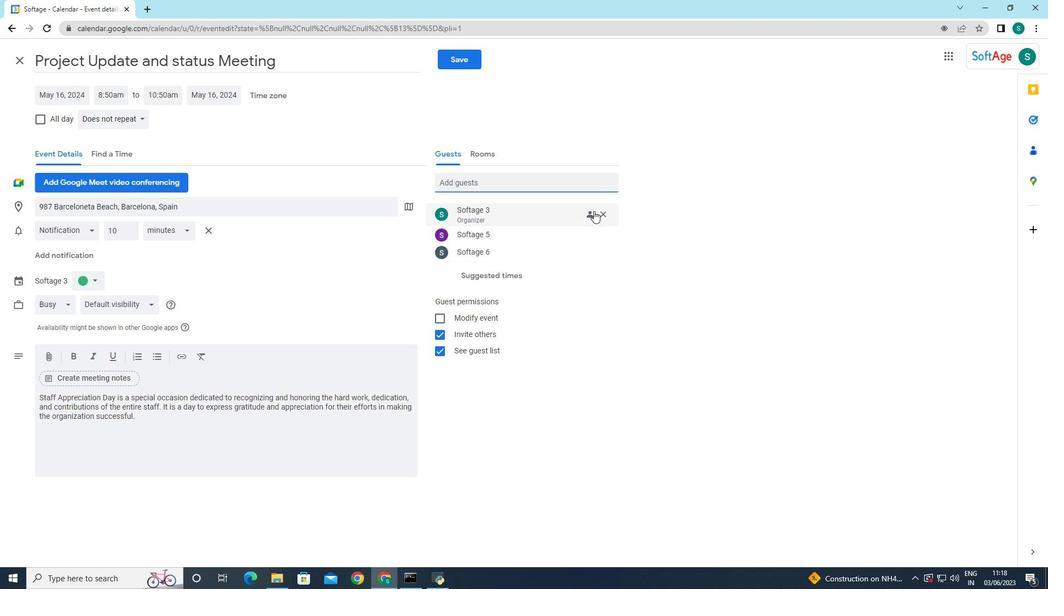 
Action: Mouse pressed left at (598, 211)
Screenshot: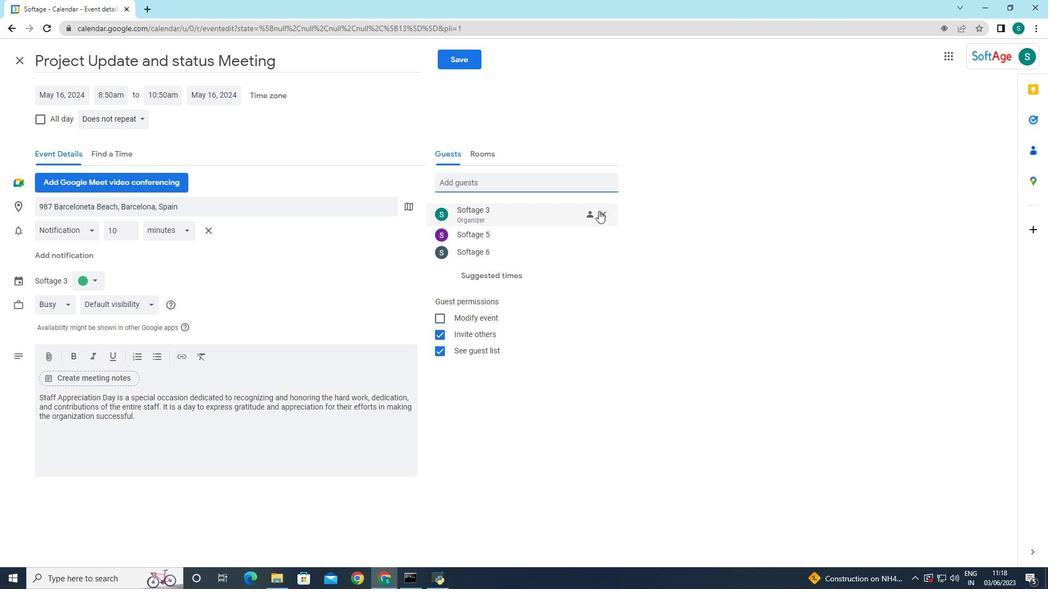 
Action: Mouse moved to (127, 118)
Screenshot: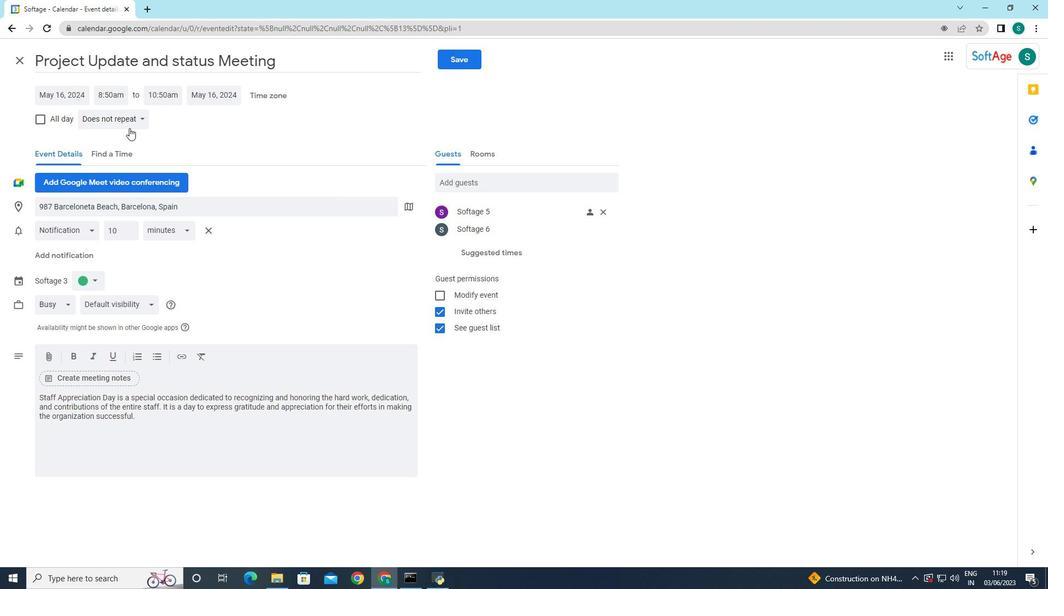 
Action: Mouse pressed left at (127, 118)
Screenshot: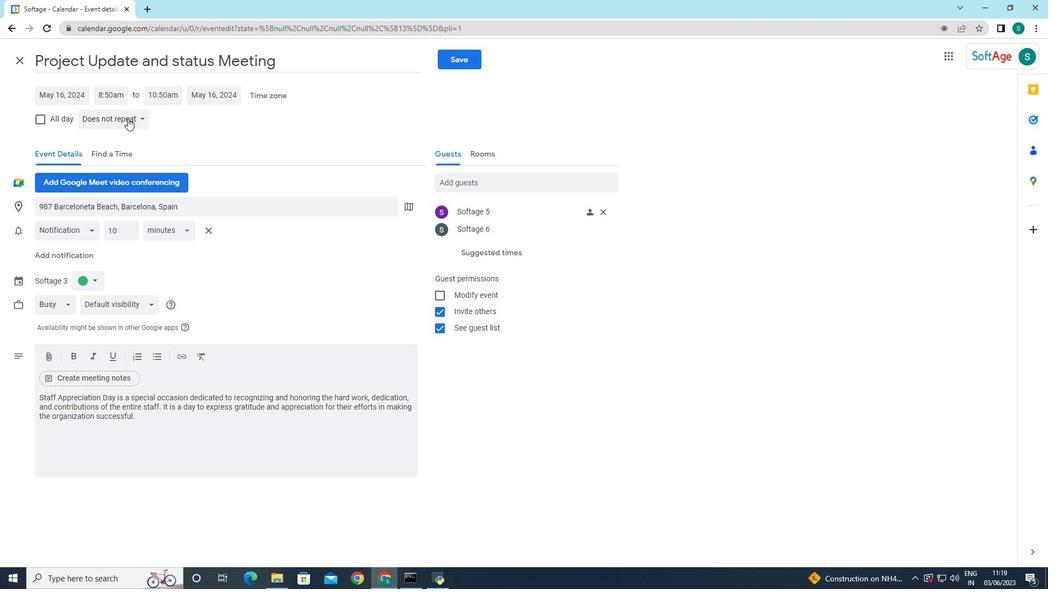 
Action: Mouse moved to (139, 132)
Screenshot: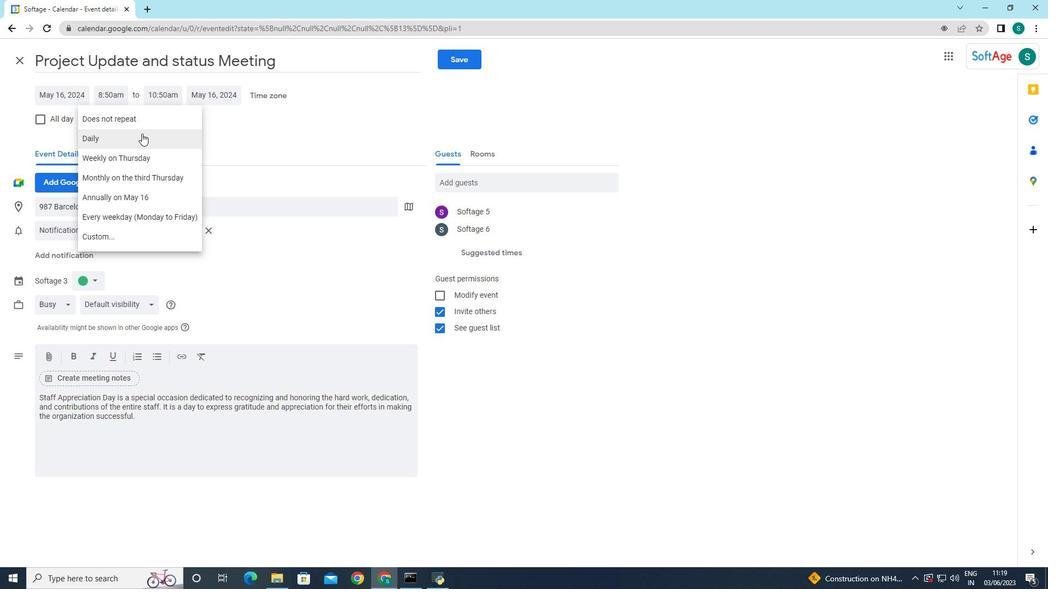 
Action: Mouse pressed left at (139, 132)
Screenshot: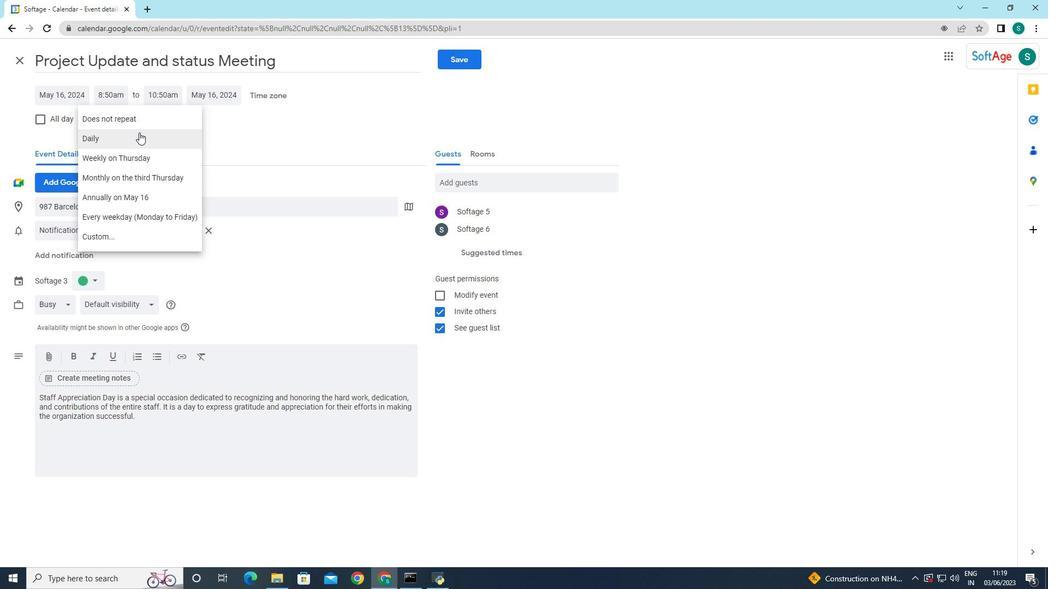 
Action: Mouse moved to (466, 55)
Screenshot: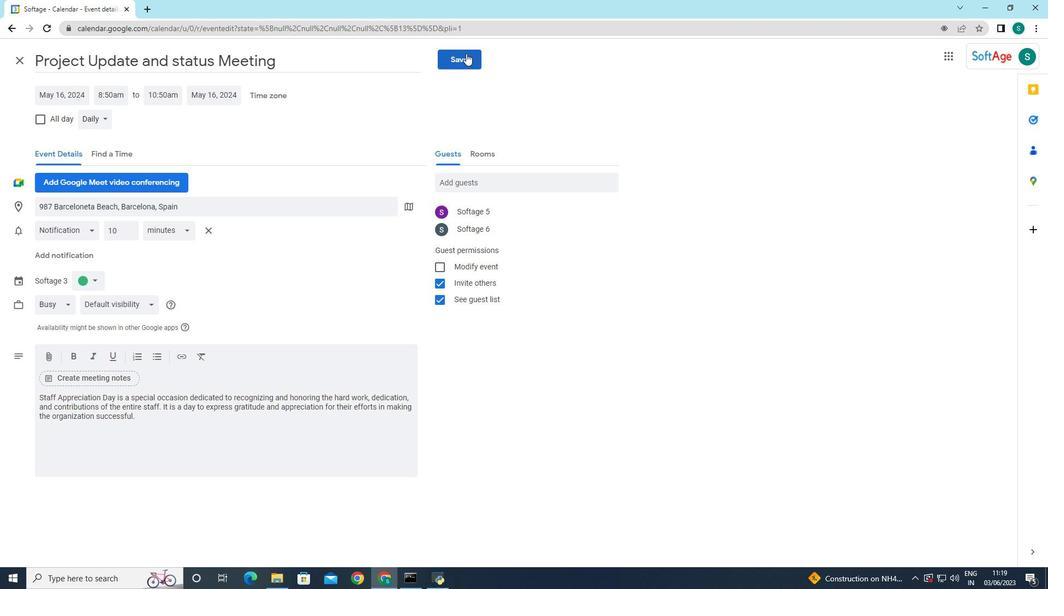 
Action: Mouse pressed left at (466, 55)
Screenshot: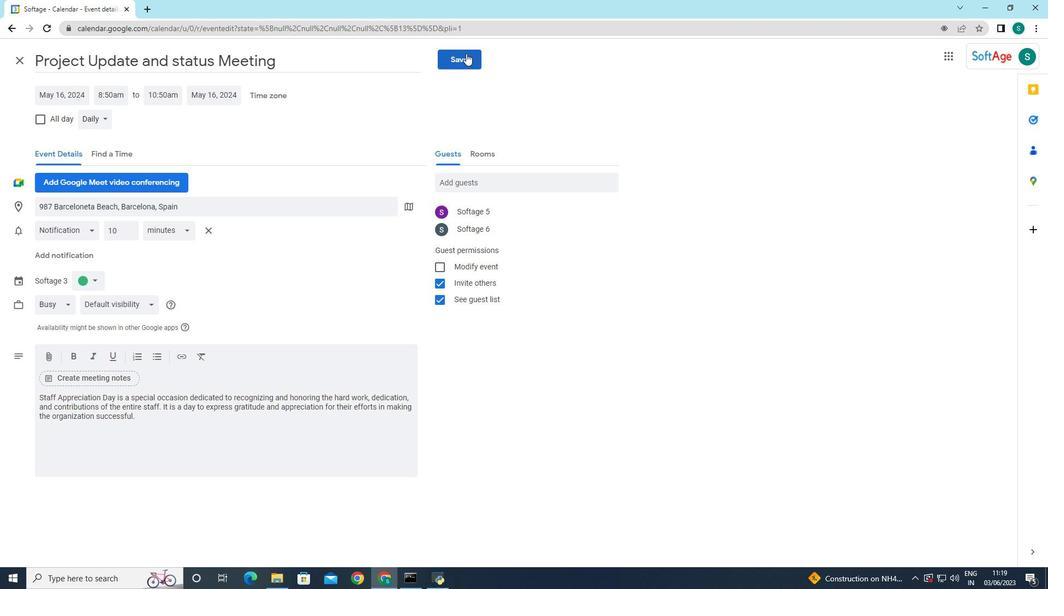 
Action: Mouse moved to (625, 331)
Screenshot: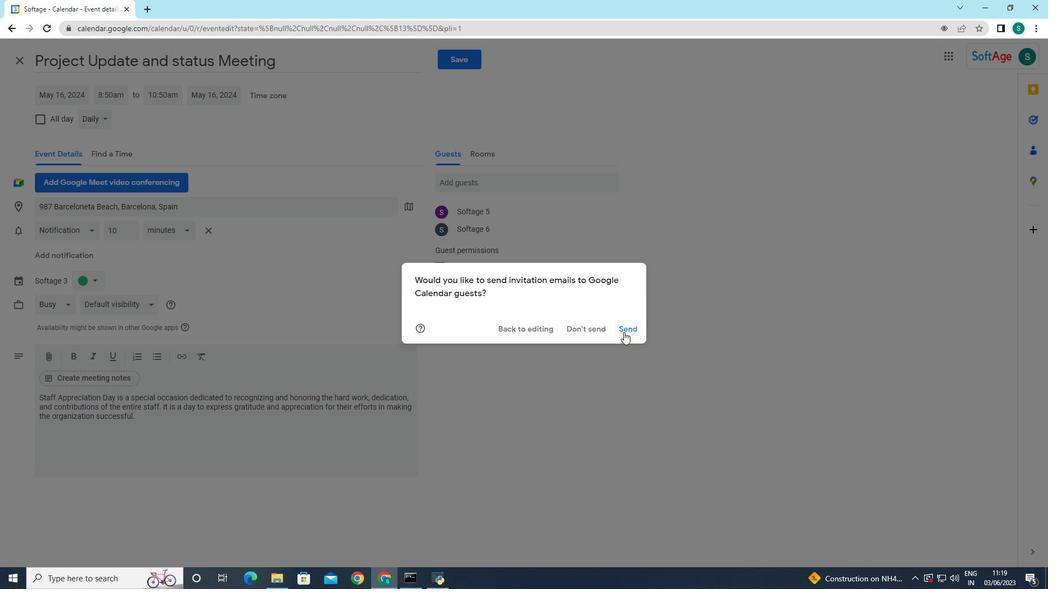 
Action: Mouse pressed left at (625, 331)
Screenshot: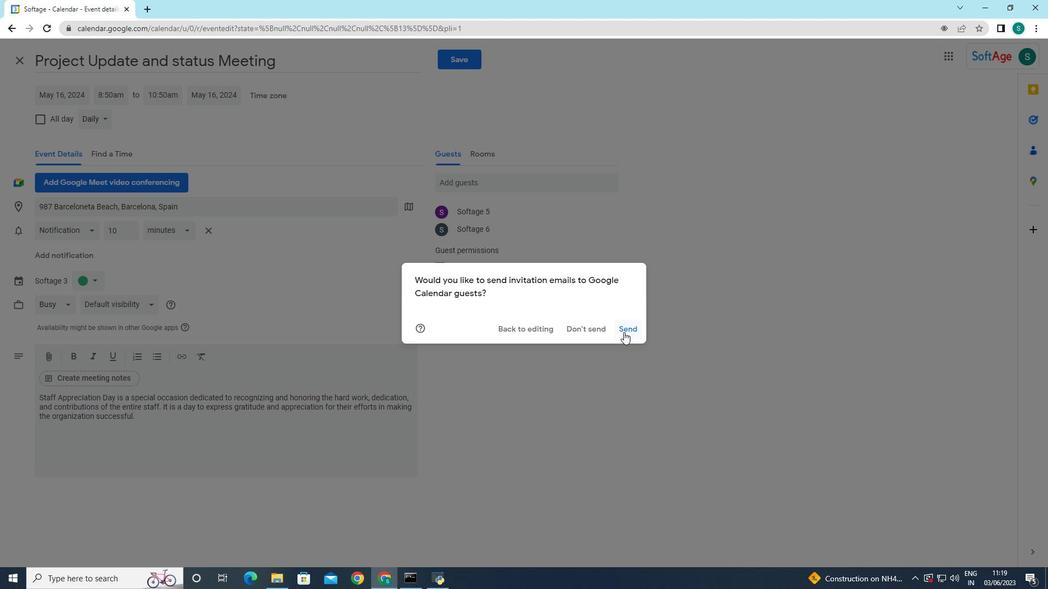 
Action: Mouse moved to (585, 350)
Screenshot: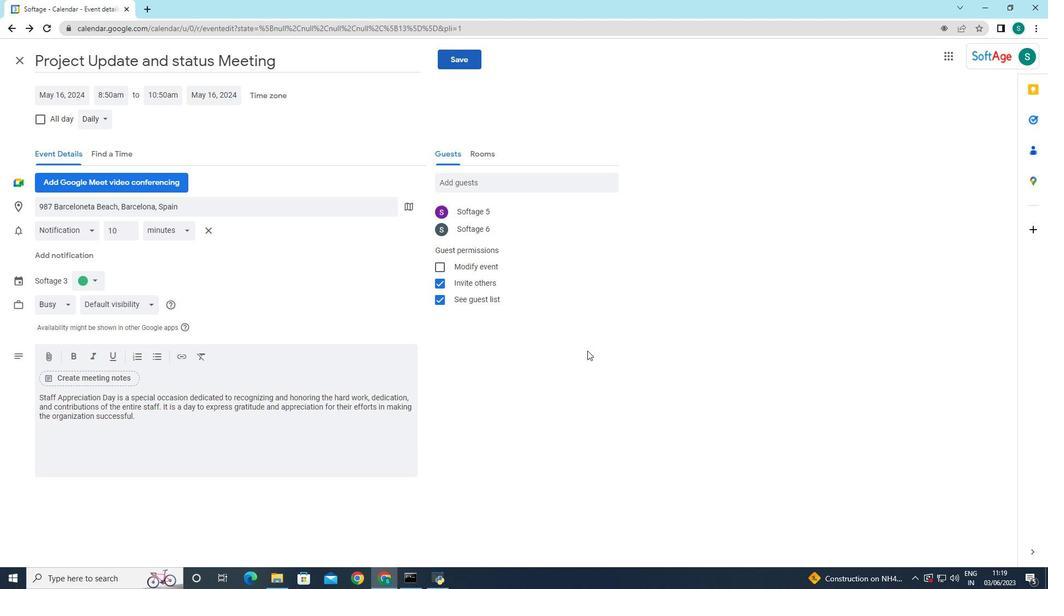
